 Task: Research Airbnb properties in Coral Springs, United States from 8th November, 2023 to 19th November, 2023 for 1 adult. Place can be shared room with 1  bedroom having 1 bed and 1 bathroom. Property type can be hotel.
Action: Mouse moved to (408, 210)
Screenshot: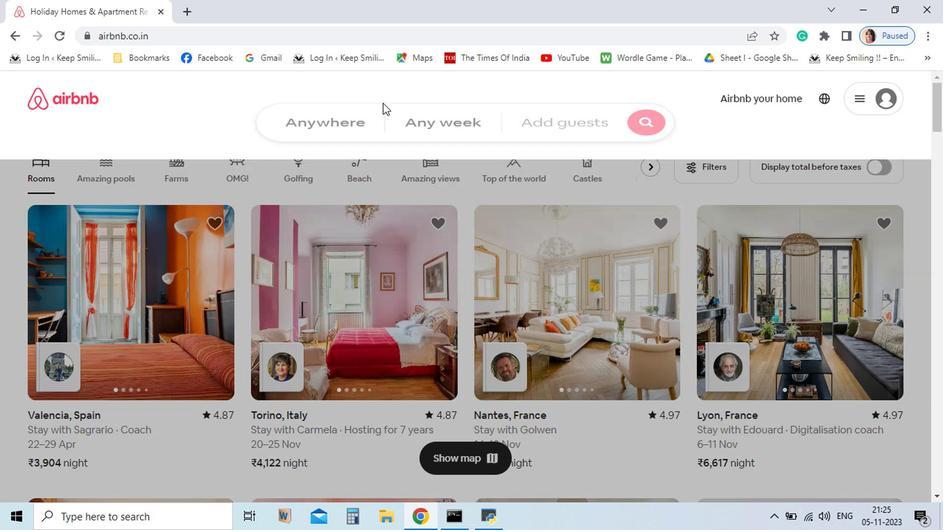 
Action: Mouse pressed left at (408, 210)
Screenshot: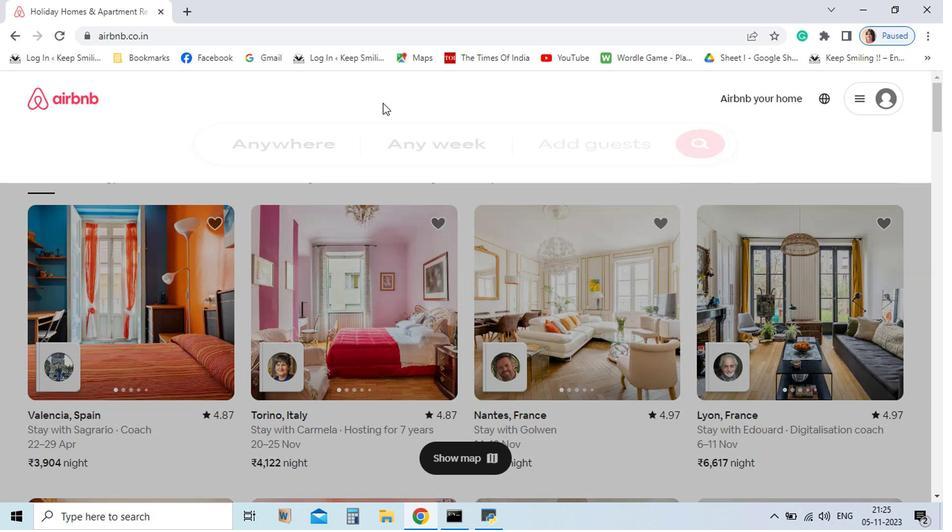 
Action: Mouse moved to (339, 250)
Screenshot: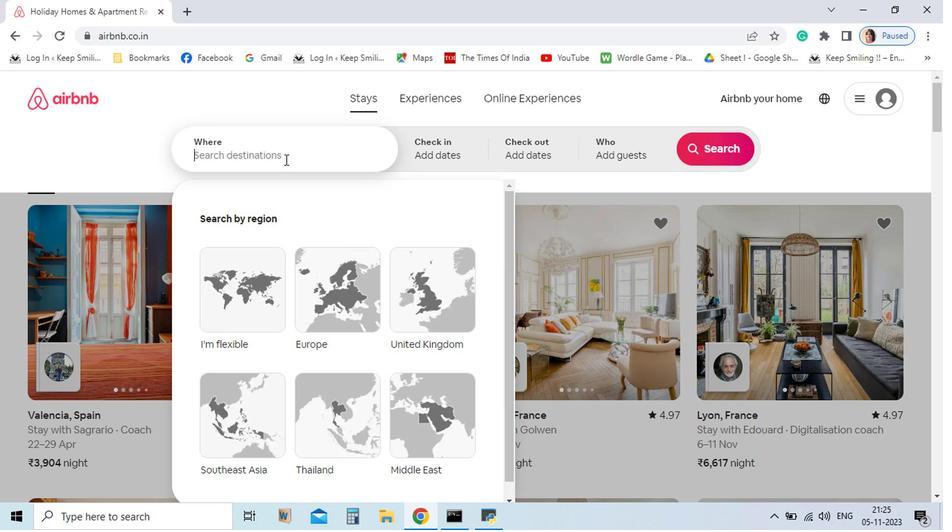 
Action: Mouse pressed left at (339, 250)
Screenshot: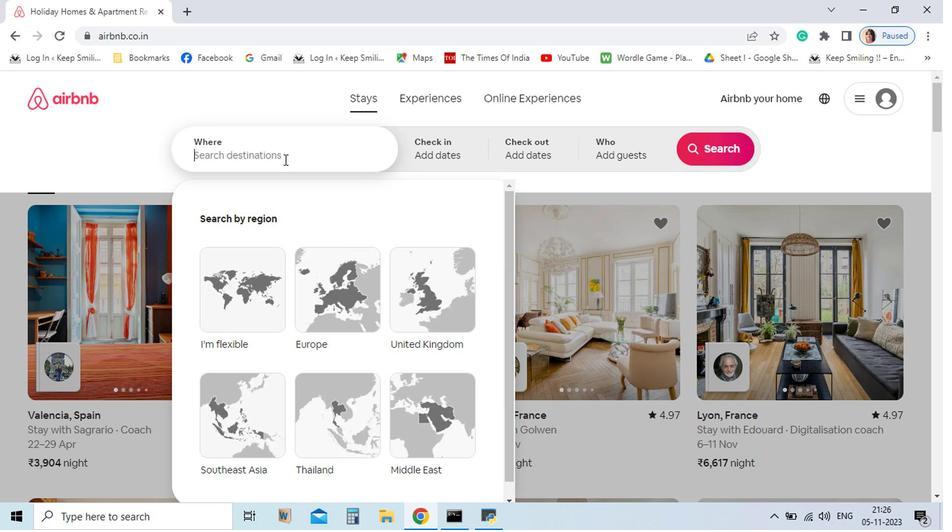 
Action: Mouse moved to (338, 250)
Screenshot: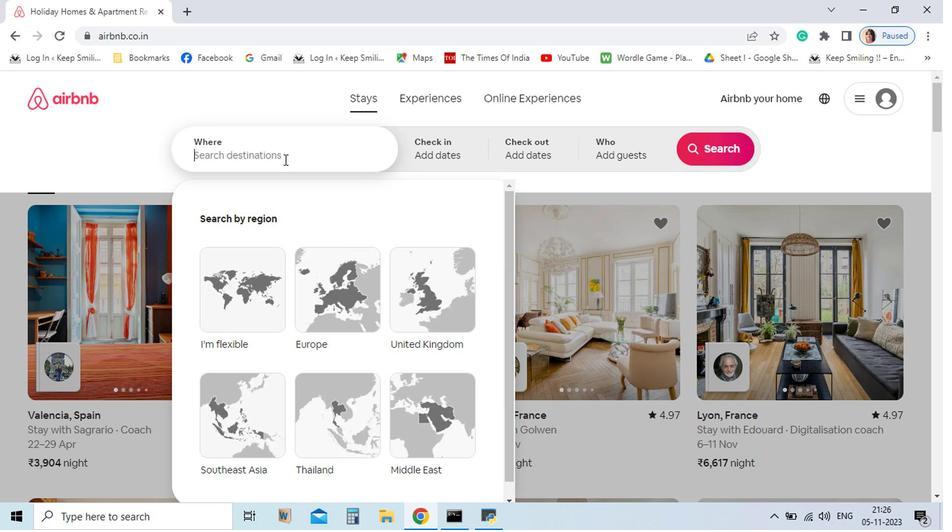 
Action: Key pressed <Key.shift>Coral<Key.space><Key.shift>Springs
Screenshot: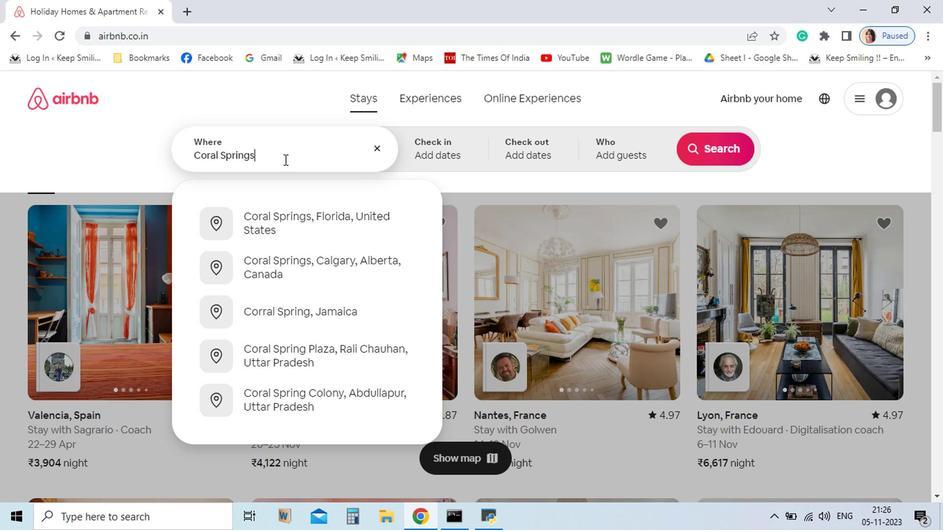 
Action: Mouse moved to (392, 288)
Screenshot: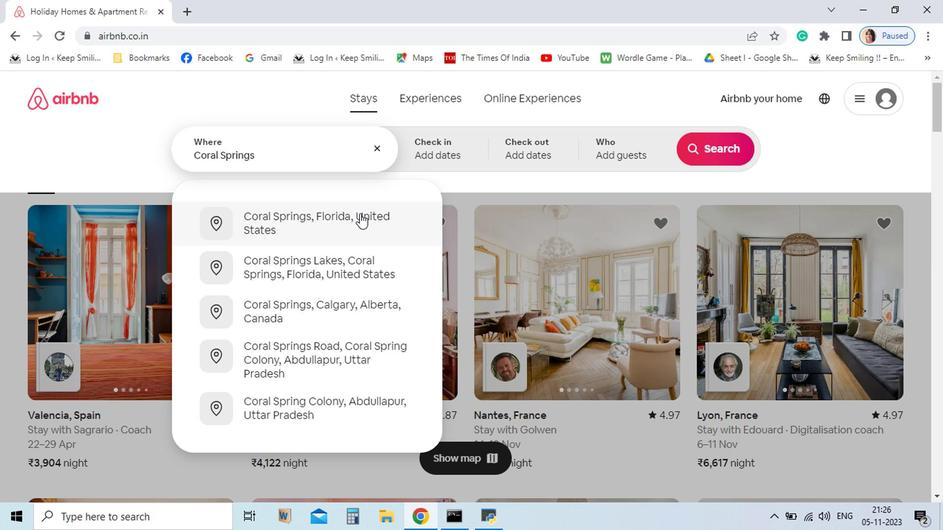 
Action: Mouse pressed left at (392, 288)
Screenshot: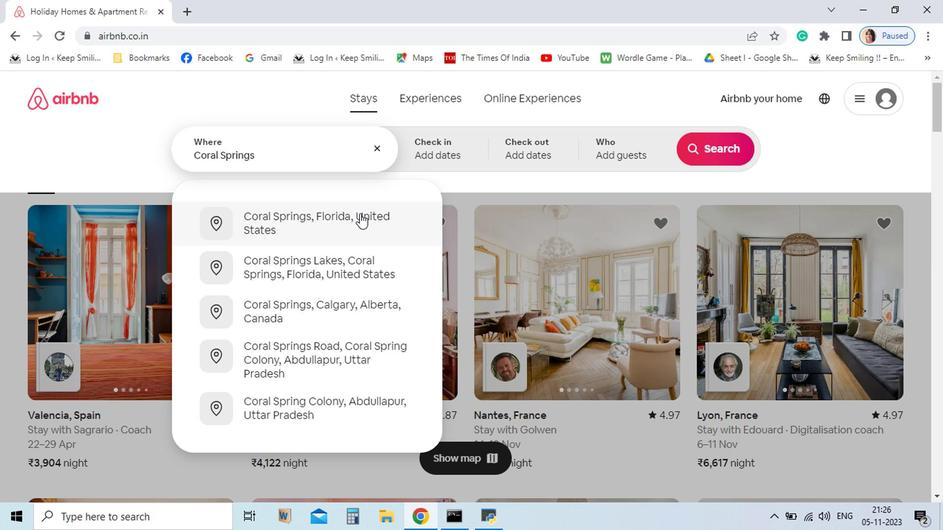 
Action: Mouse moved to (349, 248)
Screenshot: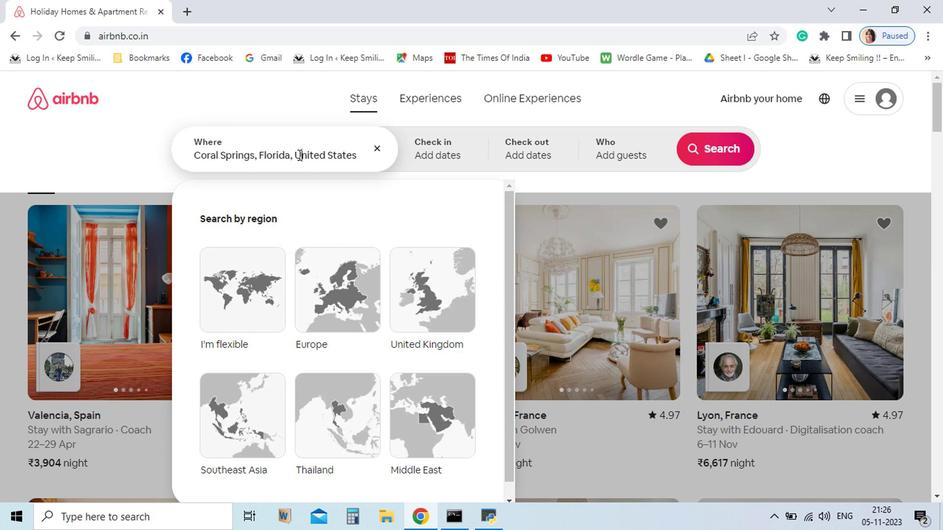 
Action: Mouse pressed left at (349, 248)
Screenshot: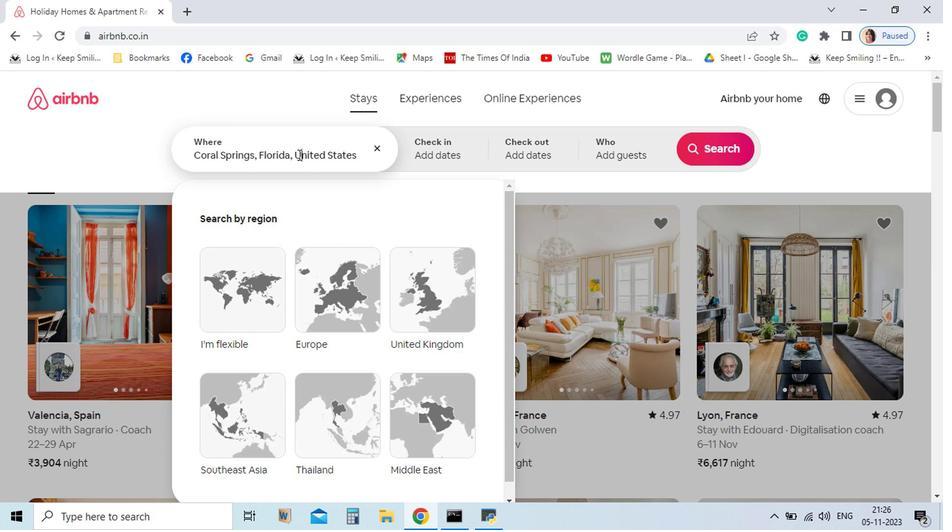 
Action: Mouse moved to (345, 245)
Screenshot: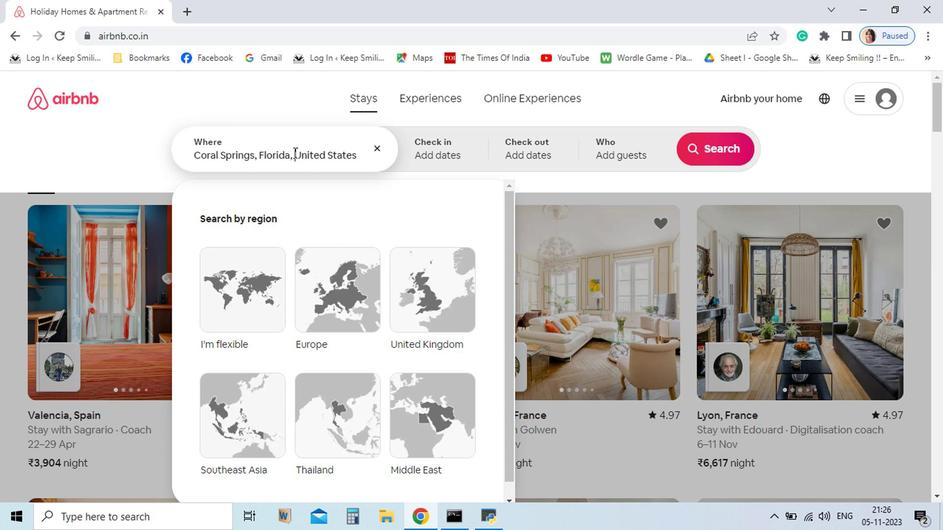 
Action: Mouse pressed left at (345, 245)
Screenshot: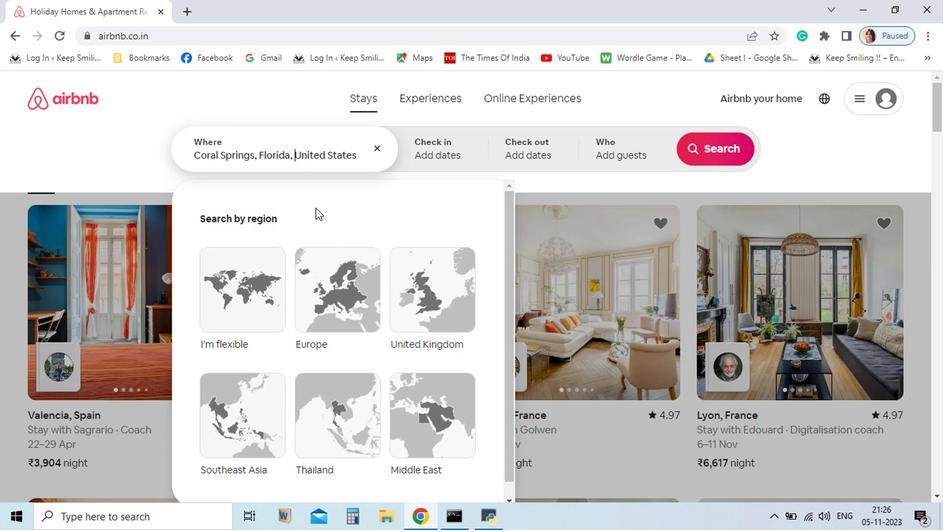 
Action: Mouse moved to (369, 299)
Screenshot: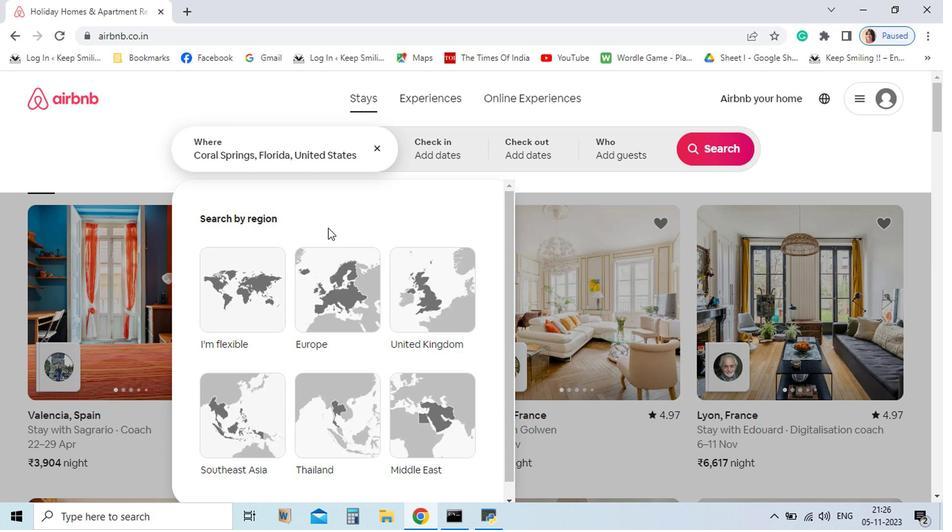 
Action: Key pressed <Key.backspace><Key.backspace><Key.backspace><Key.backspace><Key.backspace><Key.backspace><Key.backspace><Key.backspace><Key.backspace>
Screenshot: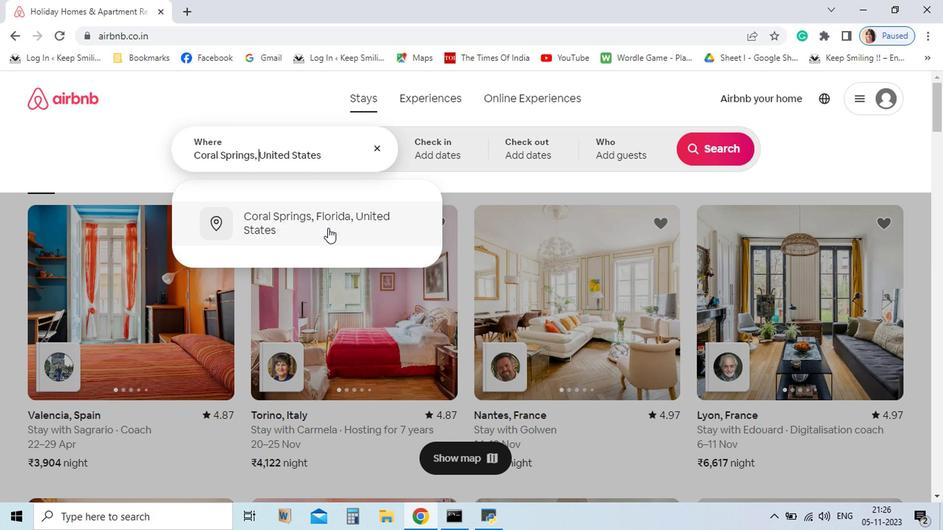 
Action: Mouse moved to (376, 246)
Screenshot: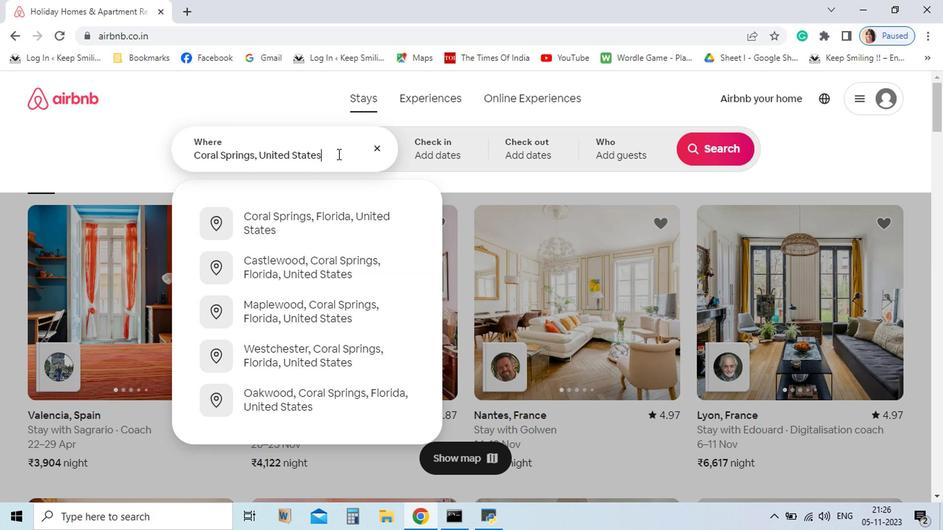 
Action: Mouse pressed left at (376, 246)
Screenshot: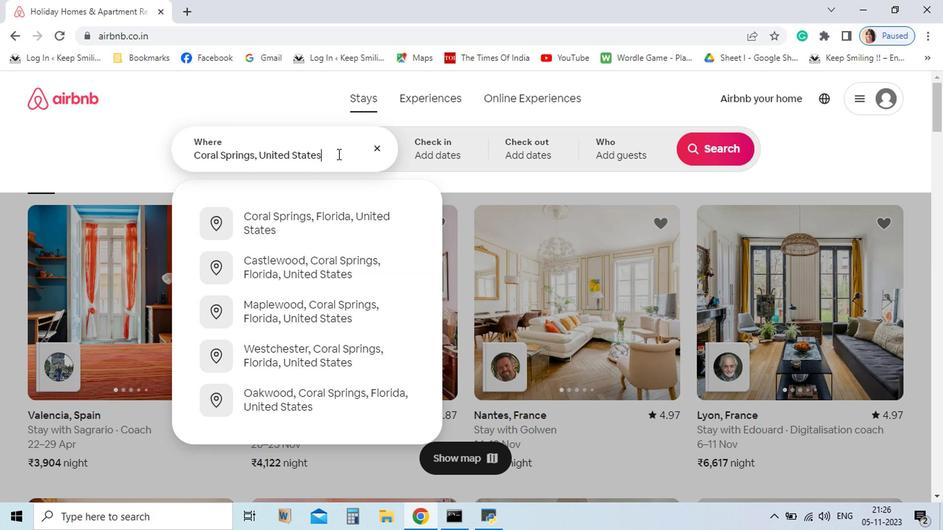 
Action: Mouse moved to (376, 246)
Screenshot: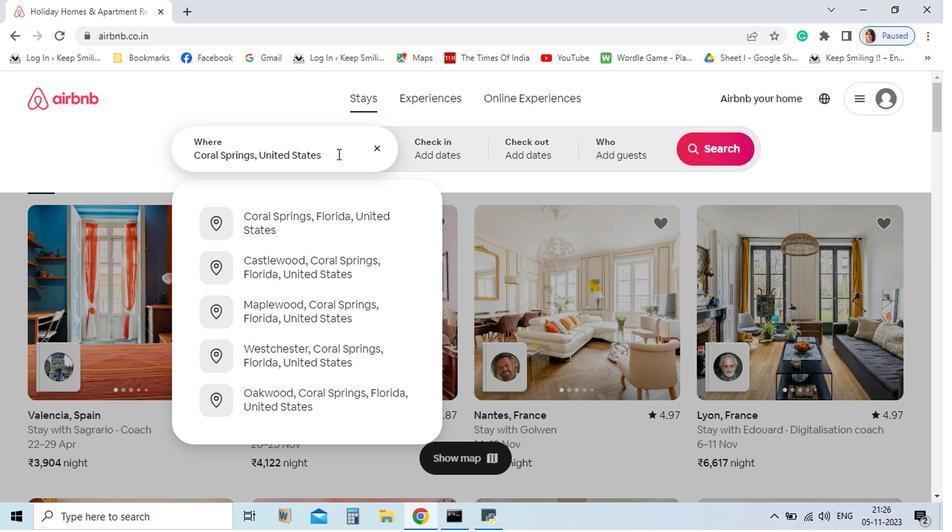 
Action: Key pressed <Key.enter>
Screenshot: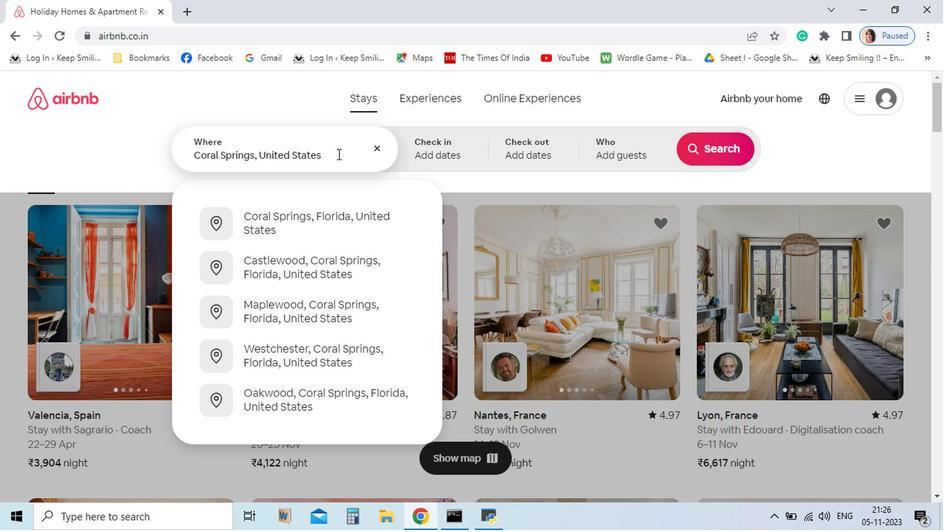 
Action: Mouse moved to (364, 381)
Screenshot: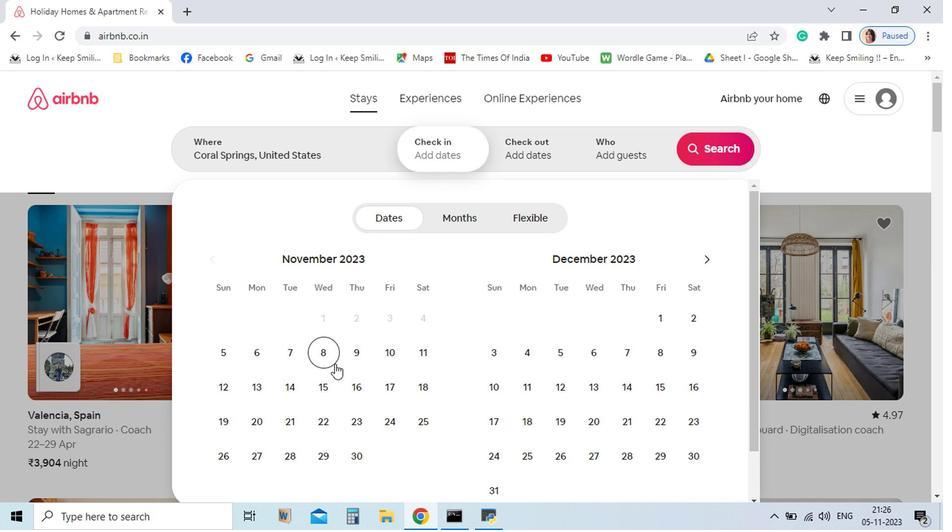 
Action: Mouse pressed left at (364, 381)
Screenshot: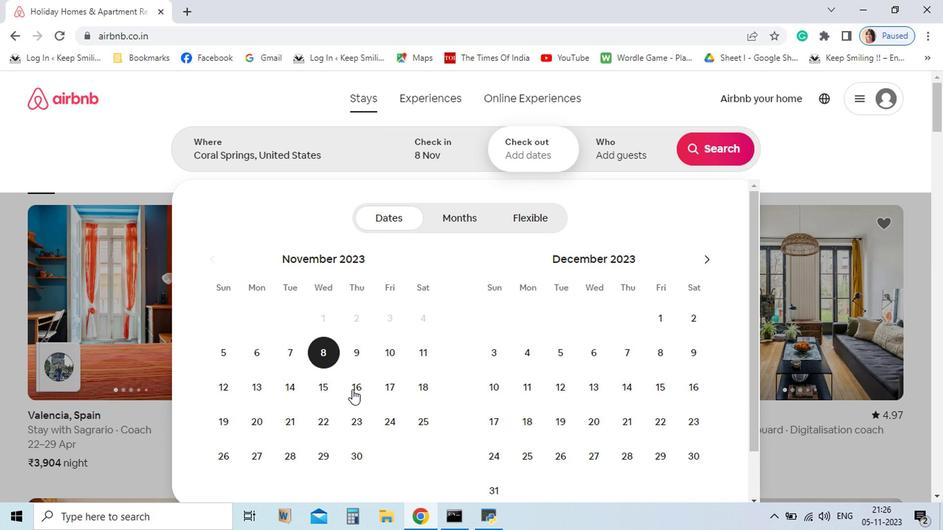 
Action: Mouse moved to (298, 439)
Screenshot: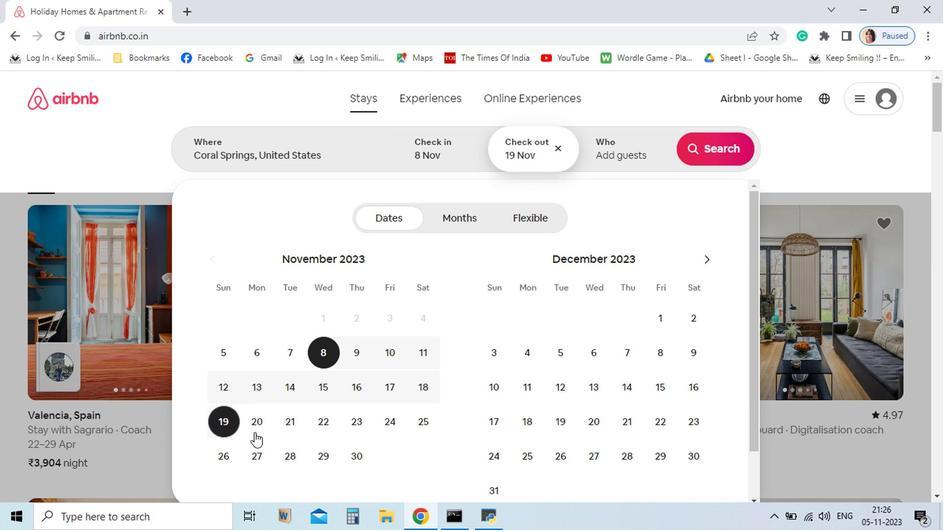 
Action: Mouse pressed left at (298, 439)
Screenshot: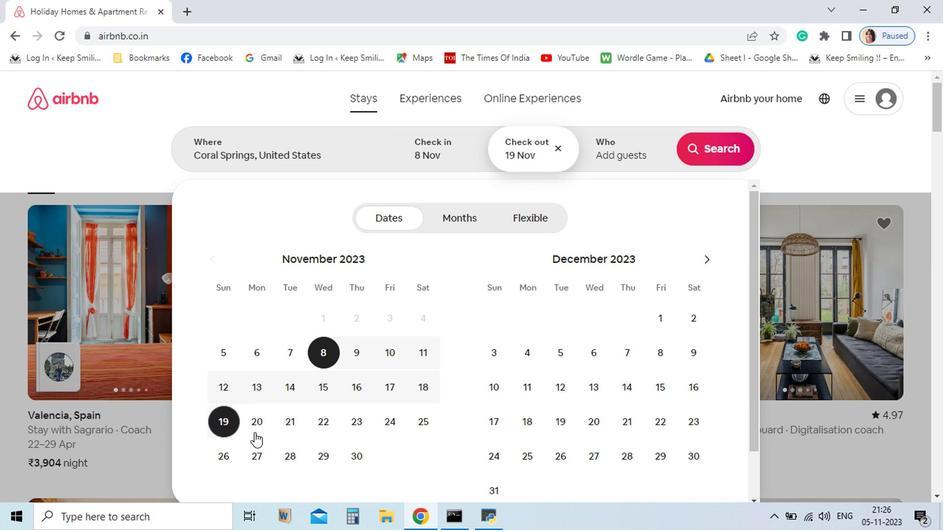 
Action: Mouse moved to (567, 247)
Screenshot: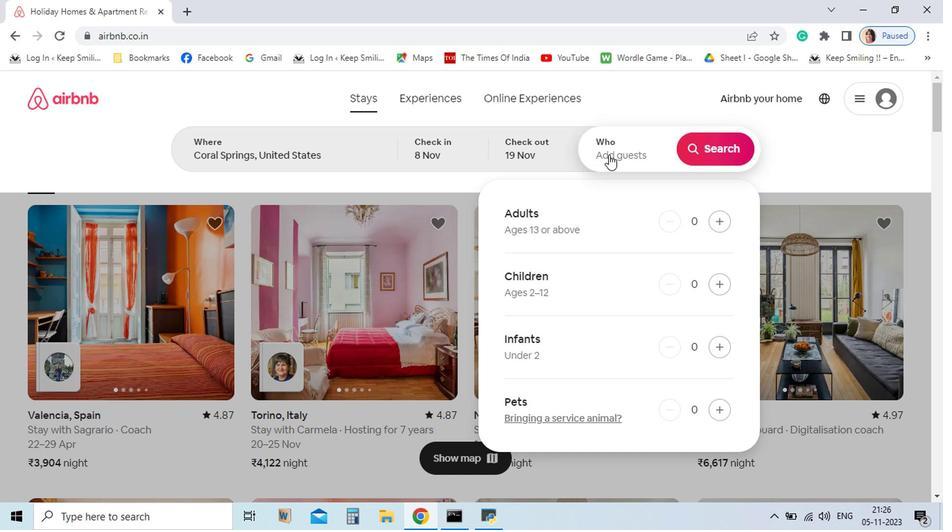 
Action: Mouse pressed left at (567, 247)
Screenshot: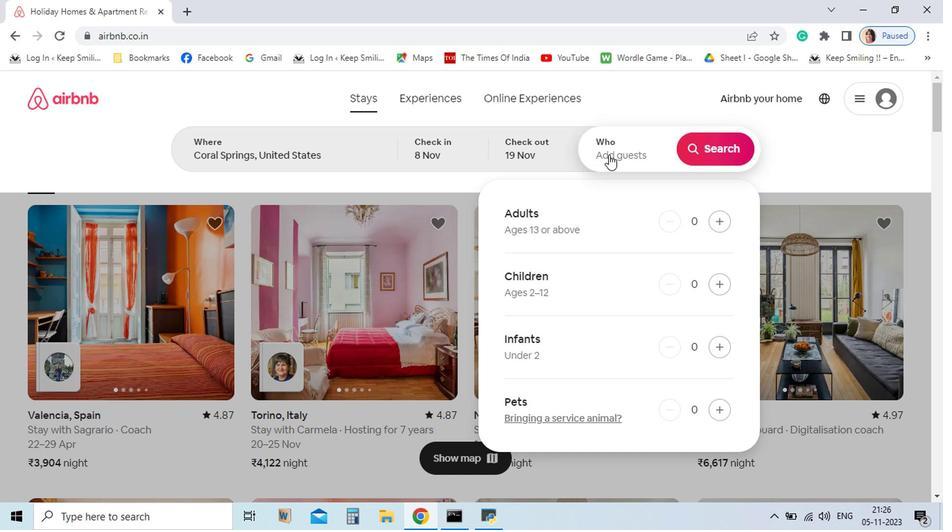 
Action: Mouse moved to (649, 289)
Screenshot: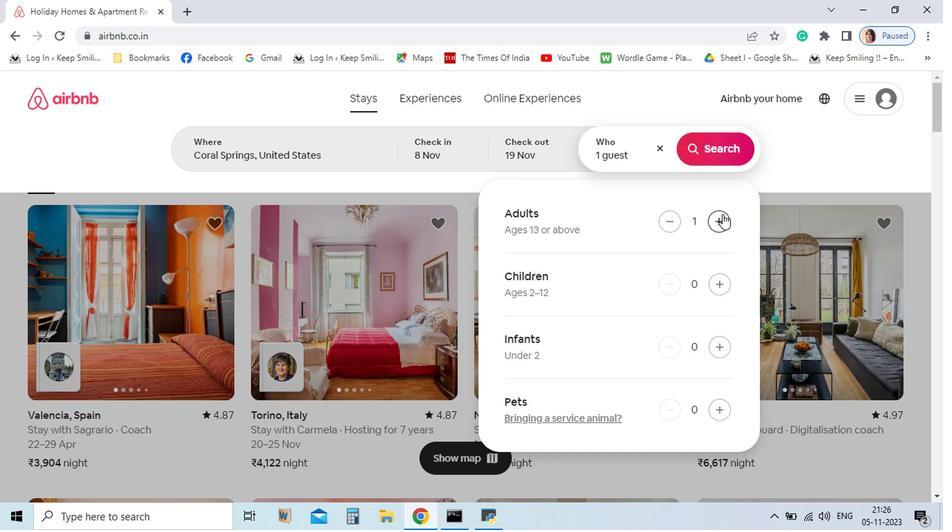 
Action: Mouse pressed left at (649, 289)
Screenshot: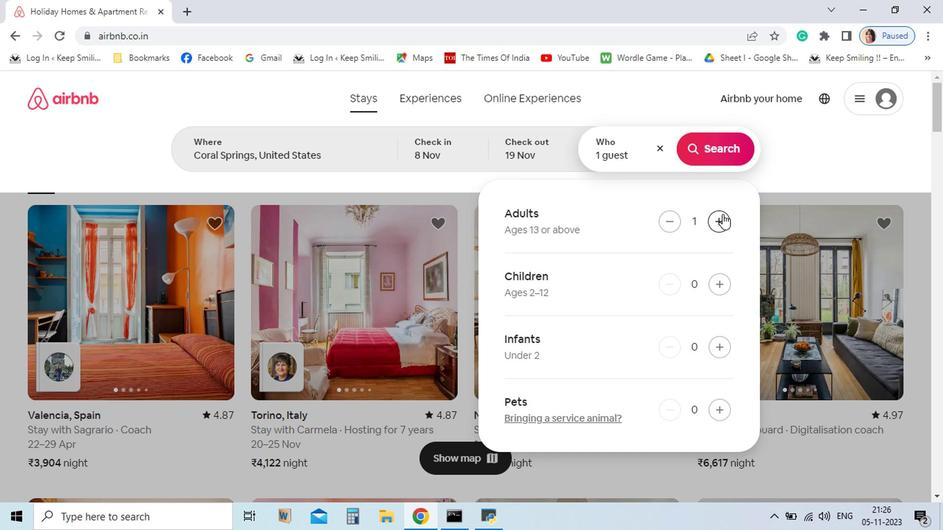 
Action: Mouse moved to (628, 246)
Screenshot: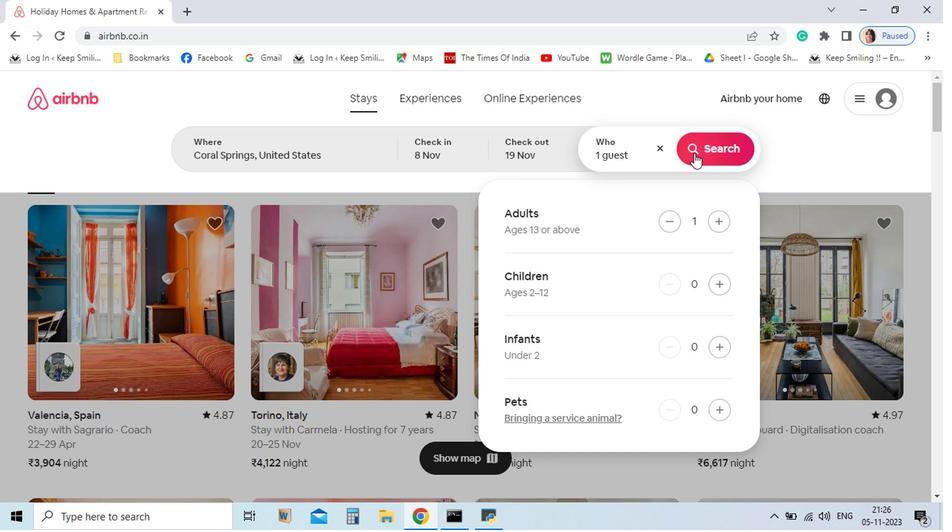 
Action: Mouse pressed left at (628, 246)
Screenshot: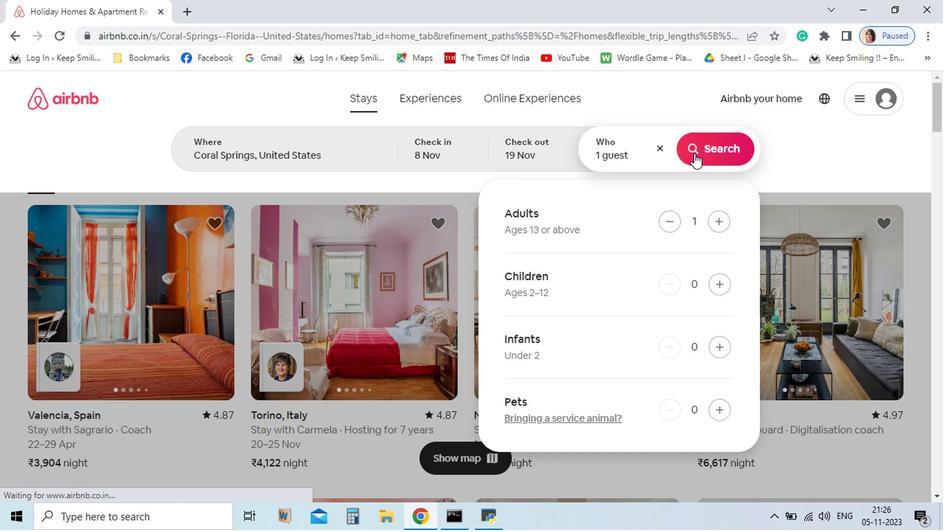 
Action: Mouse moved to (651, 245)
Screenshot: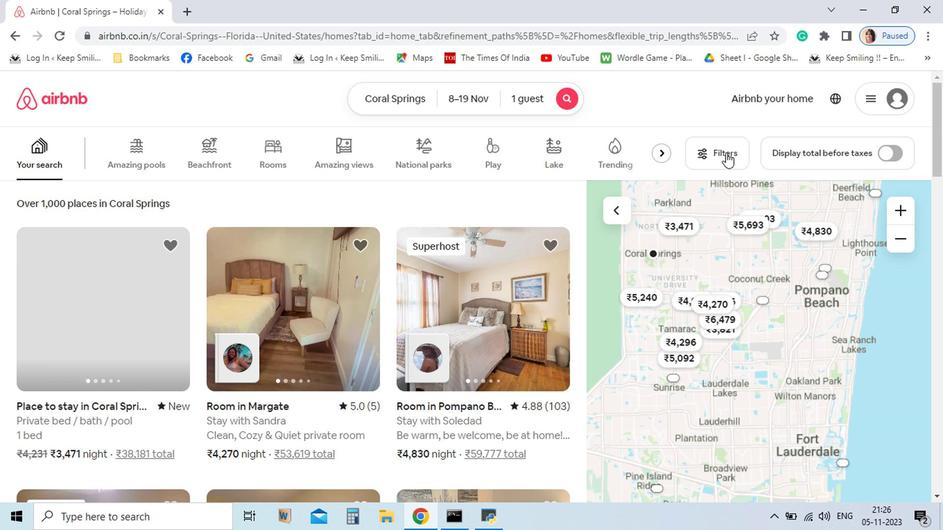 
Action: Mouse pressed left at (651, 245)
Screenshot: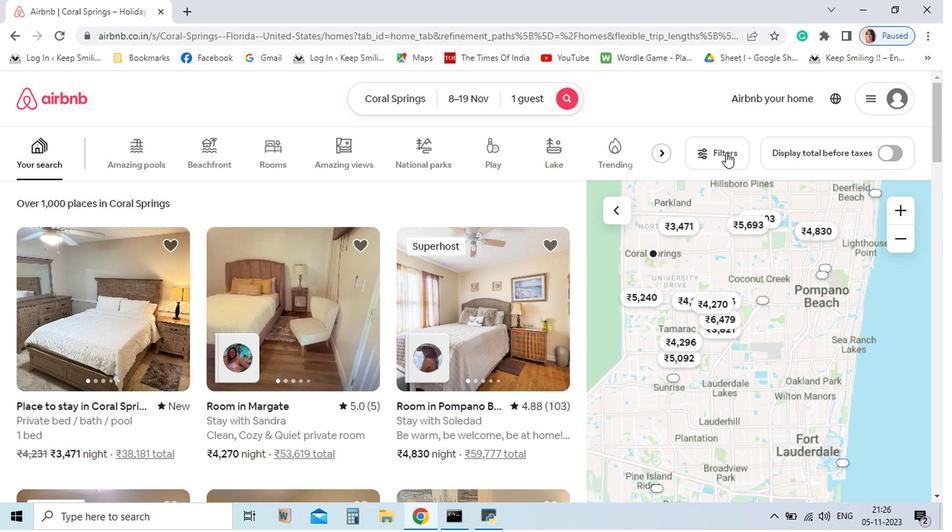 
Action: Mouse moved to (657, 271)
Screenshot: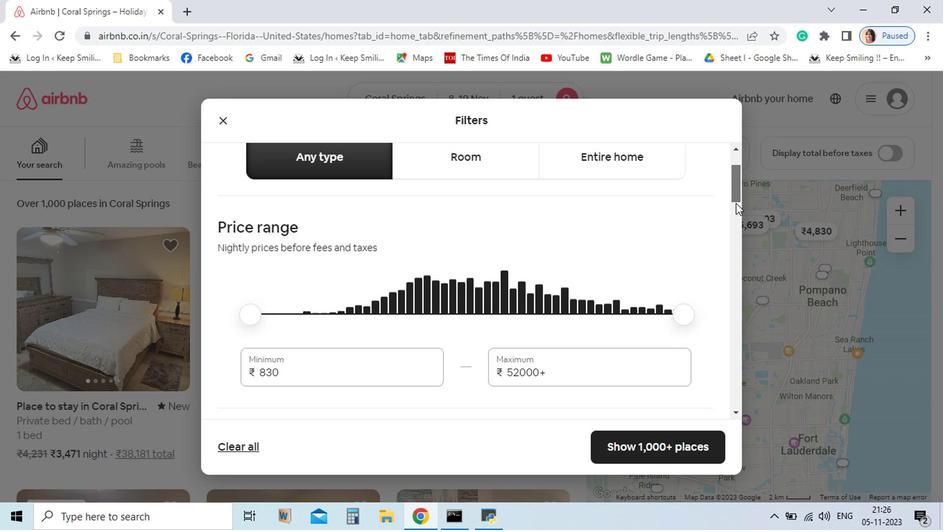 
Action: Mouse pressed left at (657, 271)
Screenshot: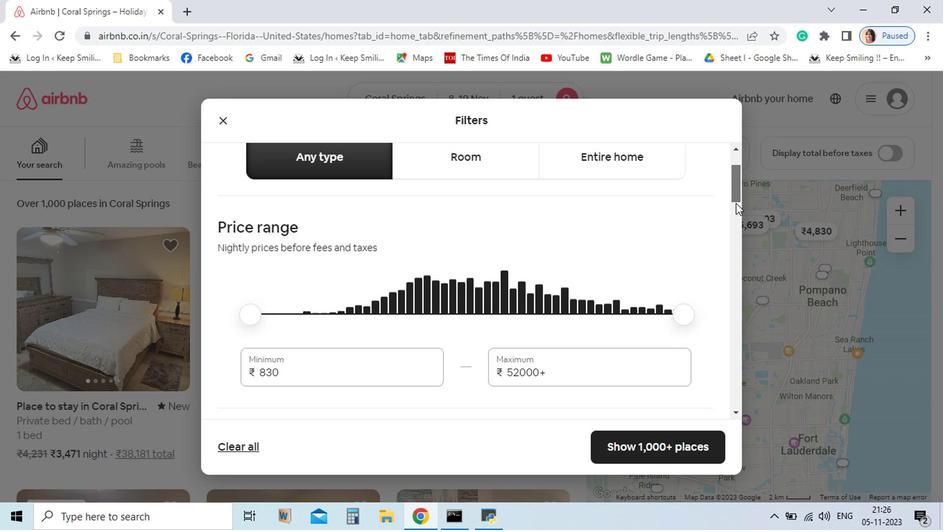 
Action: Mouse moved to (351, 330)
Screenshot: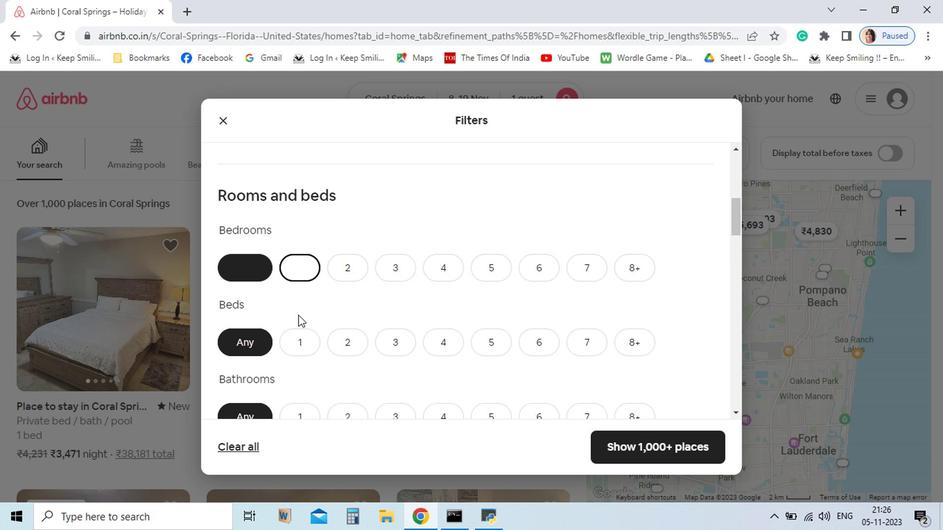 
Action: Mouse pressed left at (351, 330)
Screenshot: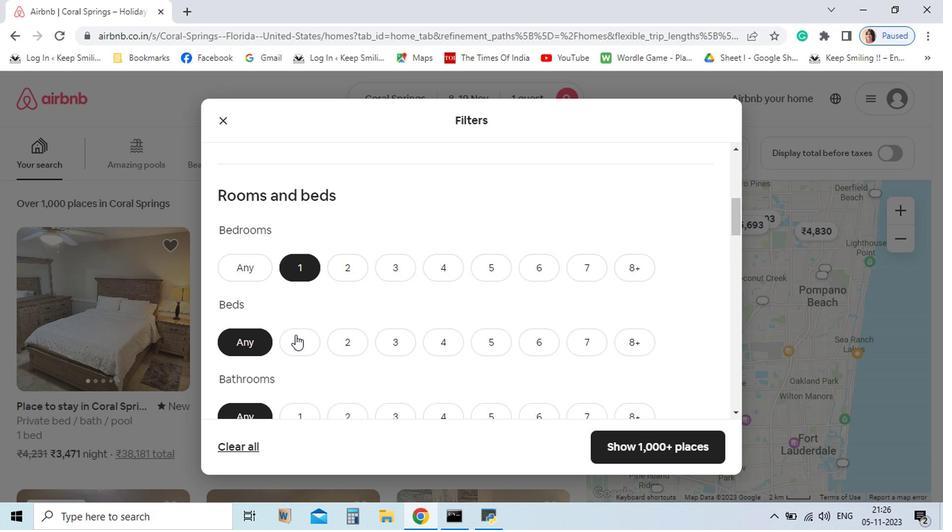 
Action: Mouse moved to (345, 384)
Screenshot: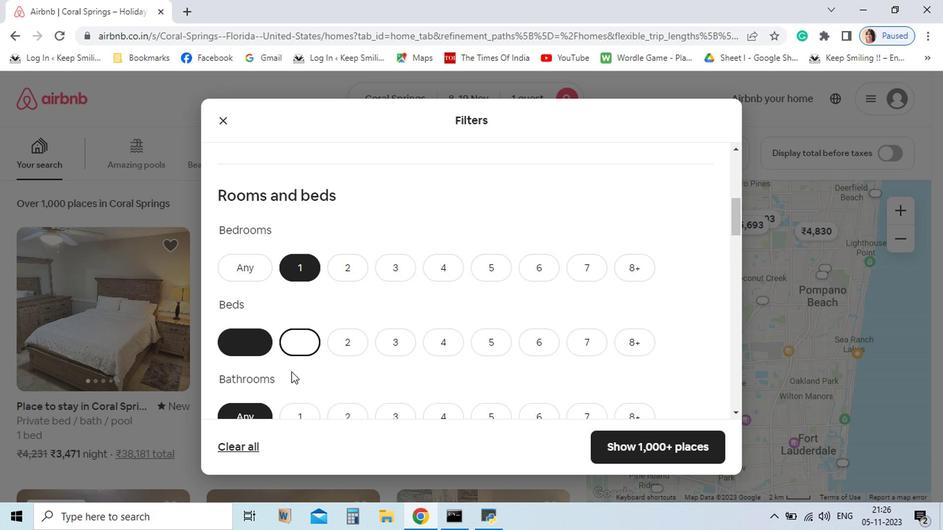 
Action: Mouse pressed left at (345, 384)
Screenshot: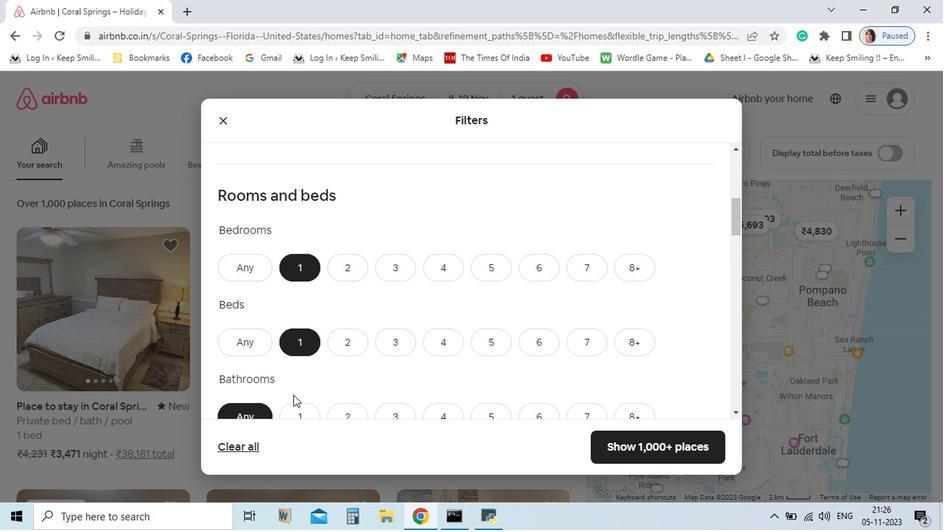 
Action: Mouse moved to (344, 427)
Screenshot: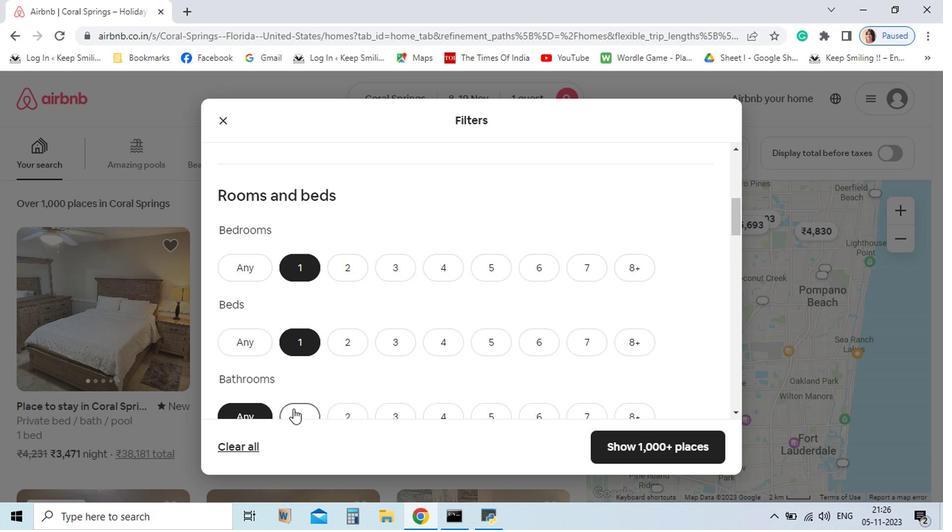 
Action: Mouse pressed left at (344, 427)
Screenshot: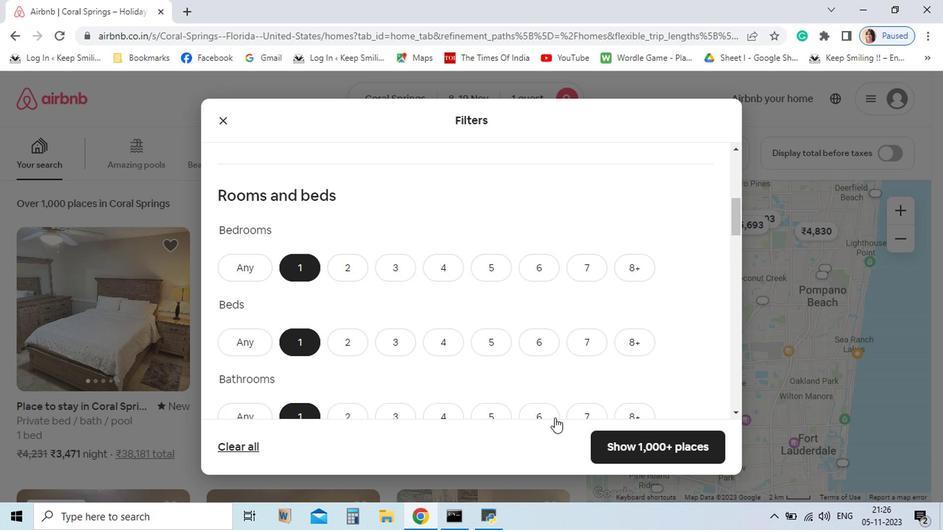 
Action: Mouse moved to (661, 296)
Screenshot: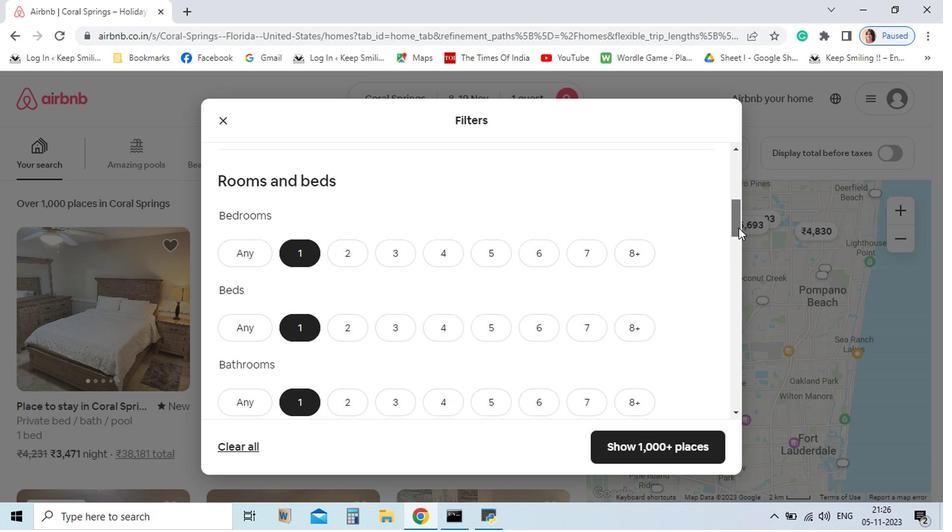 
Action: Mouse pressed left at (661, 296)
Screenshot: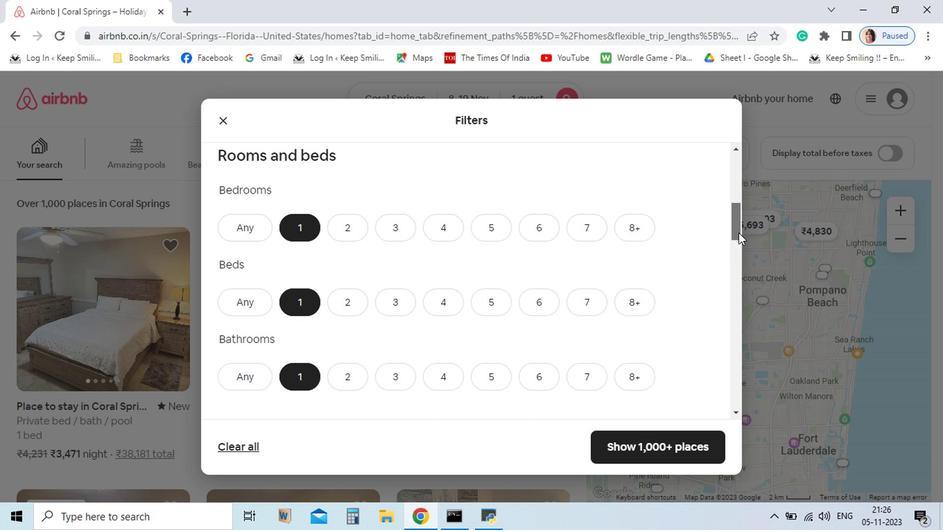 
Action: Mouse moved to (566, 336)
Screenshot: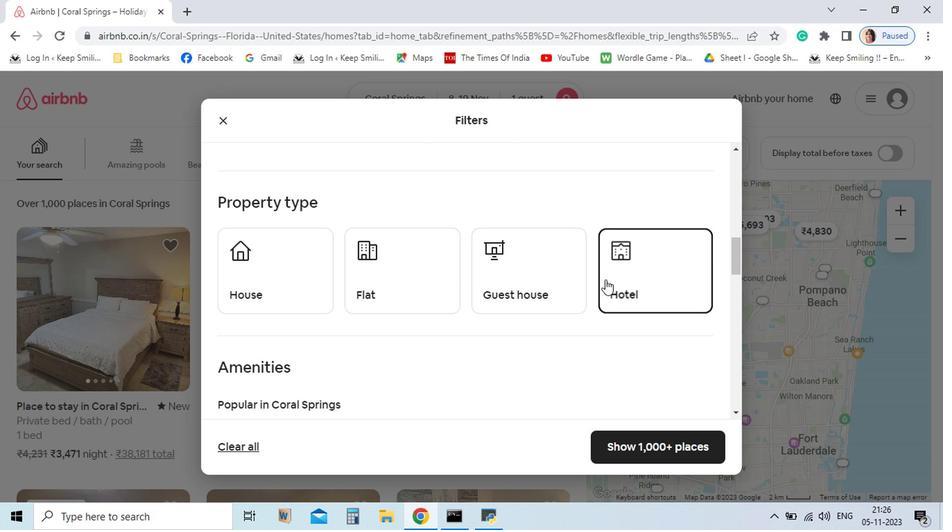 
Action: Mouse pressed left at (566, 336)
Screenshot: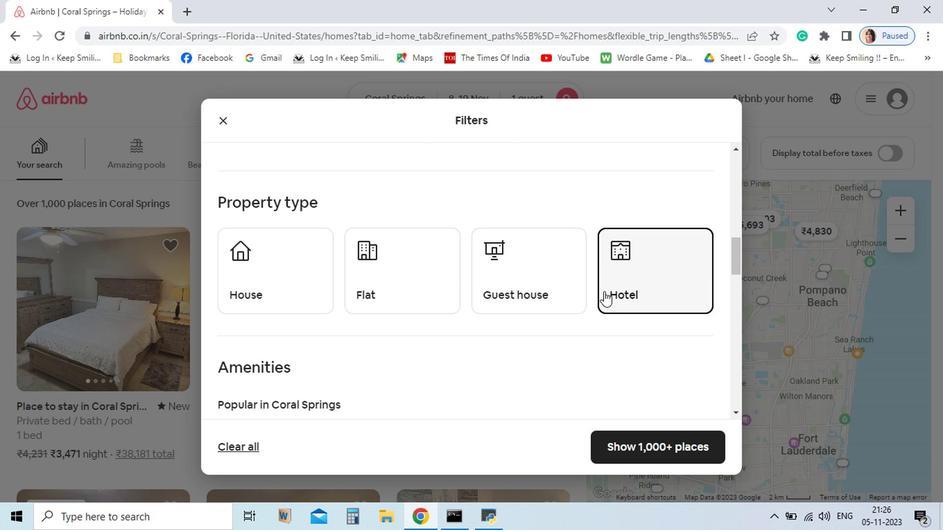 
Action: Mouse moved to (580, 455)
Screenshot: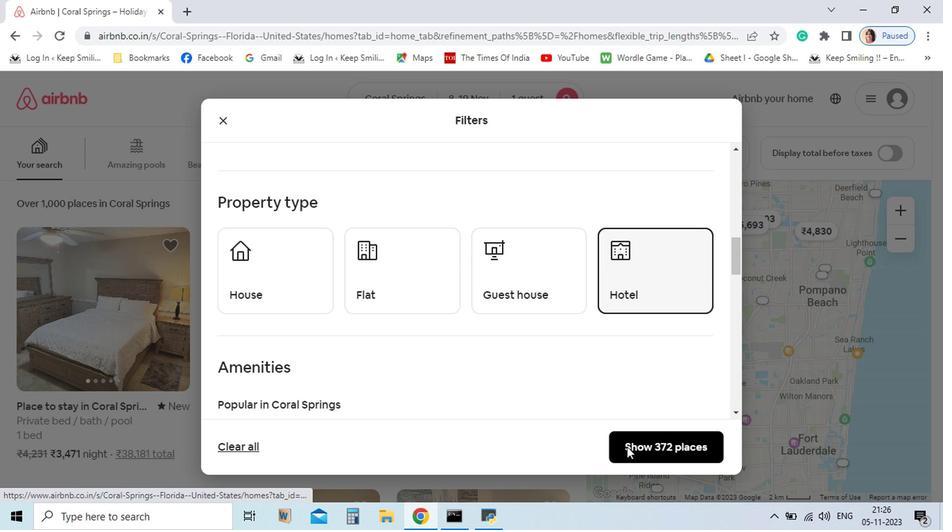 
Action: Mouse pressed left at (580, 455)
Screenshot: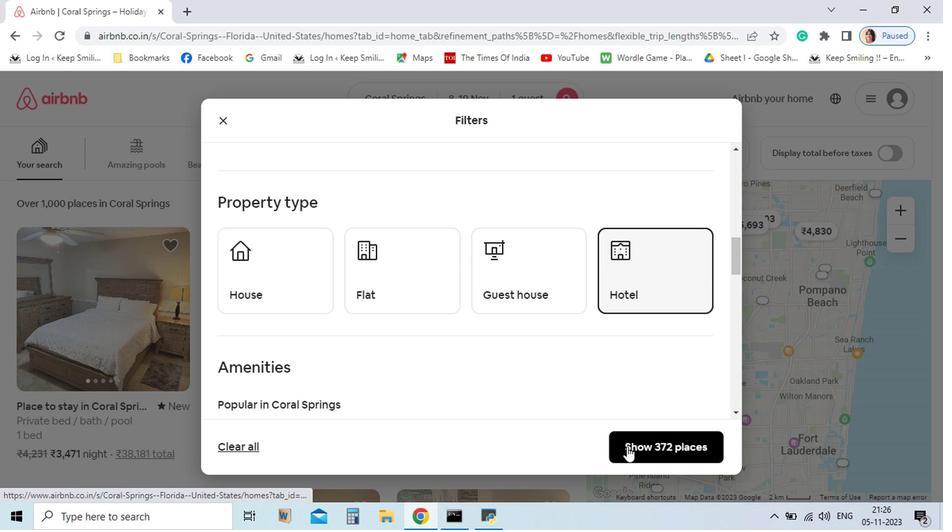 
Action: Mouse moved to (387, 473)
Screenshot: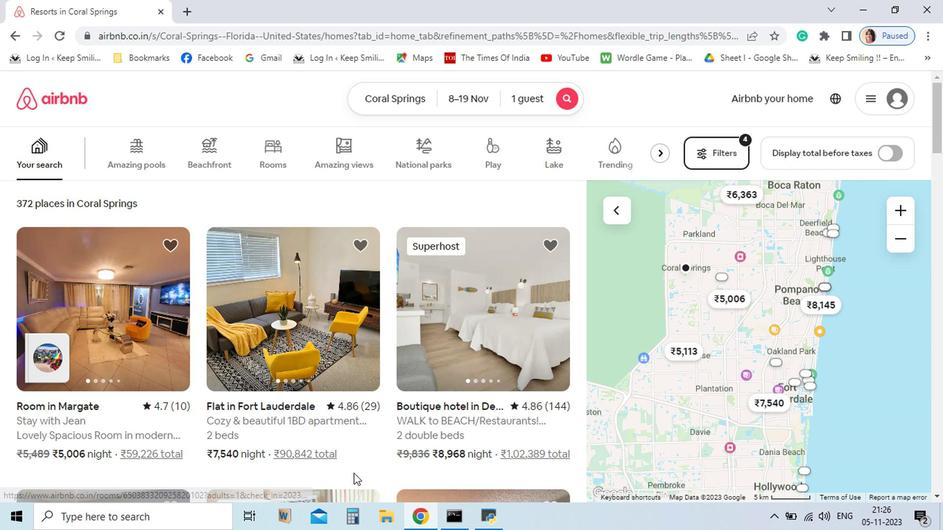 
Action: Mouse scrolled (387, 473) with delta (0, 0)
Screenshot: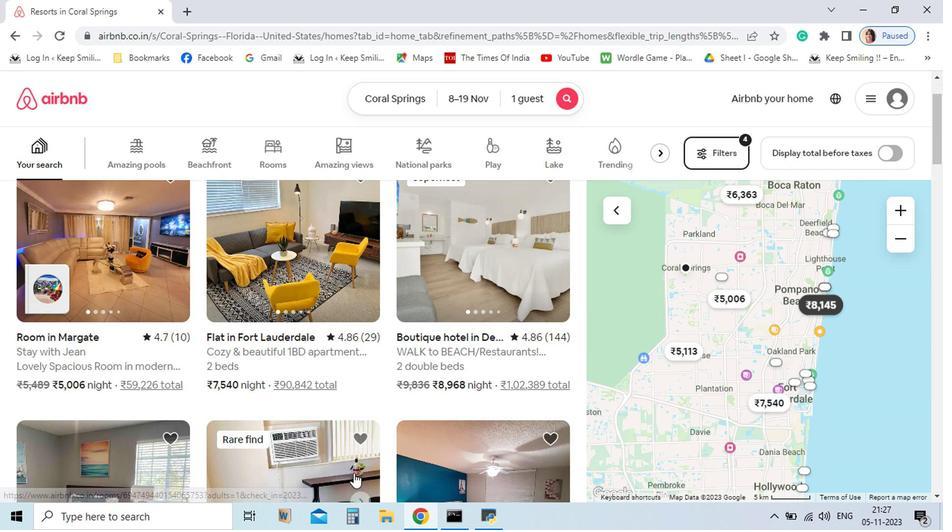 
Action: Mouse moved to (465, 374)
Screenshot: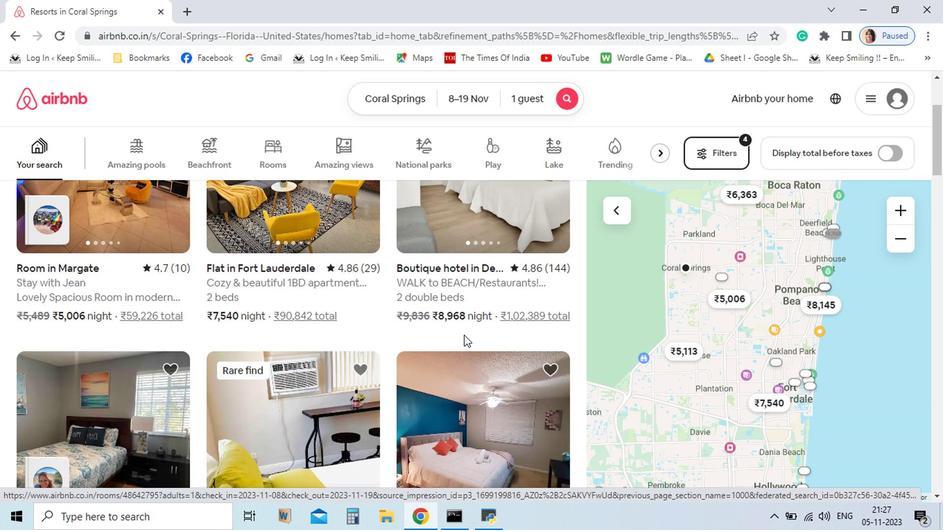 
Action: Mouse scrolled (465, 374) with delta (0, 0)
Screenshot: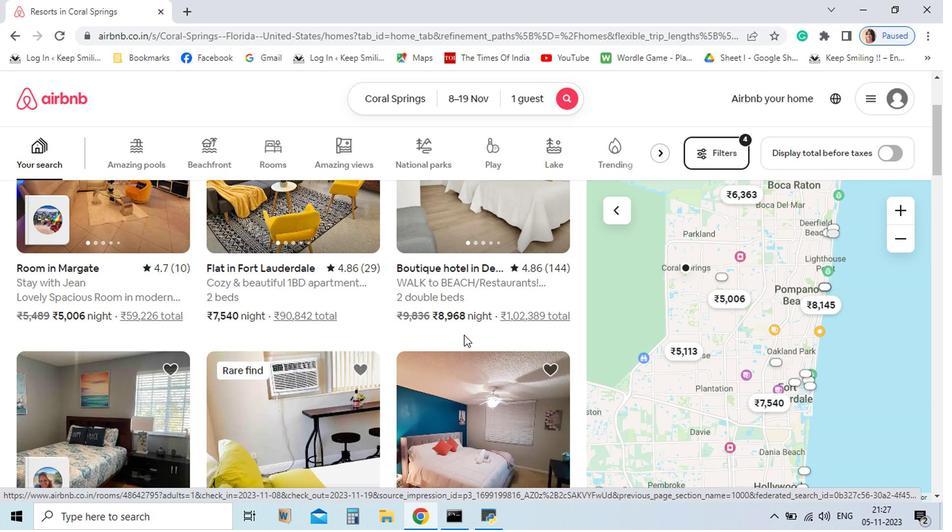 
Action: Mouse moved to (465, 375)
Screenshot: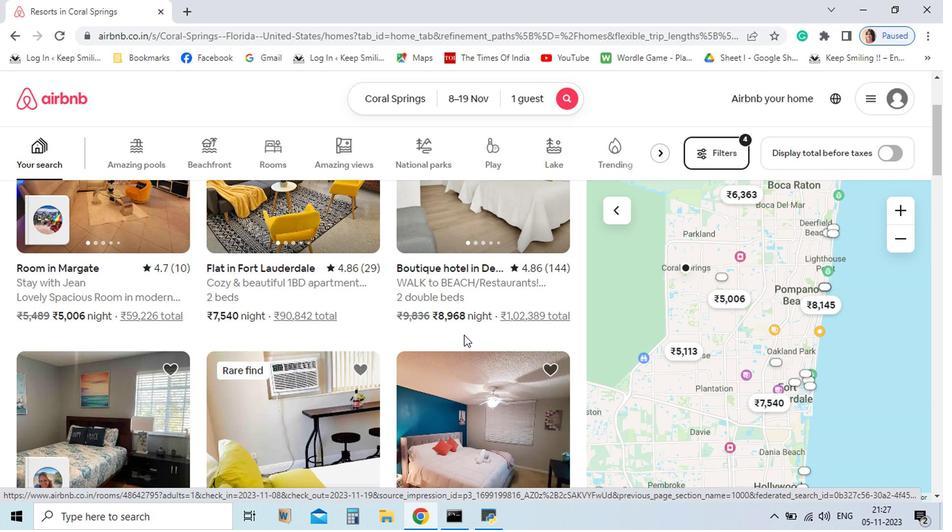 
Action: Mouse scrolled (465, 374) with delta (0, 0)
Screenshot: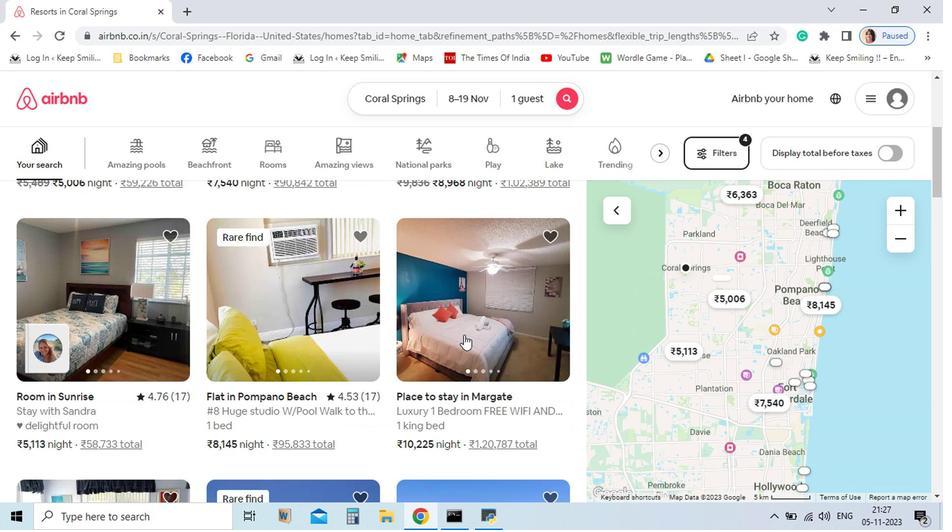 
Action: Mouse scrolled (465, 374) with delta (0, 0)
Screenshot: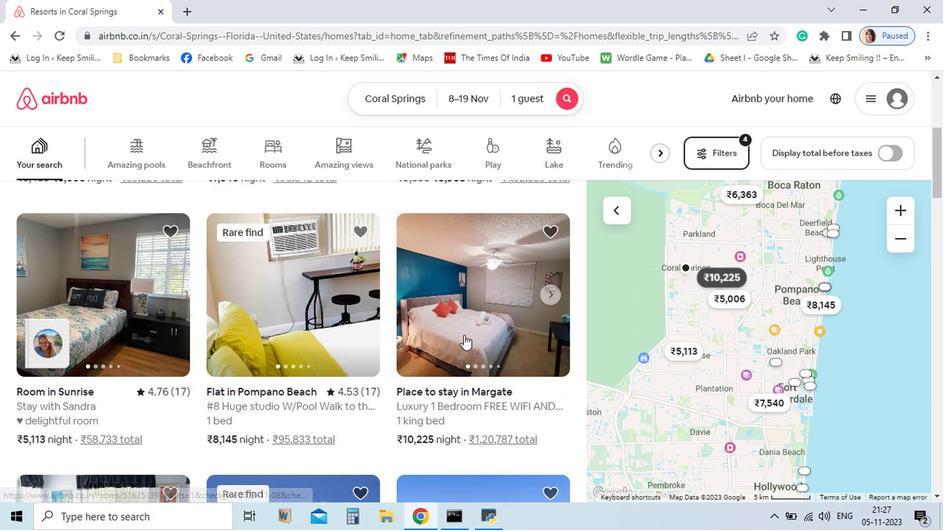 
Action: Mouse scrolled (465, 374) with delta (0, 0)
Screenshot: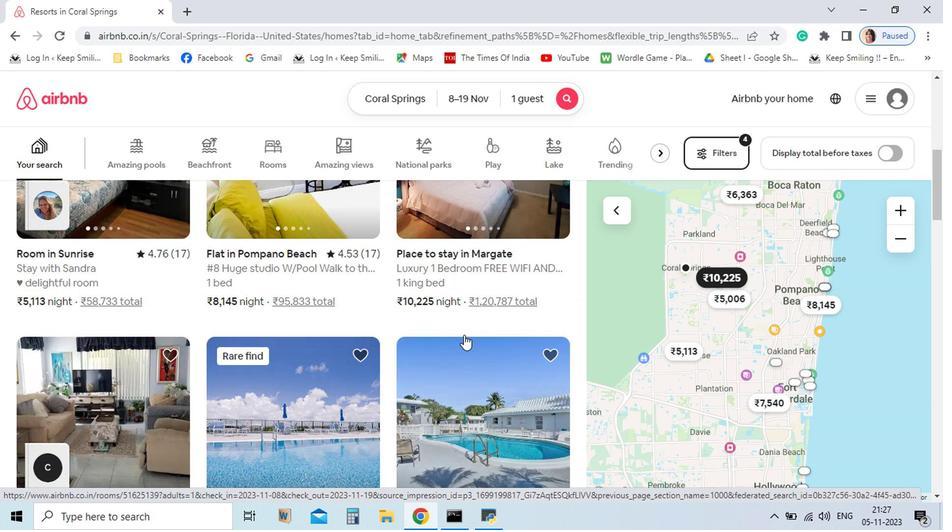 
Action: Mouse scrolled (465, 374) with delta (0, 0)
Screenshot: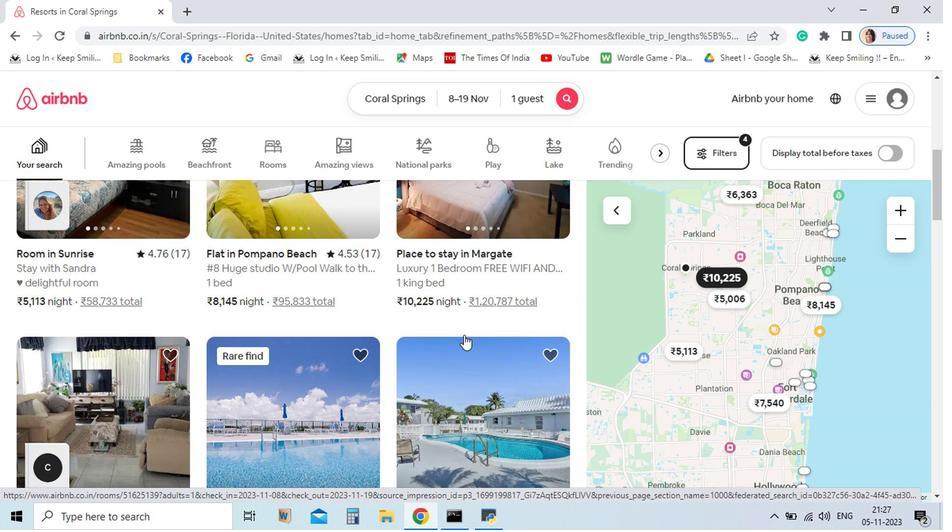 
Action: Mouse scrolled (465, 374) with delta (0, 0)
Screenshot: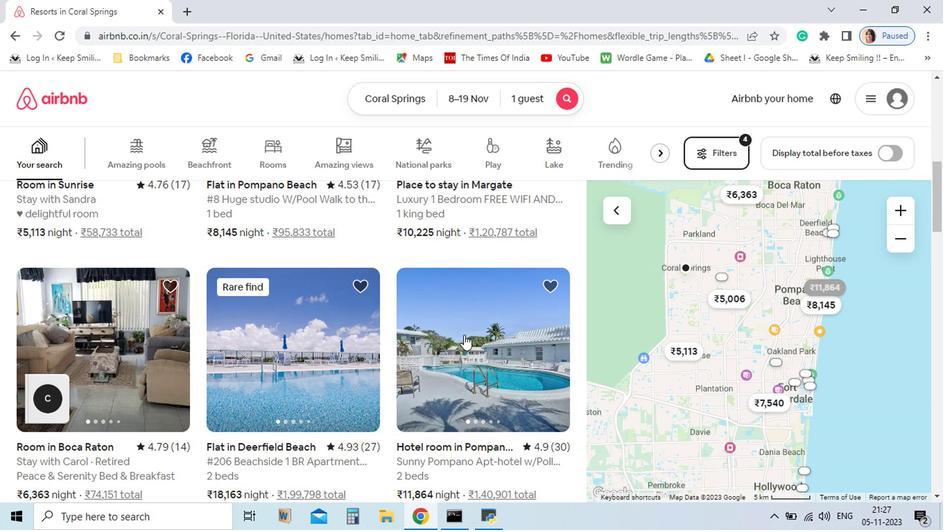 
Action: Mouse scrolled (465, 374) with delta (0, 0)
Screenshot: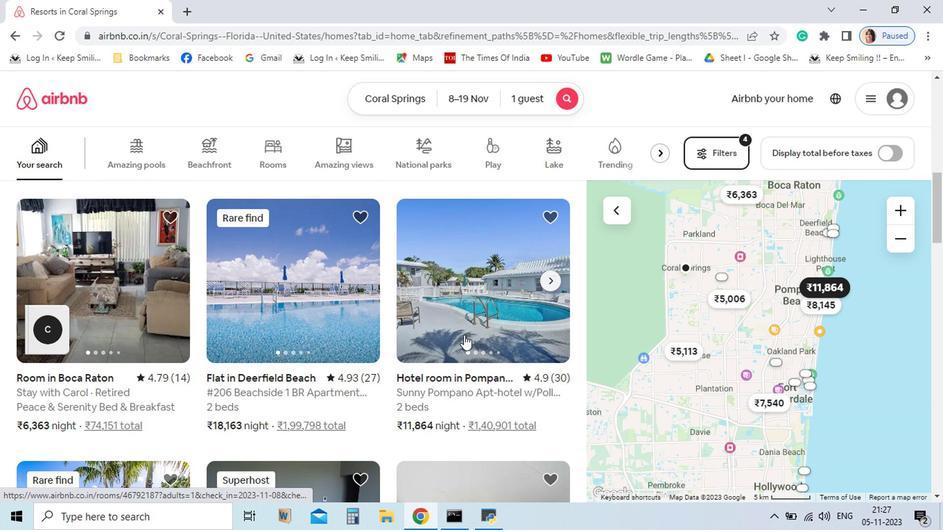 
Action: Mouse scrolled (465, 375) with delta (0, 0)
Screenshot: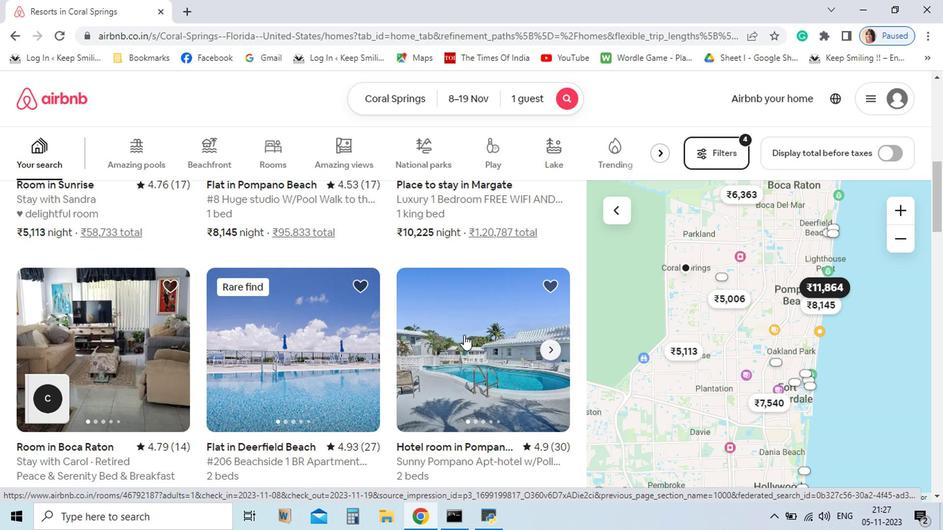 
Action: Mouse scrolled (465, 374) with delta (0, 0)
Screenshot: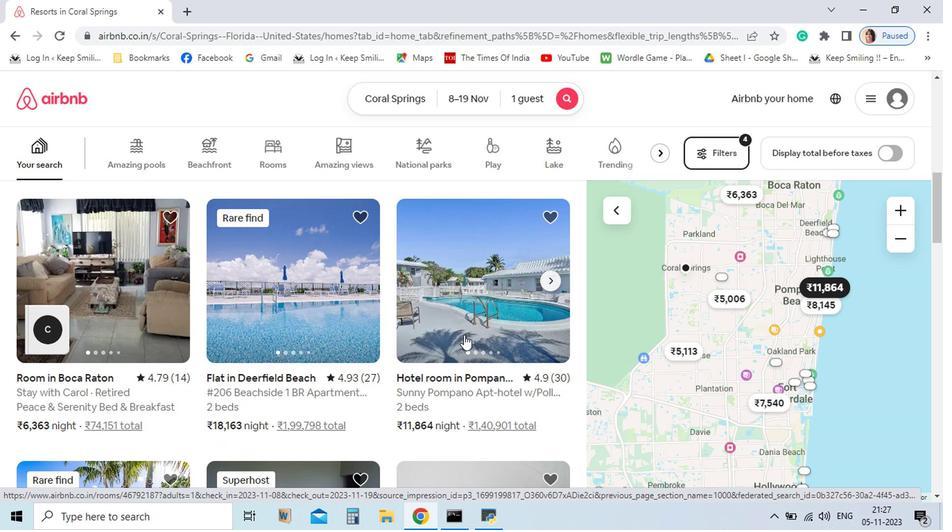 
Action: Mouse scrolled (465, 375) with delta (0, 0)
Screenshot: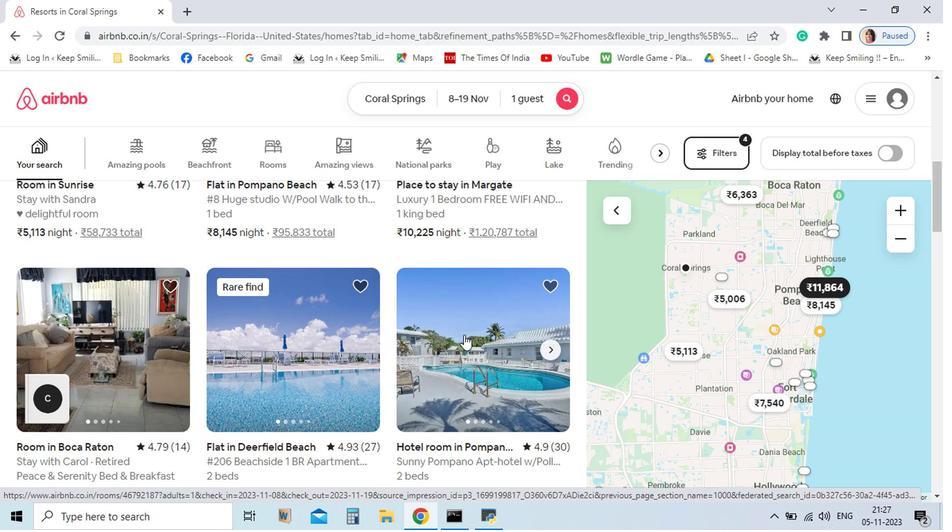 
Action: Mouse scrolled (465, 375) with delta (0, 0)
Screenshot: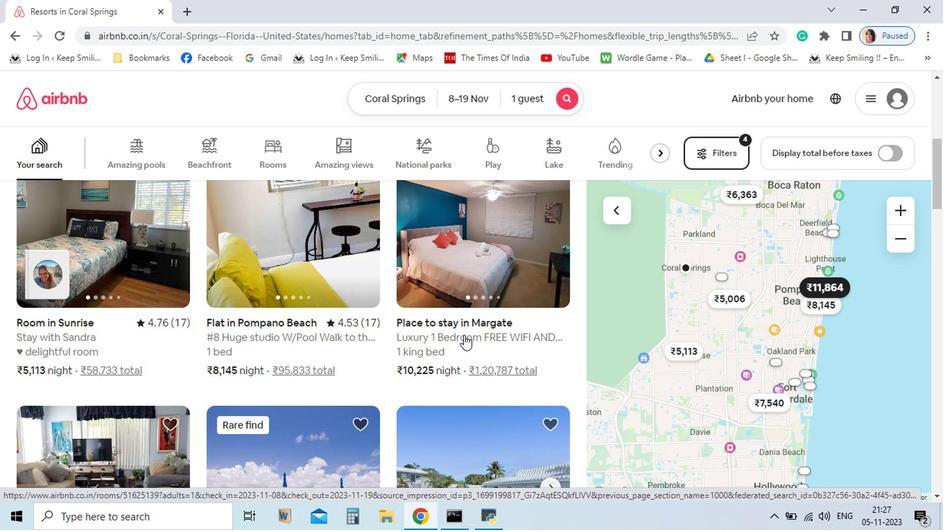 
Action: Mouse scrolled (465, 375) with delta (0, 0)
Screenshot: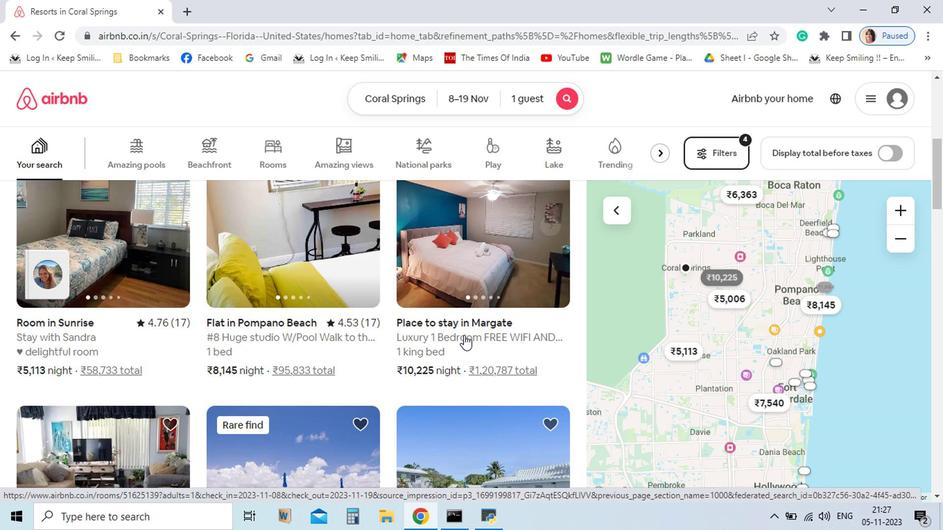 
Action: Mouse moved to (180, 367)
Screenshot: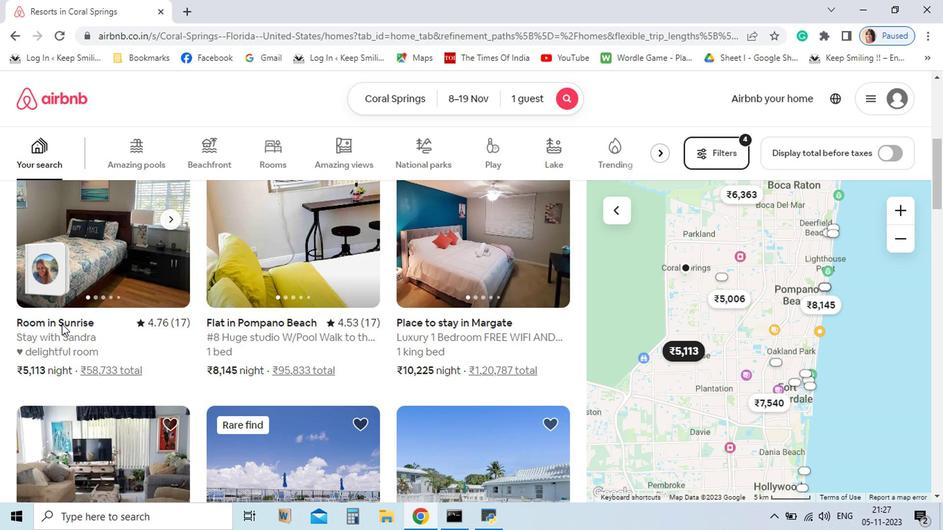 
Action: Mouse pressed left at (180, 367)
Screenshot: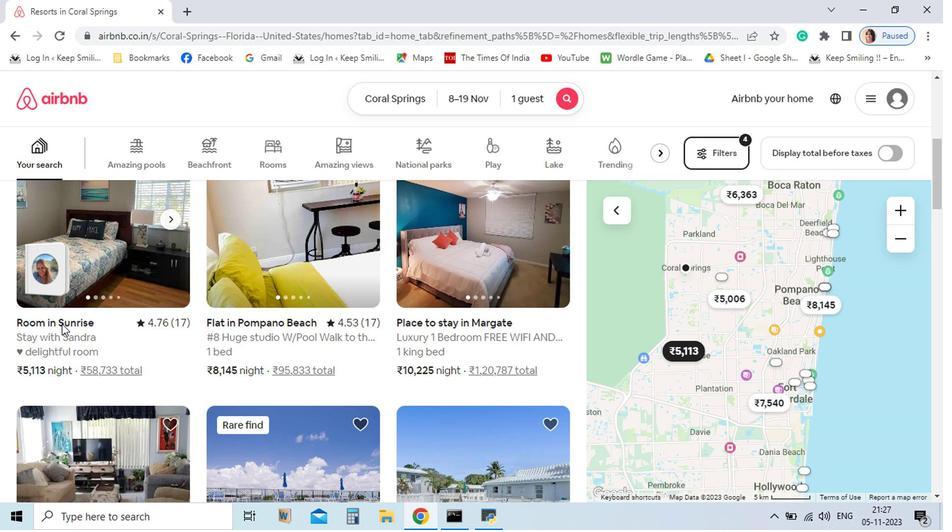 
Action: Mouse moved to (705, 409)
Screenshot: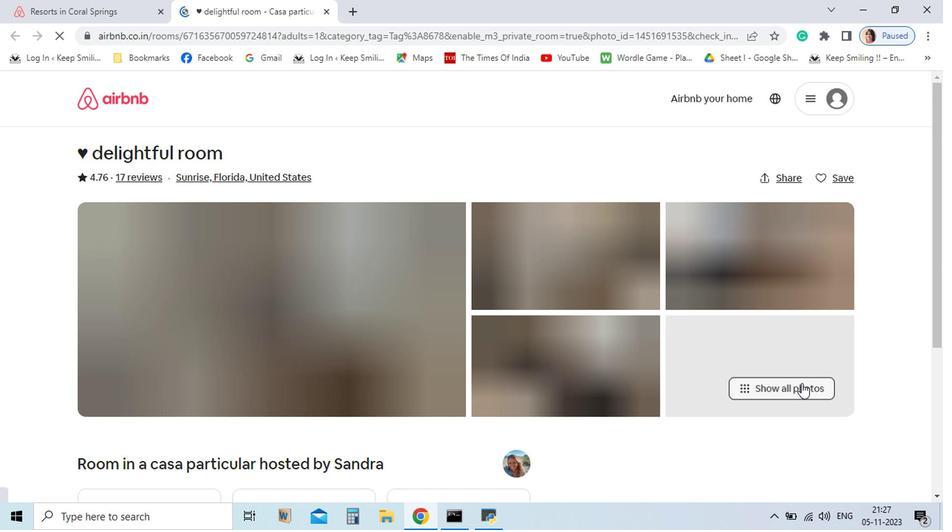 
Action: Mouse pressed left at (705, 409)
Screenshot: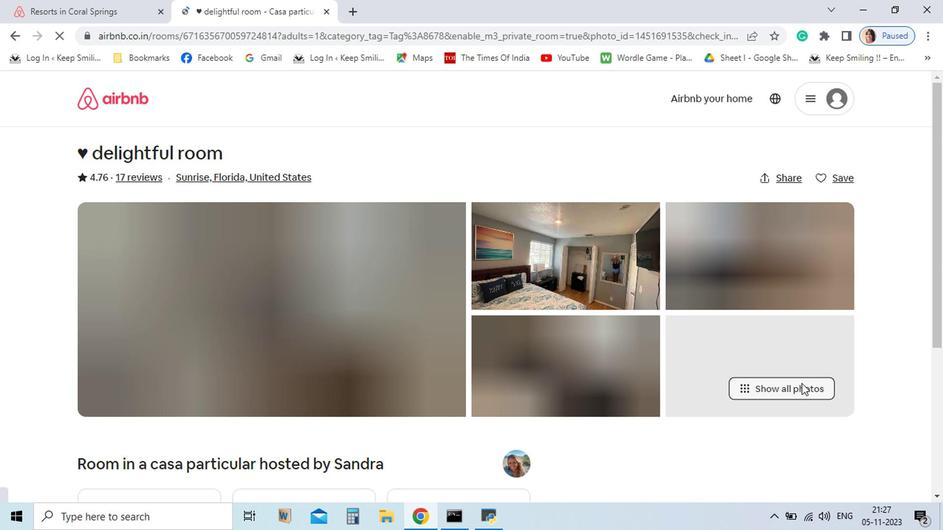
Action: Mouse moved to (800, 487)
Screenshot: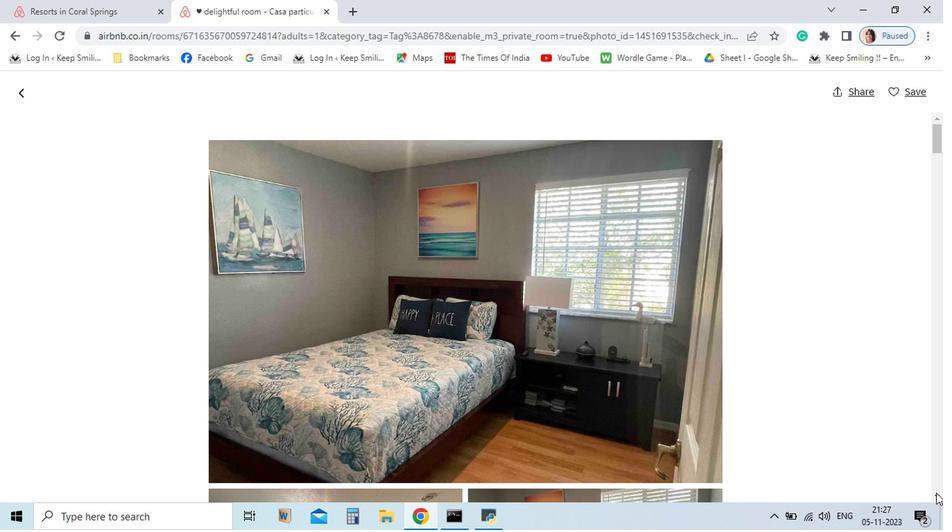
Action: Mouse pressed left at (800, 487)
Screenshot: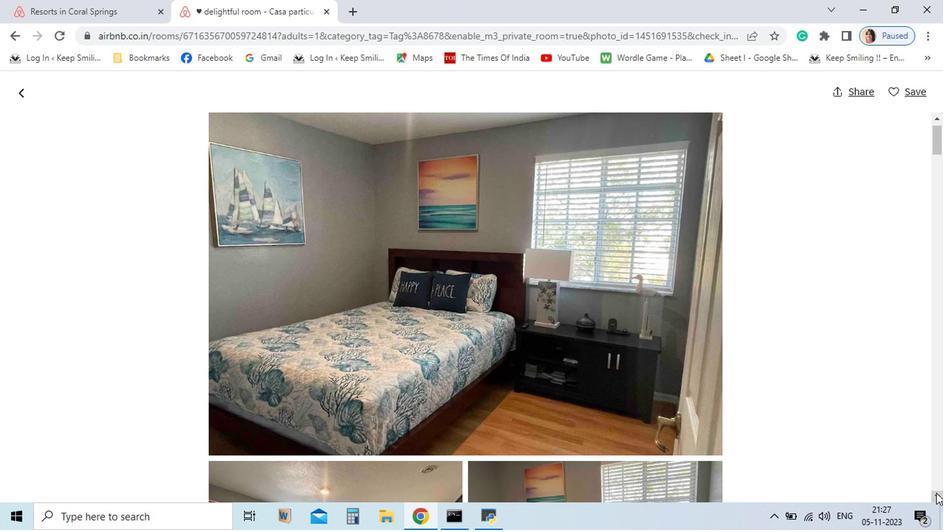 
Action: Mouse pressed left at (800, 487)
Screenshot: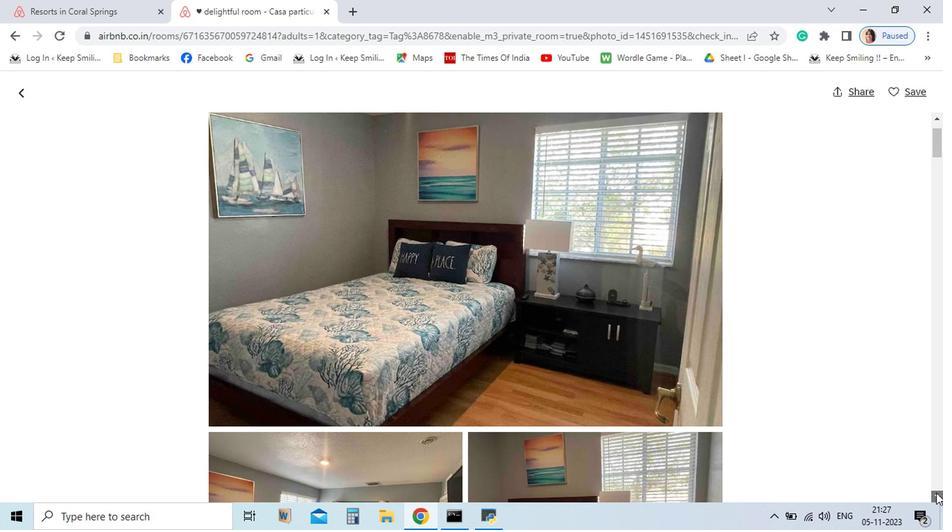 
Action: Mouse pressed left at (800, 487)
Screenshot: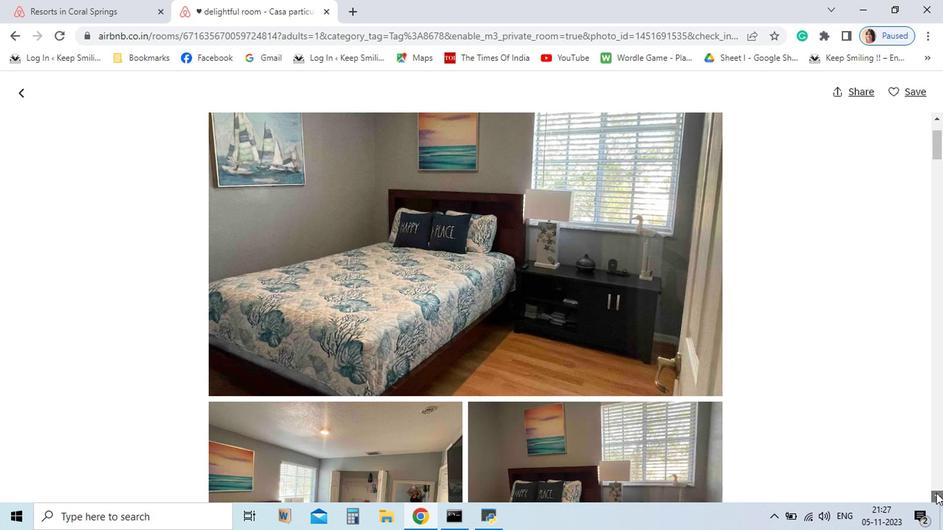 
Action: Mouse pressed left at (800, 487)
Screenshot: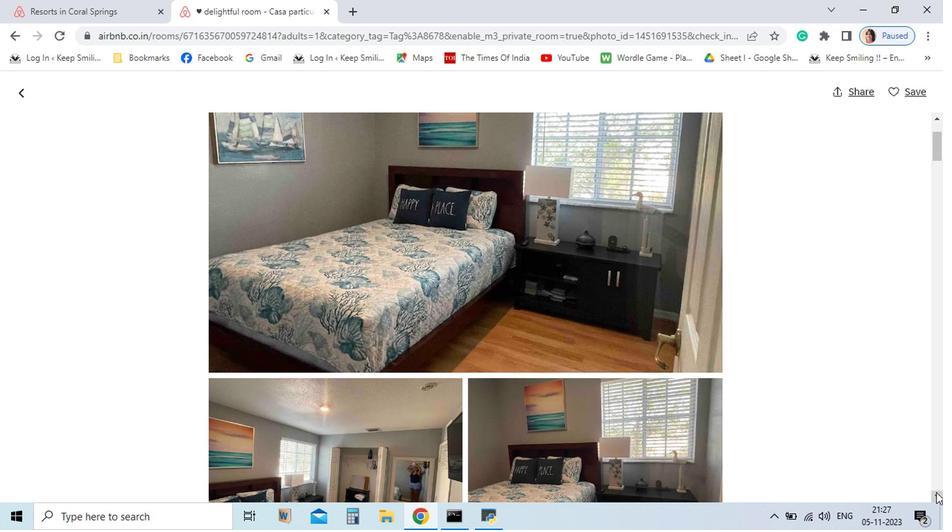 
Action: Mouse moved to (800, 487)
Screenshot: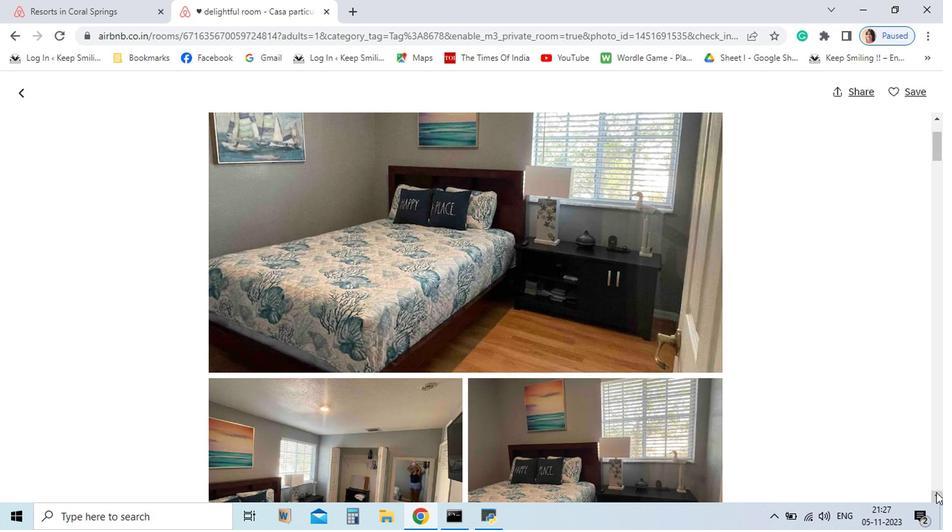 
Action: Mouse pressed left at (800, 487)
Screenshot: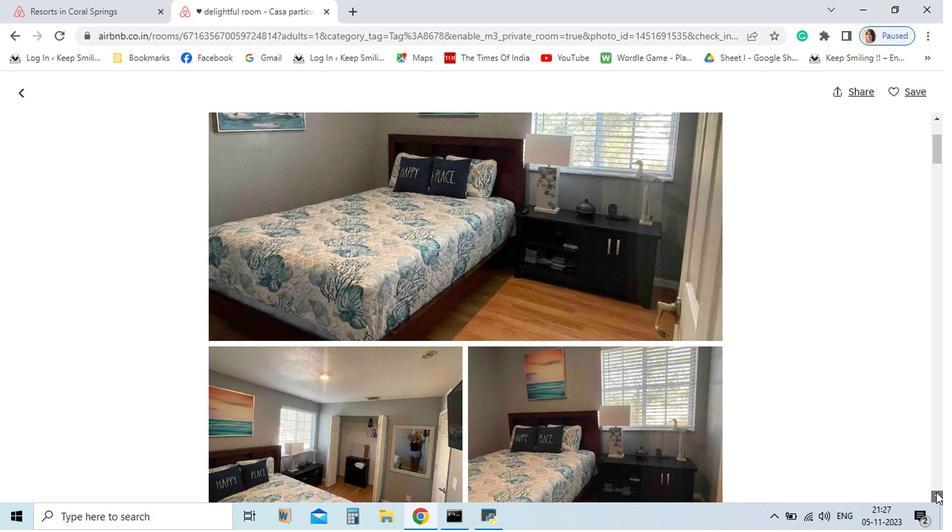 
Action: Mouse pressed left at (800, 487)
Screenshot: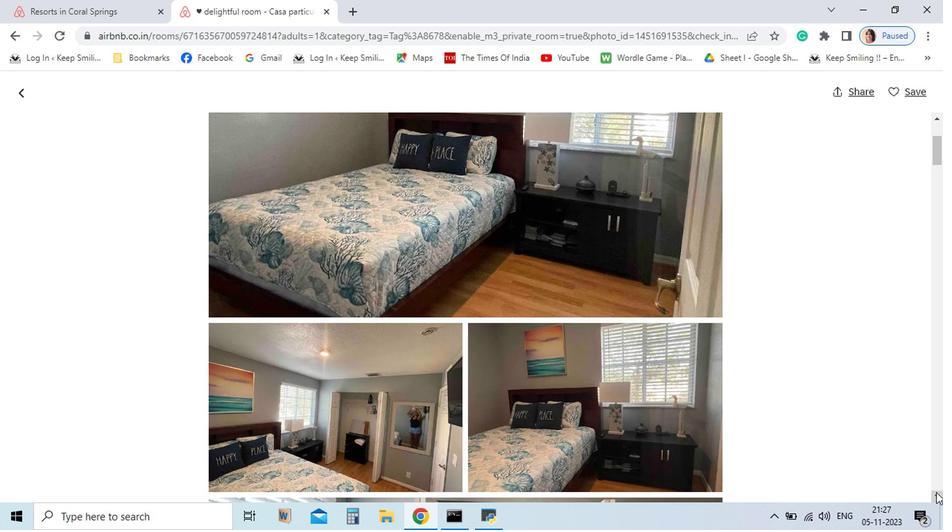 
Action: Mouse pressed left at (800, 487)
Screenshot: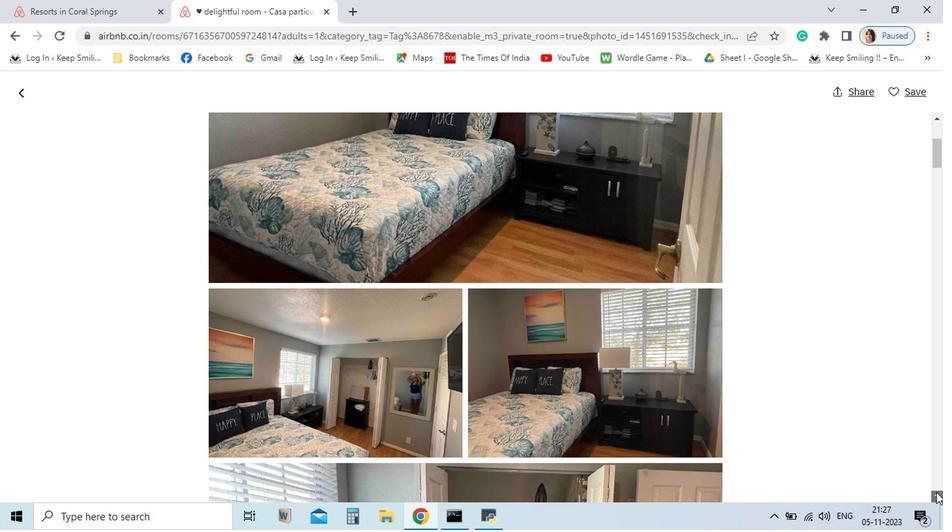 
Action: Mouse pressed left at (800, 487)
Screenshot: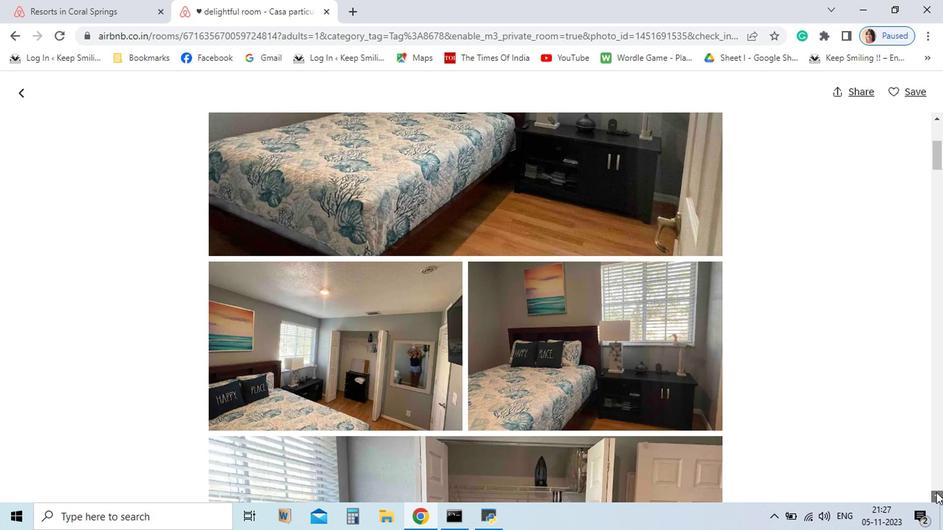 
Action: Mouse pressed left at (800, 487)
Screenshot: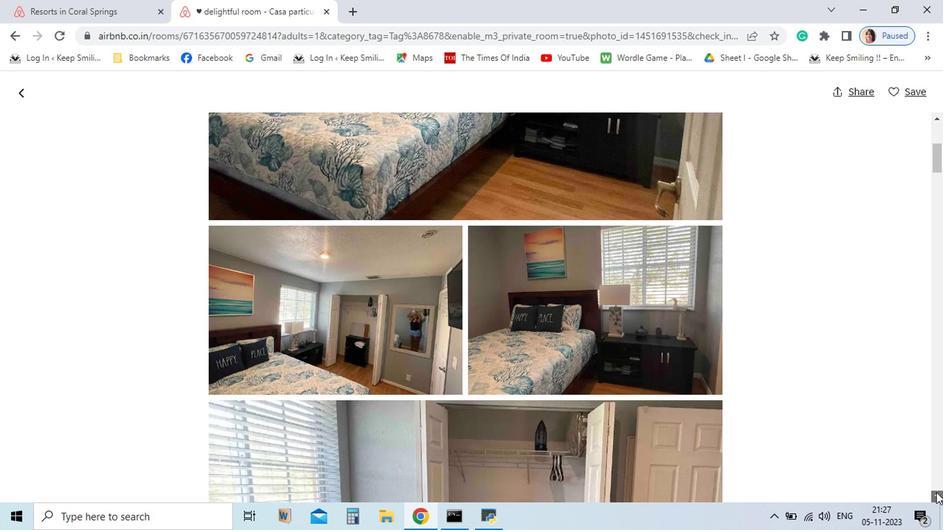 
Action: Mouse pressed left at (800, 487)
Screenshot: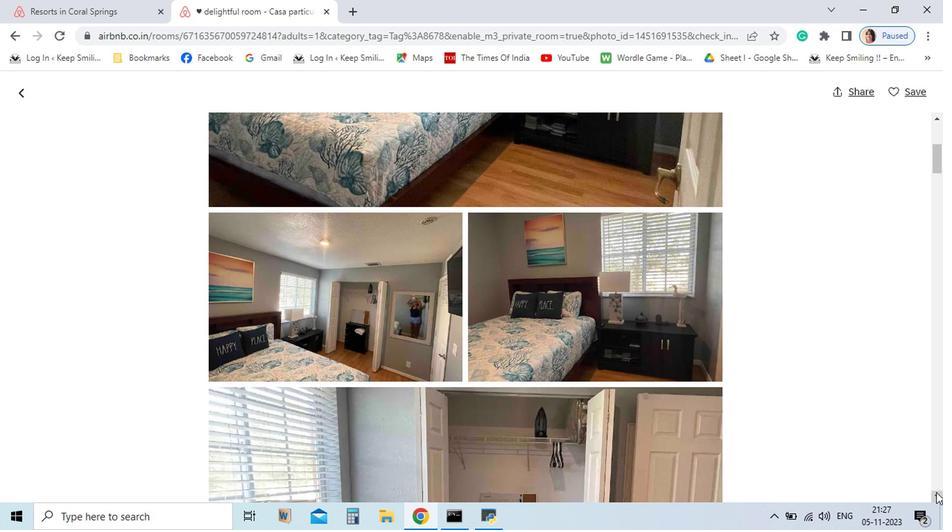 
Action: Mouse pressed left at (800, 487)
Screenshot: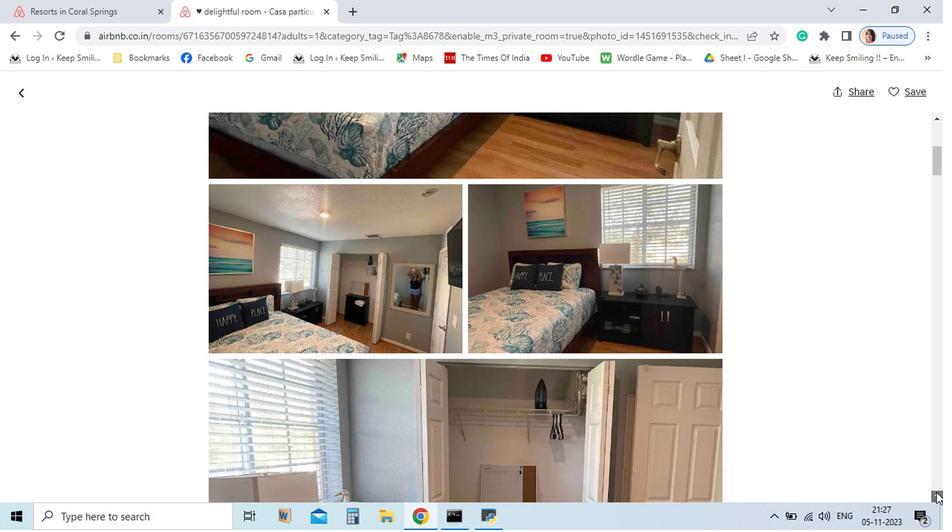 
Action: Mouse pressed left at (800, 487)
Screenshot: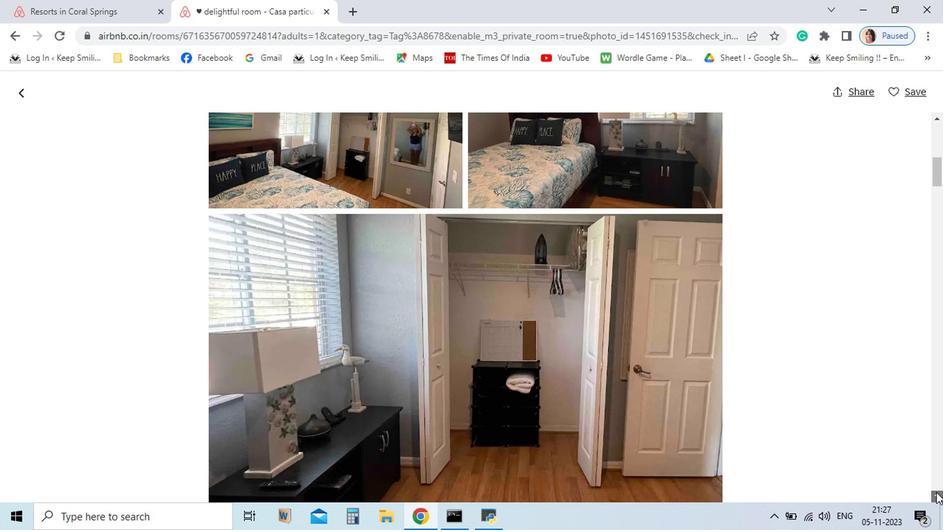 
Action: Mouse moved to (800, 486)
Screenshot: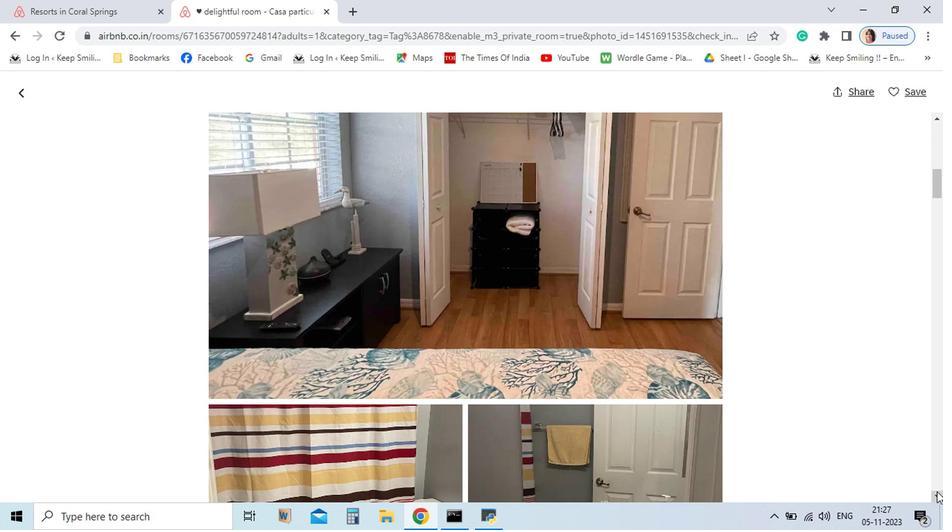 
Action: Mouse pressed left at (800, 486)
Screenshot: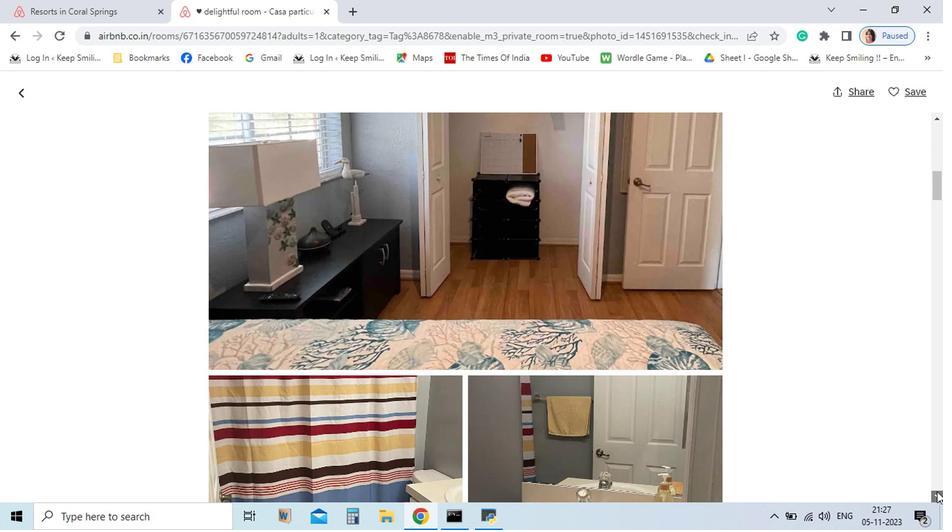 
Action: Mouse pressed left at (800, 486)
Screenshot: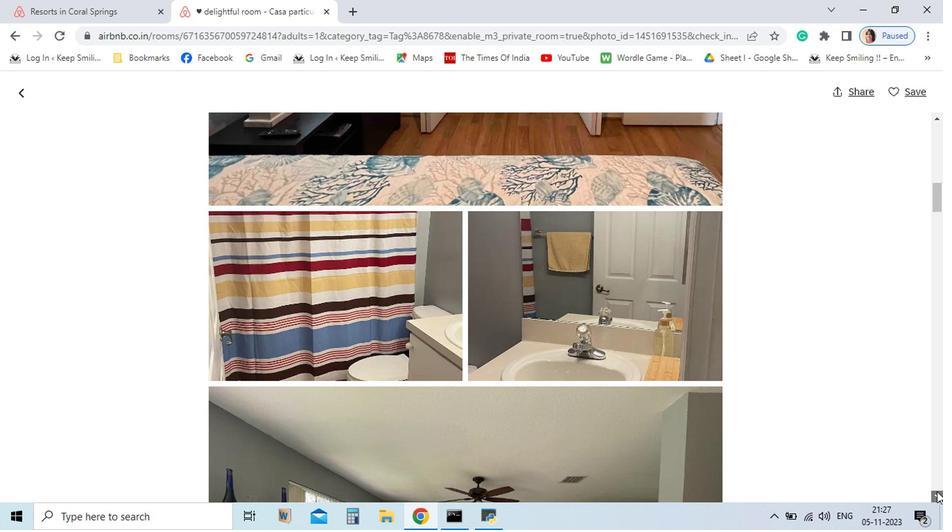 
Action: Mouse pressed left at (800, 486)
Screenshot: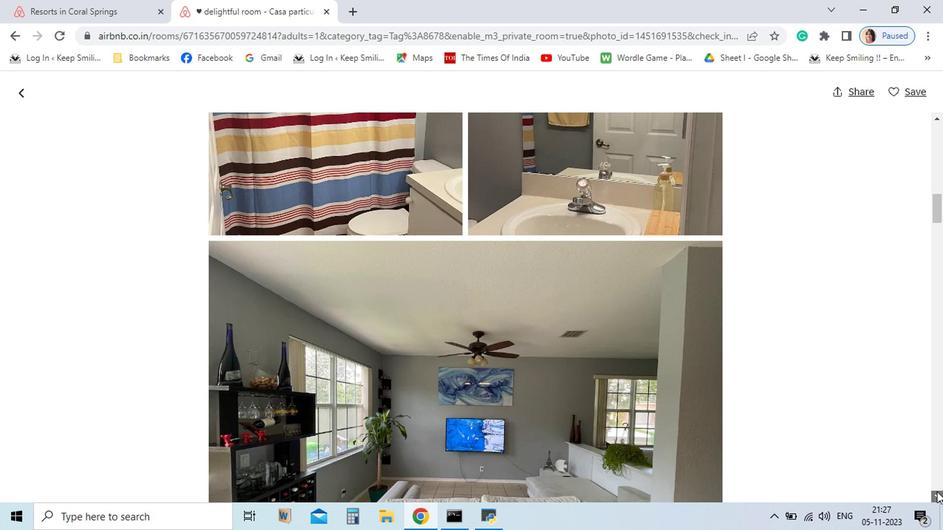 
Action: Mouse pressed left at (800, 486)
Screenshot: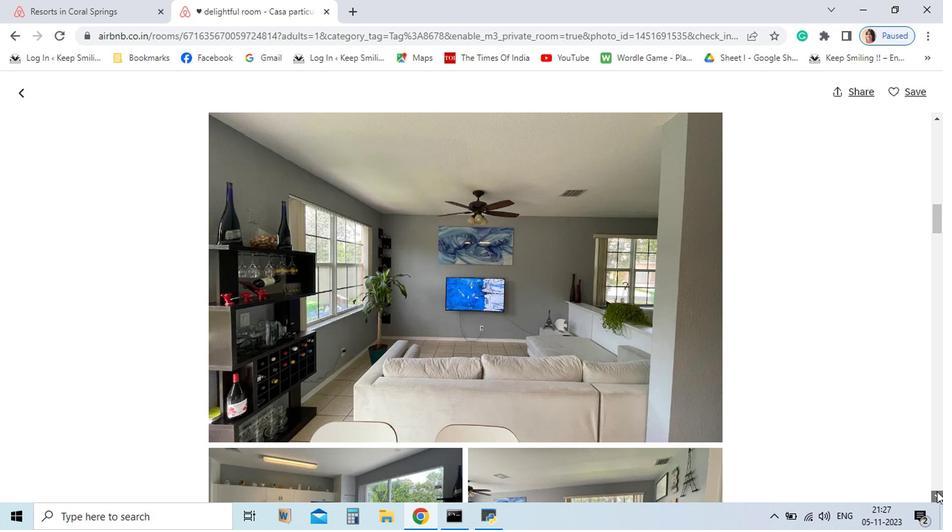 
Action: Mouse pressed left at (800, 486)
Screenshot: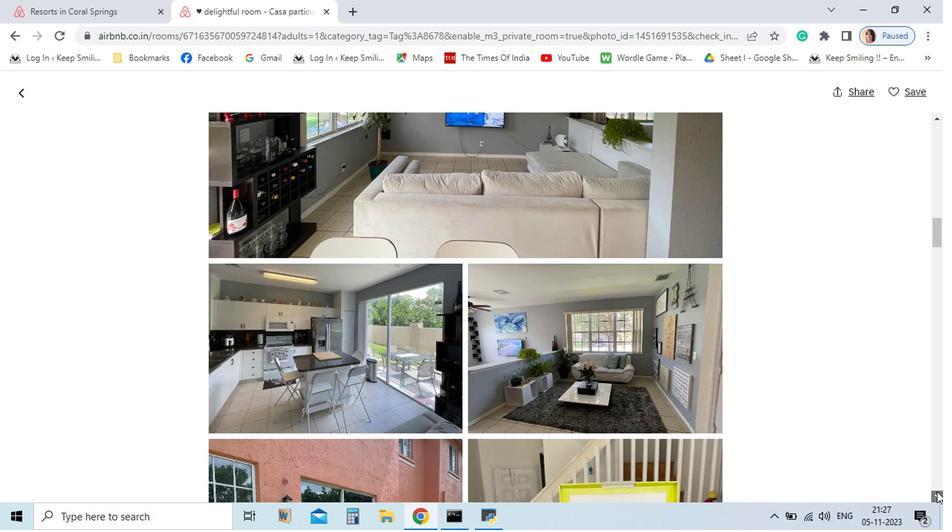 
Action: Mouse pressed left at (800, 486)
Screenshot: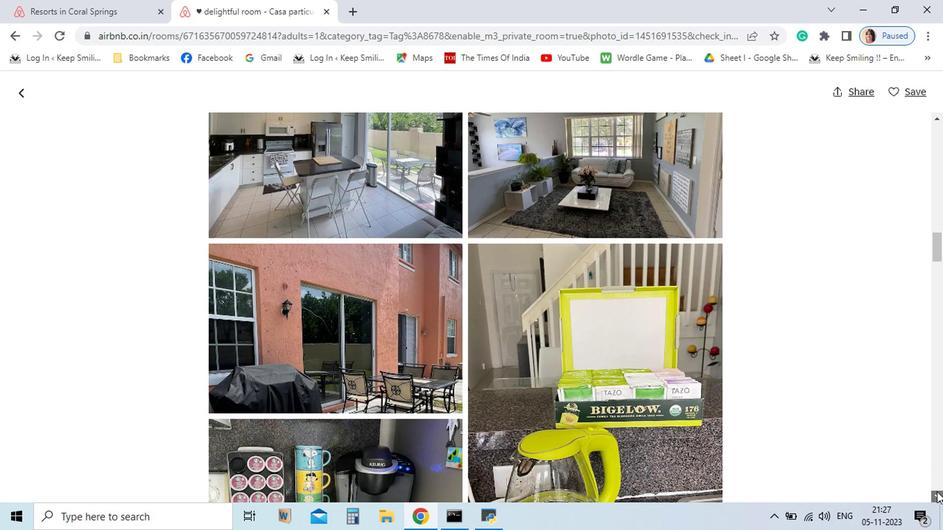 
Action: Mouse pressed left at (800, 486)
Screenshot: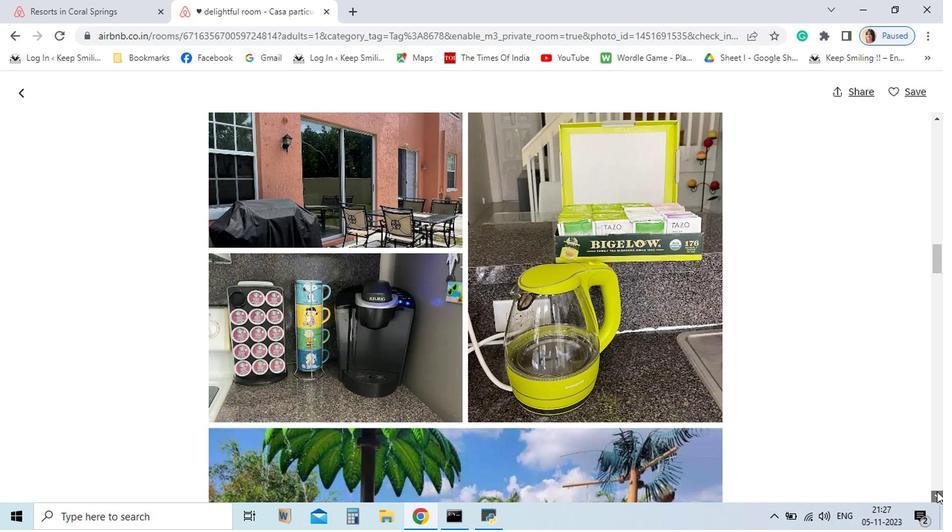 
Action: Mouse pressed left at (800, 486)
Screenshot: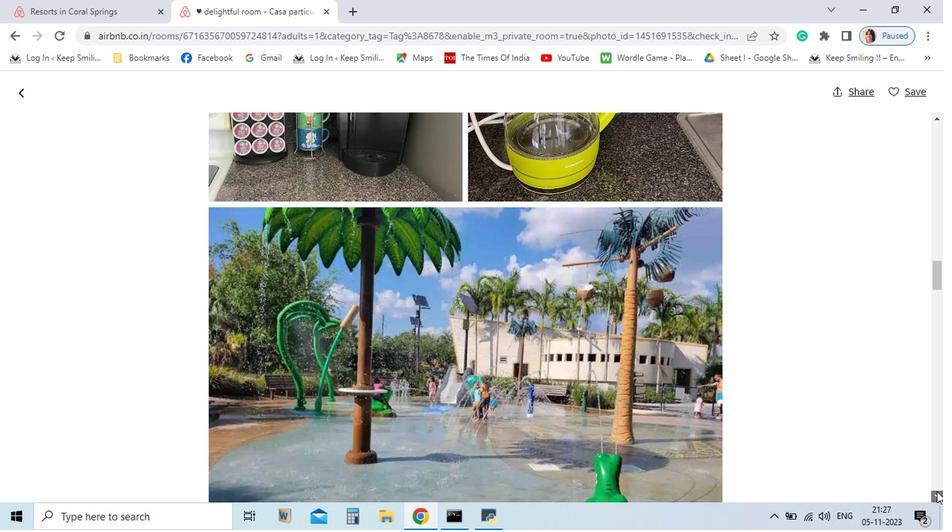 
Action: Mouse pressed left at (800, 486)
Screenshot: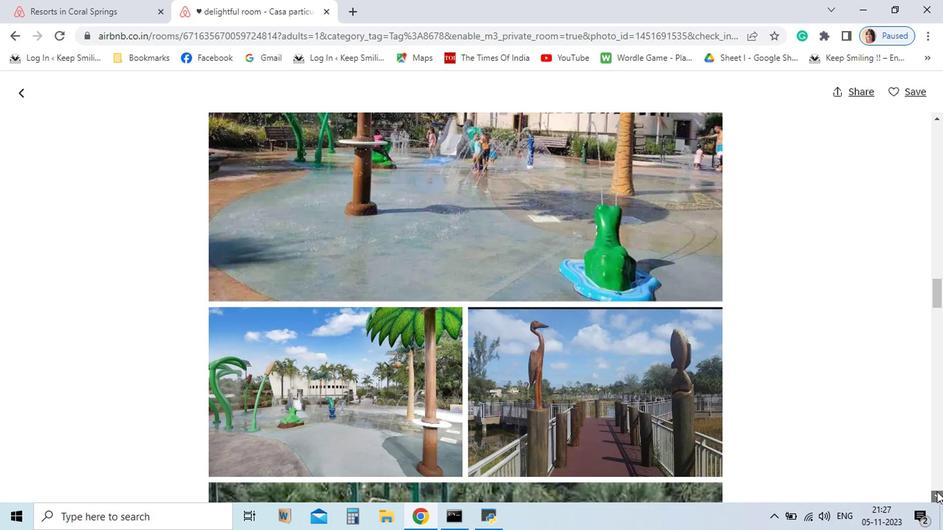 
Action: Mouse pressed left at (800, 486)
Screenshot: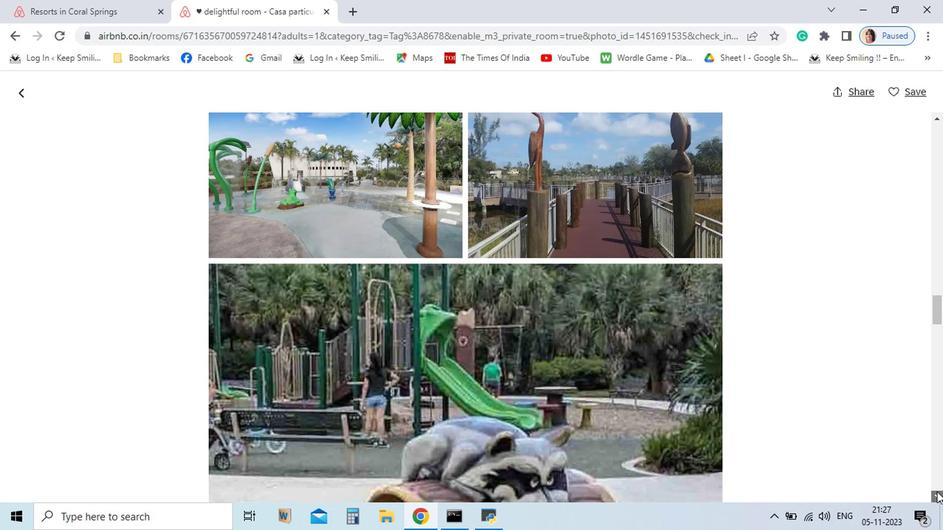 
Action: Mouse pressed left at (800, 486)
Screenshot: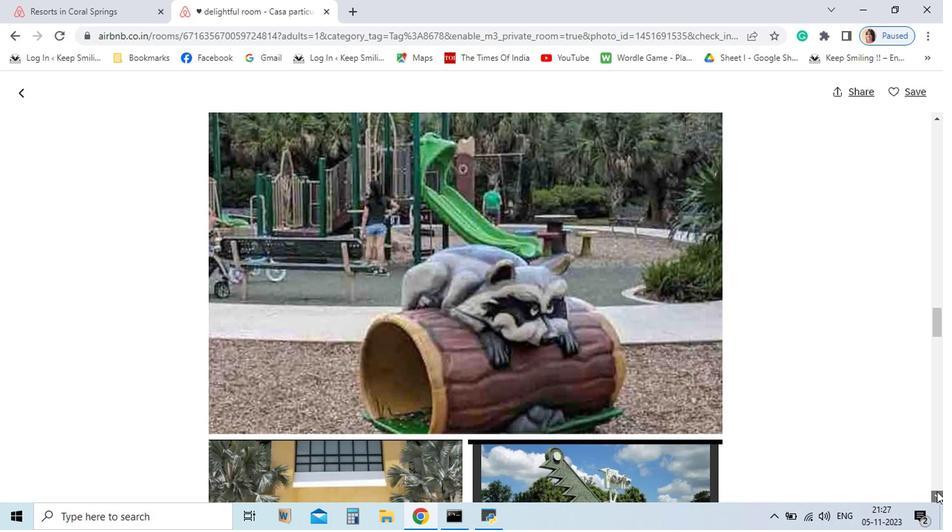 
Action: Mouse pressed left at (800, 486)
Screenshot: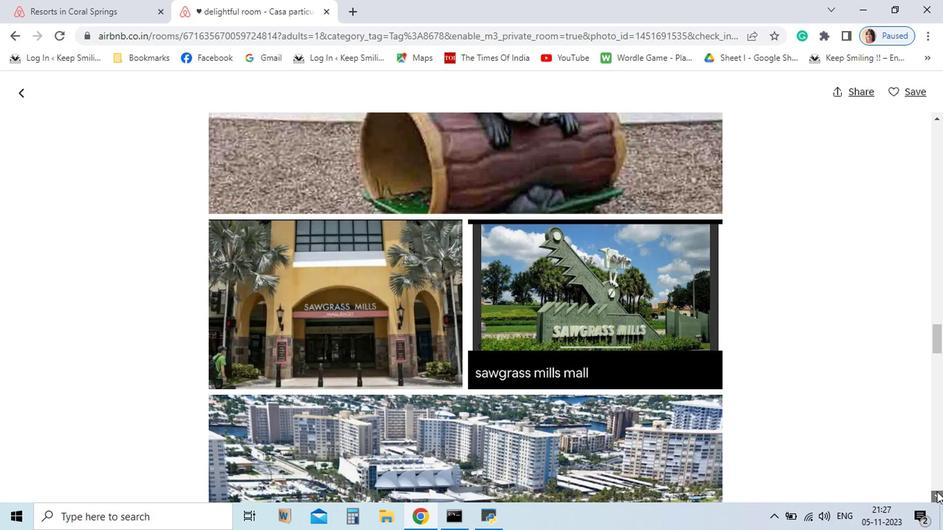 
Action: Mouse pressed left at (800, 486)
Screenshot: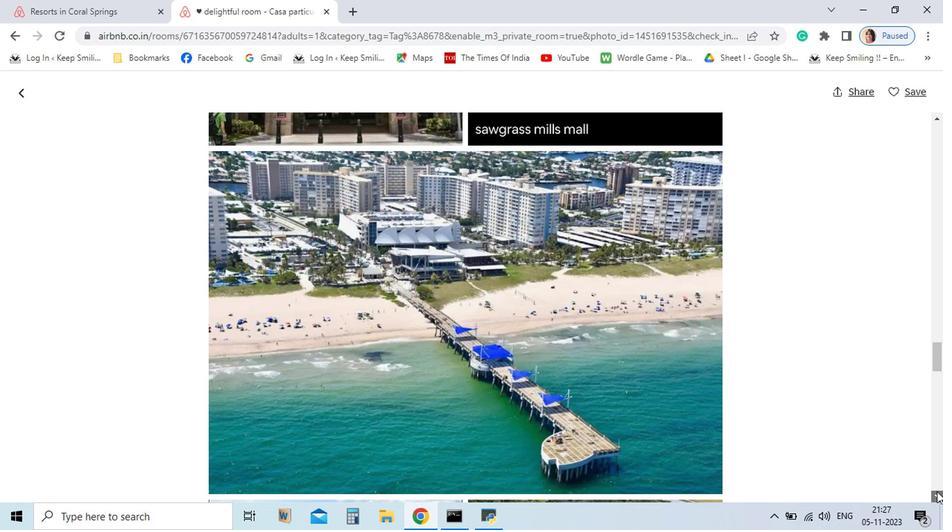 
Action: Mouse pressed left at (800, 486)
Screenshot: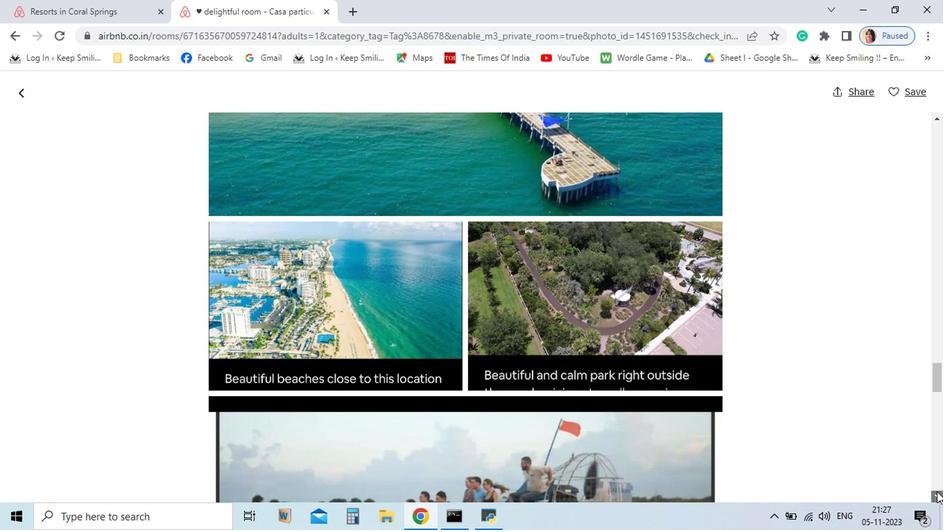 
Action: Mouse pressed left at (800, 486)
Screenshot: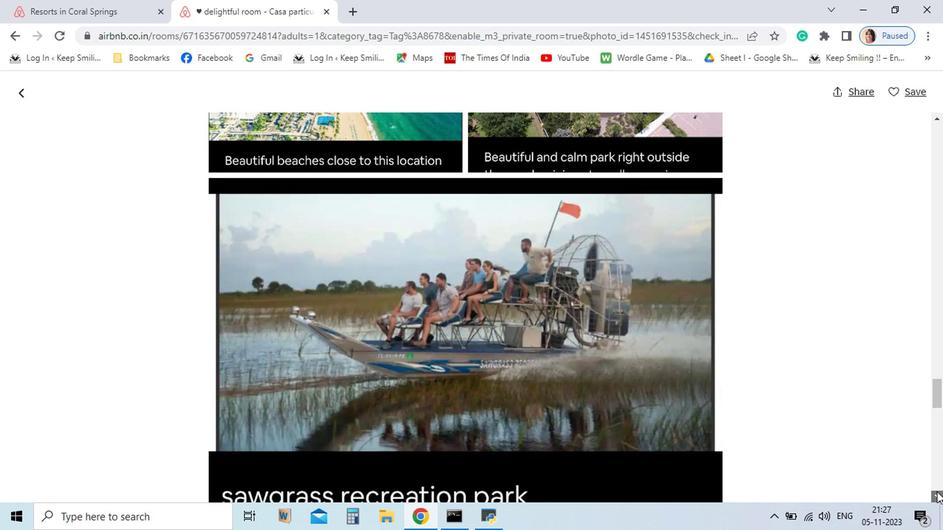 
Action: Mouse pressed left at (800, 486)
Screenshot: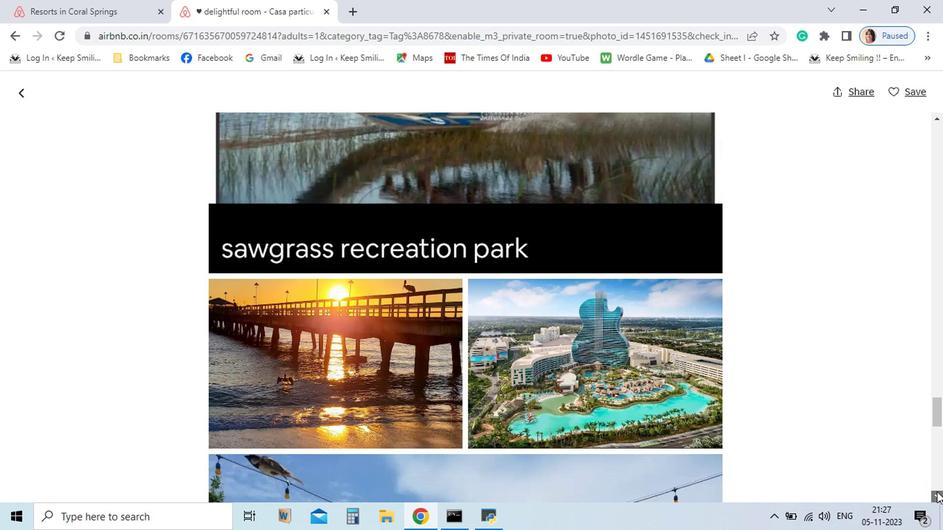 
Action: Mouse pressed left at (800, 486)
Screenshot: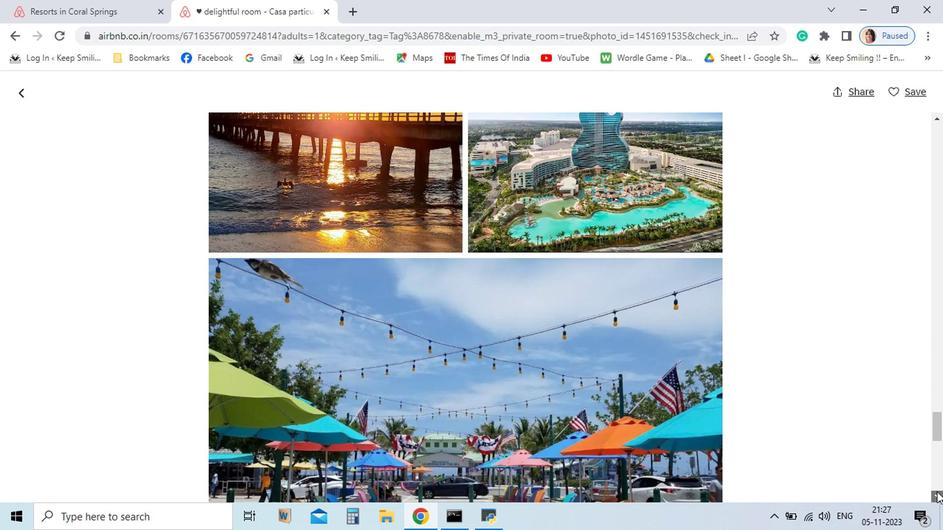 
Action: Mouse pressed left at (800, 486)
Screenshot: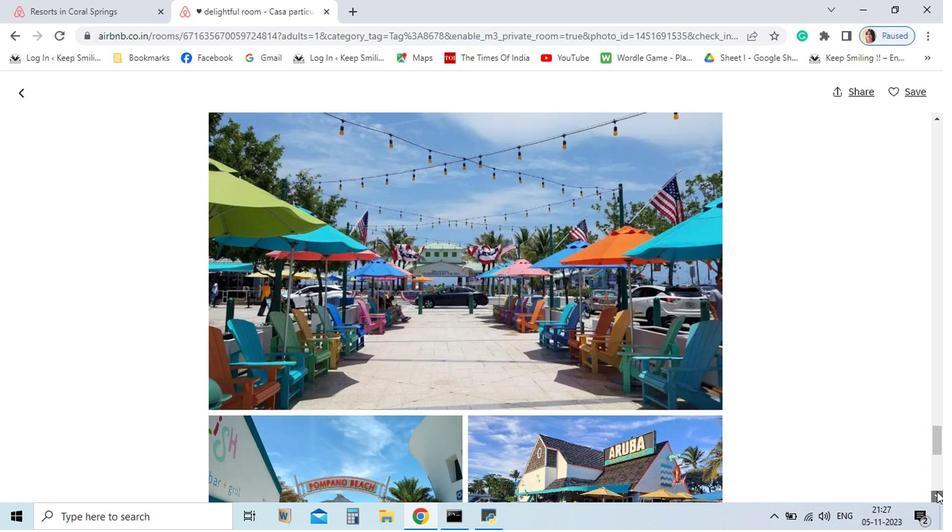 
Action: Mouse pressed left at (800, 486)
Screenshot: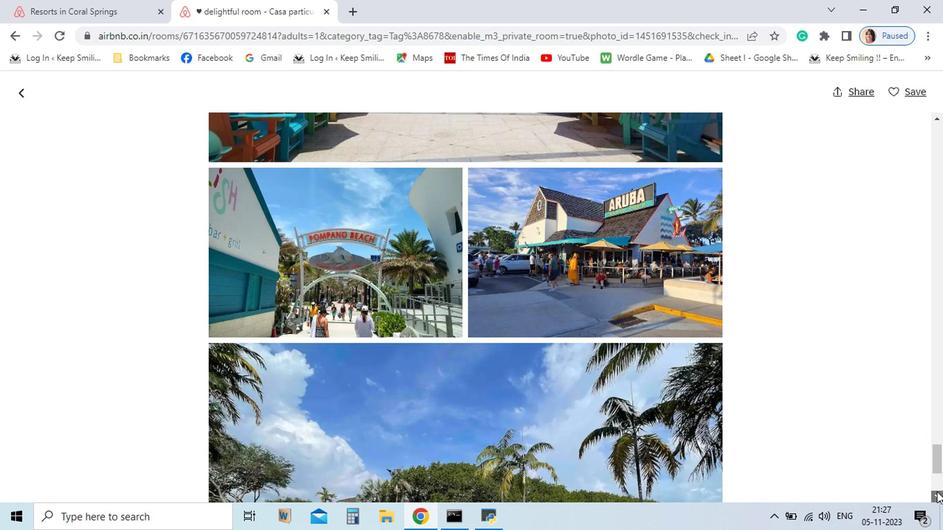 
Action: Mouse pressed left at (800, 486)
Screenshot: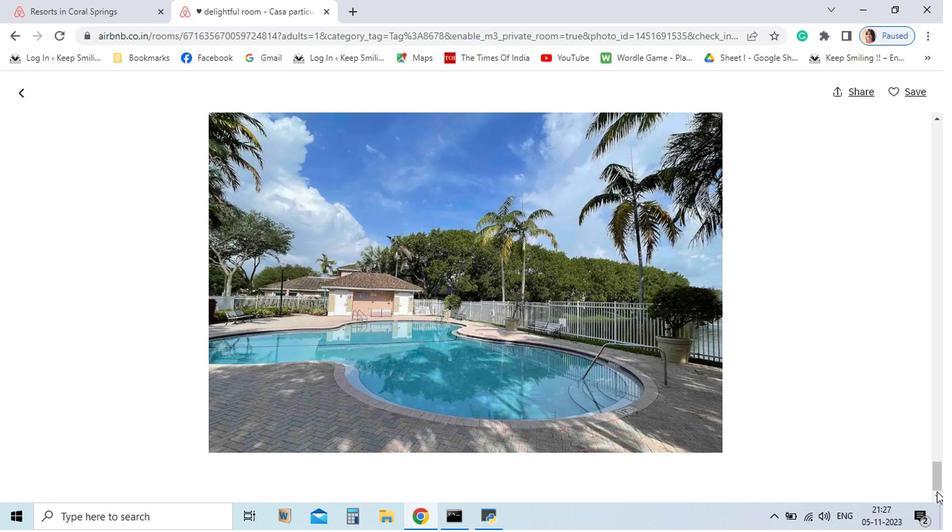
Action: Mouse moved to (155, 203)
Screenshot: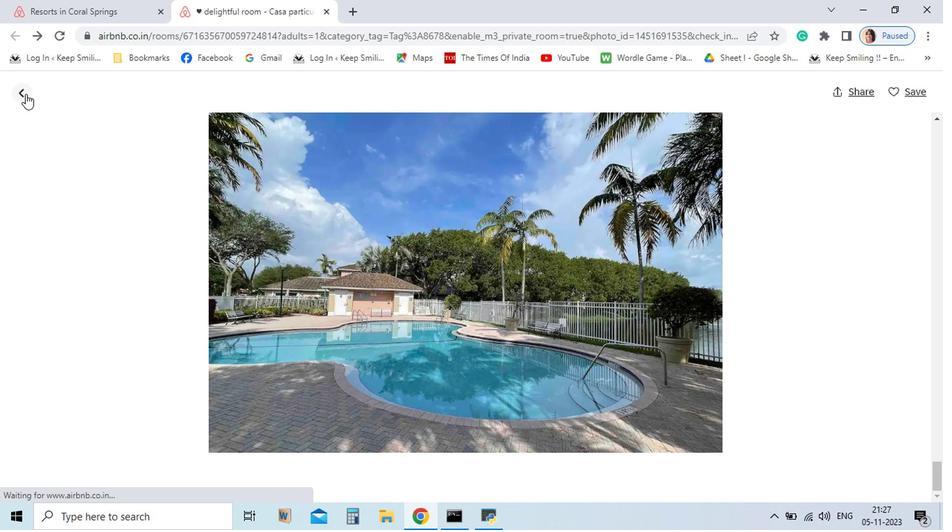 
Action: Mouse pressed left at (155, 203)
Screenshot: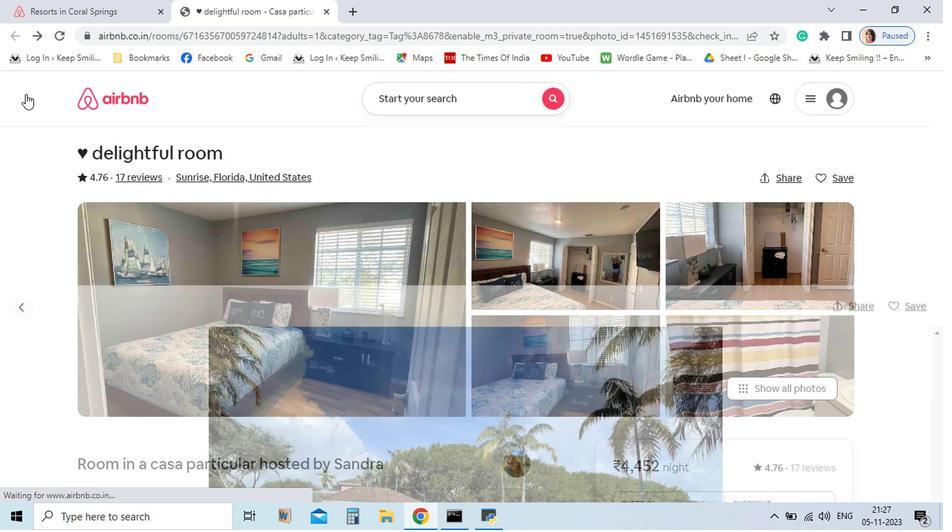 
Action: Mouse moved to (799, 492)
Screenshot: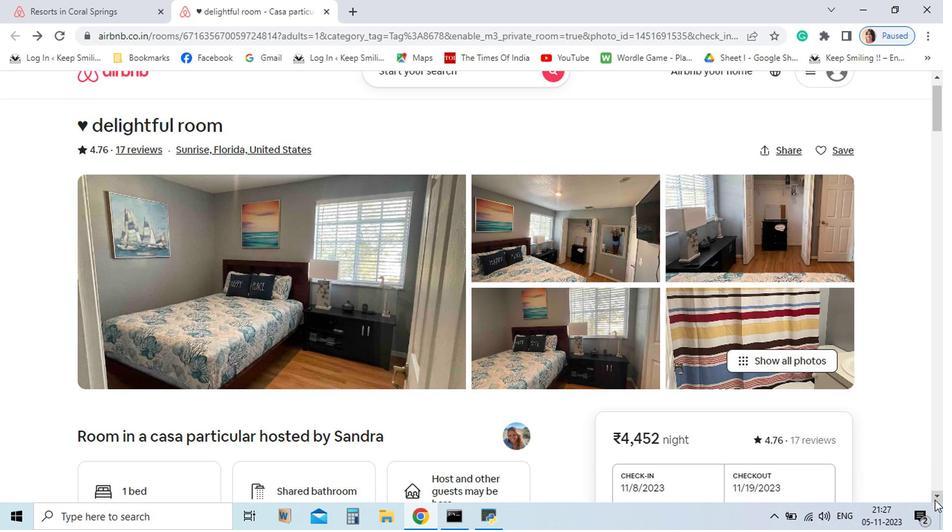 
Action: Mouse pressed left at (799, 492)
Screenshot: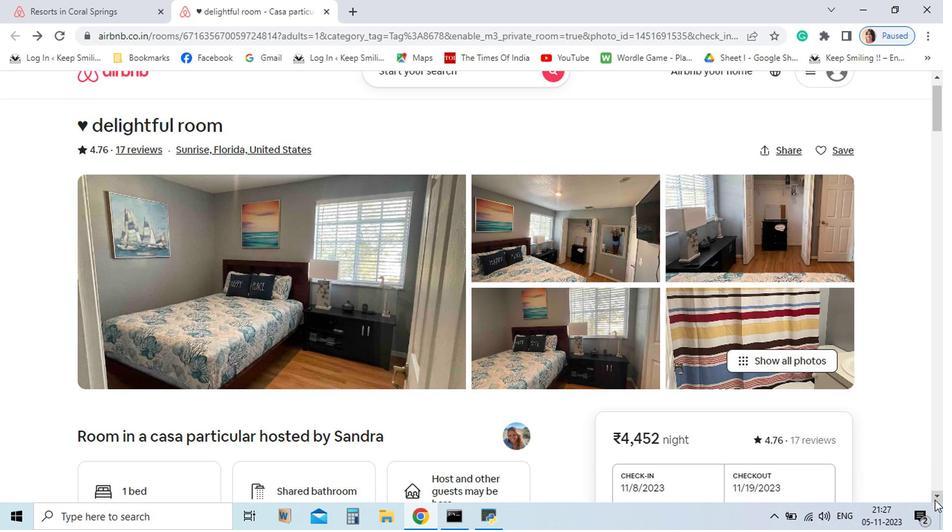 
Action: Mouse pressed left at (799, 492)
Screenshot: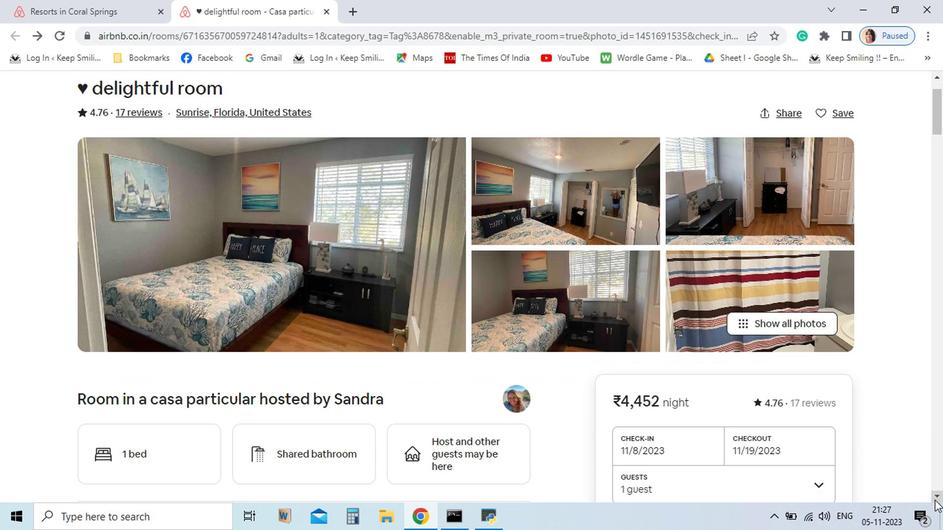 
Action: Mouse pressed left at (799, 492)
Screenshot: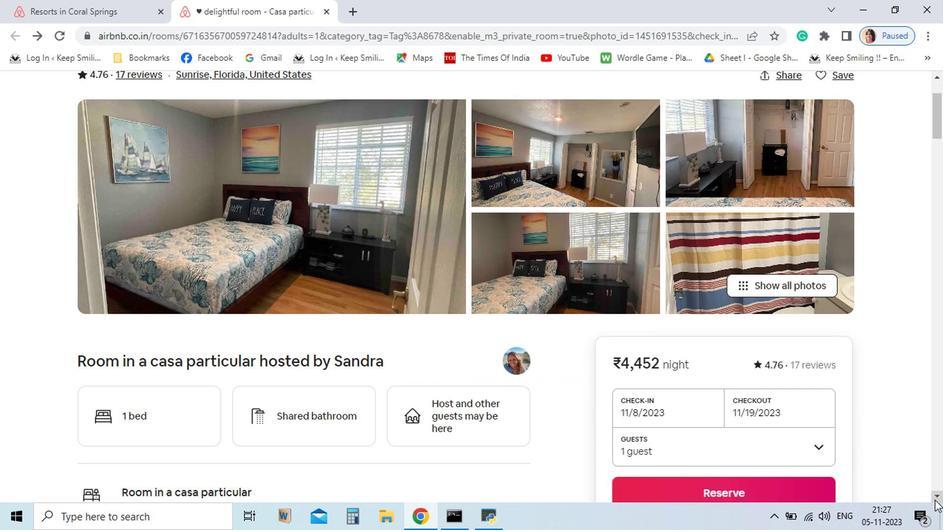 
Action: Mouse pressed left at (799, 492)
Screenshot: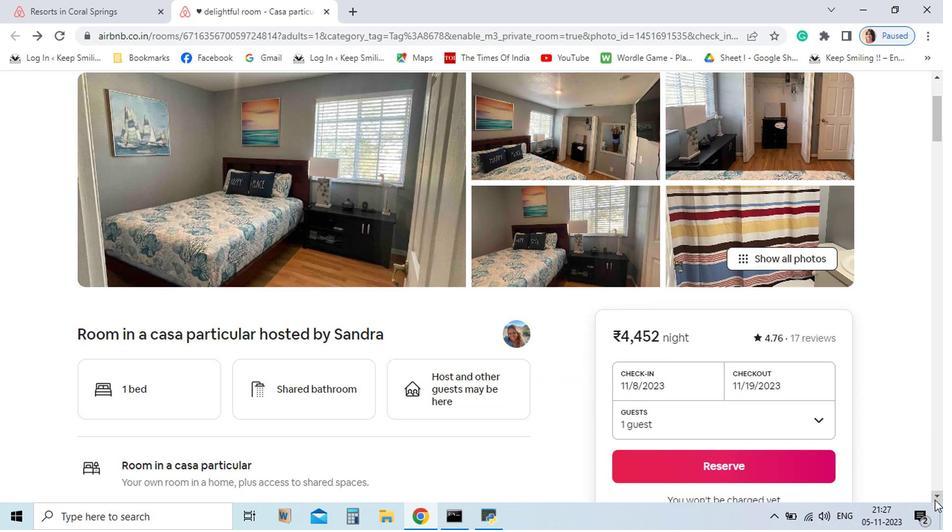 
Action: Mouse pressed left at (799, 492)
Screenshot: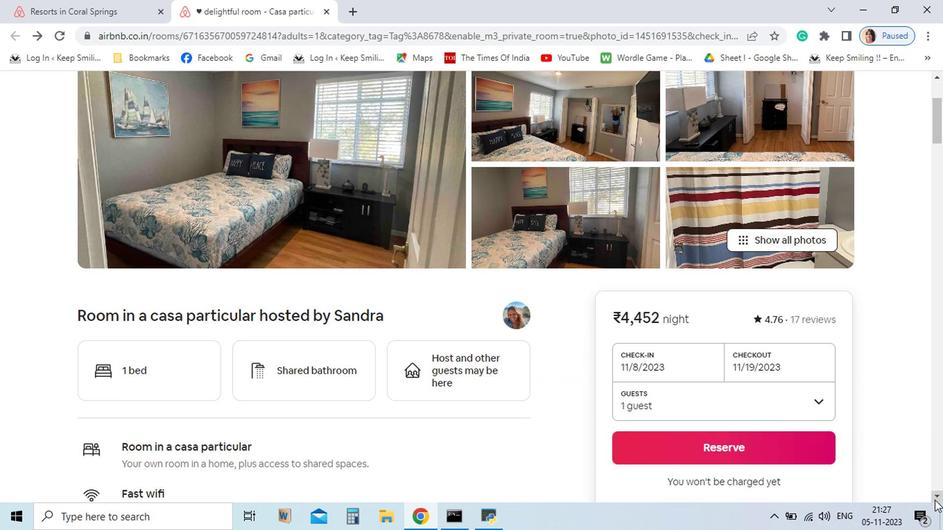 
Action: Mouse pressed left at (799, 492)
Screenshot: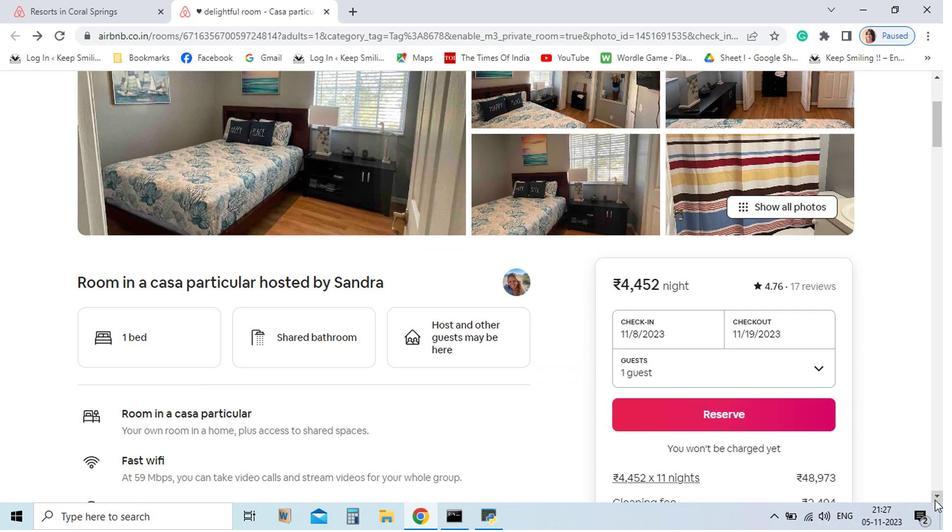 
Action: Mouse pressed left at (799, 492)
Screenshot: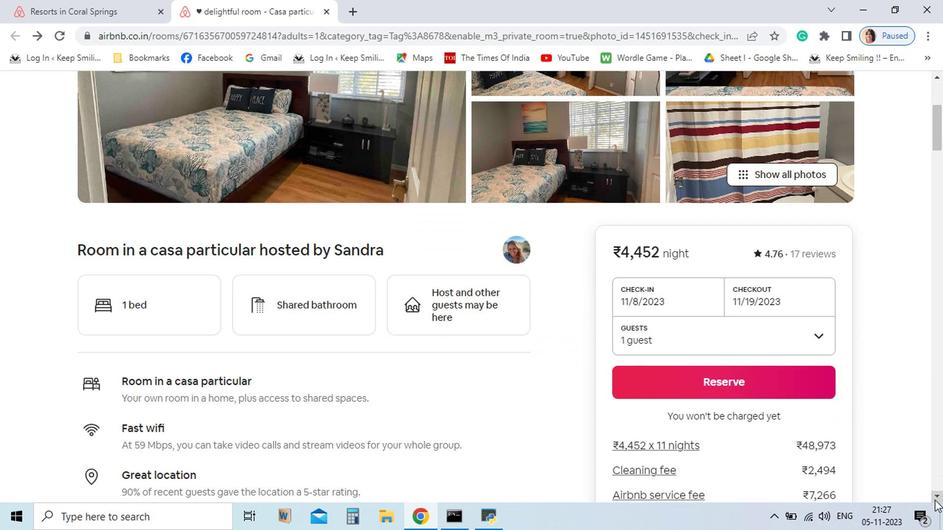 
Action: Mouse pressed left at (799, 492)
Screenshot: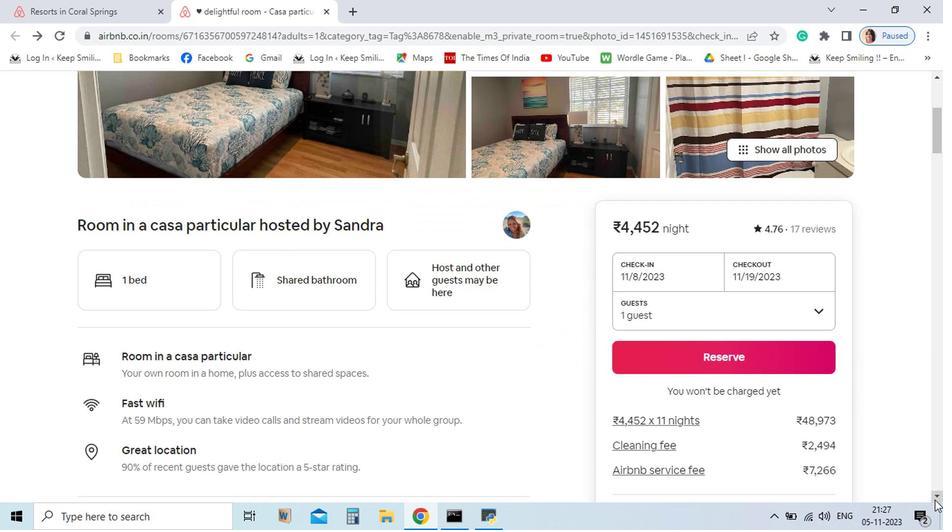 
Action: Mouse pressed left at (799, 492)
Screenshot: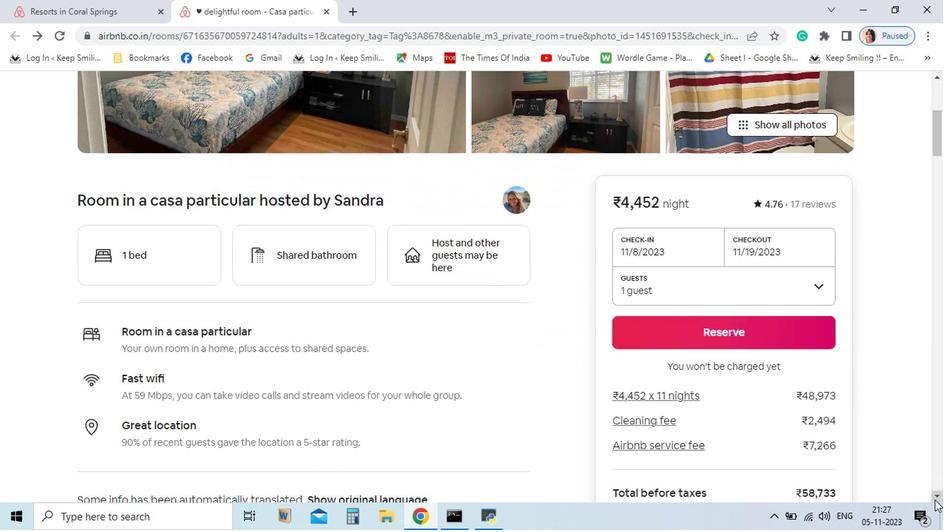 
Action: Mouse pressed left at (799, 492)
Screenshot: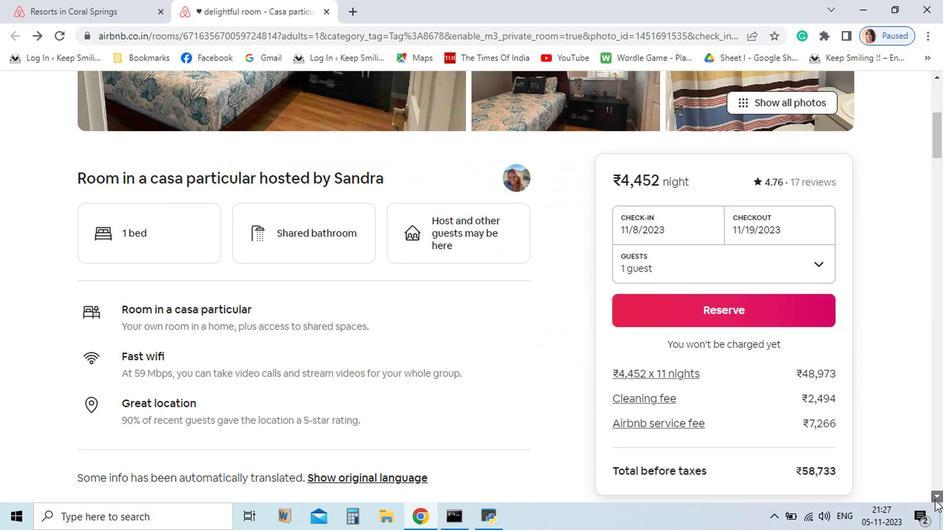 
Action: Mouse pressed left at (799, 492)
Screenshot: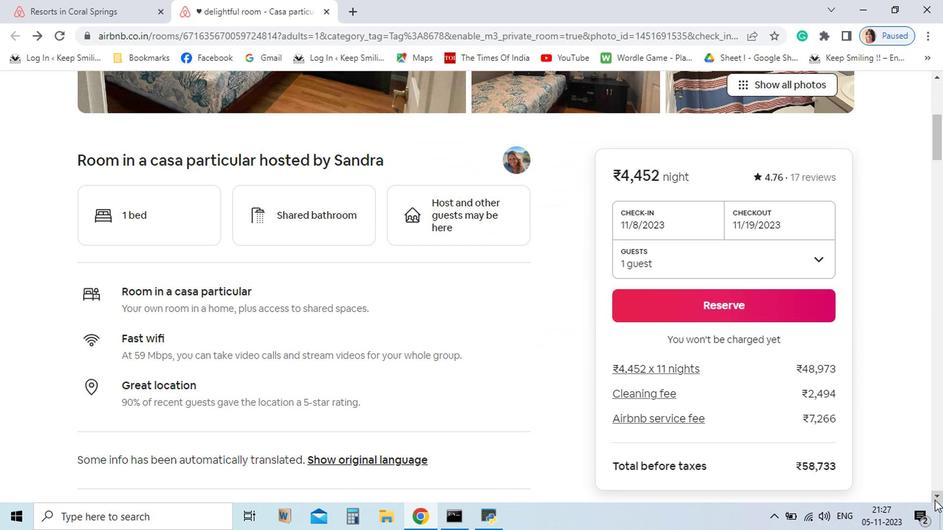 
Action: Mouse pressed left at (799, 492)
Screenshot: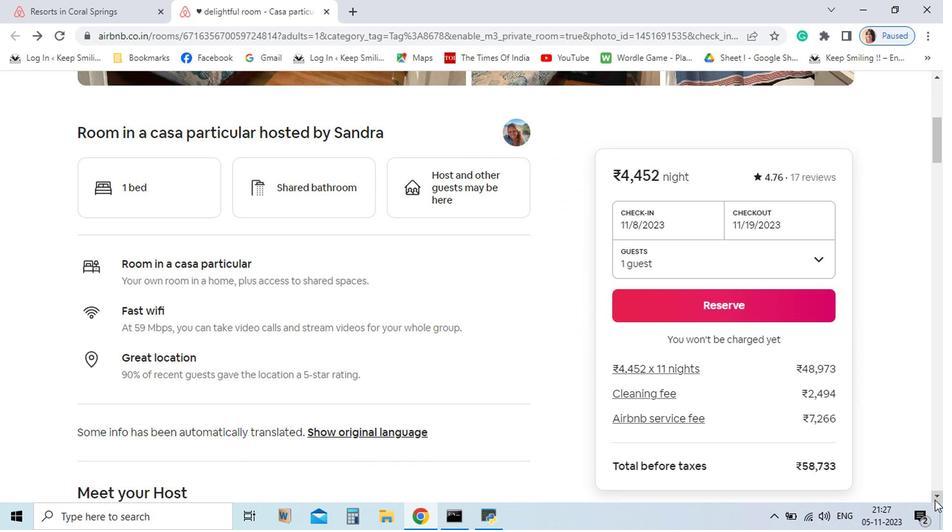 
Action: Mouse pressed left at (799, 492)
Screenshot: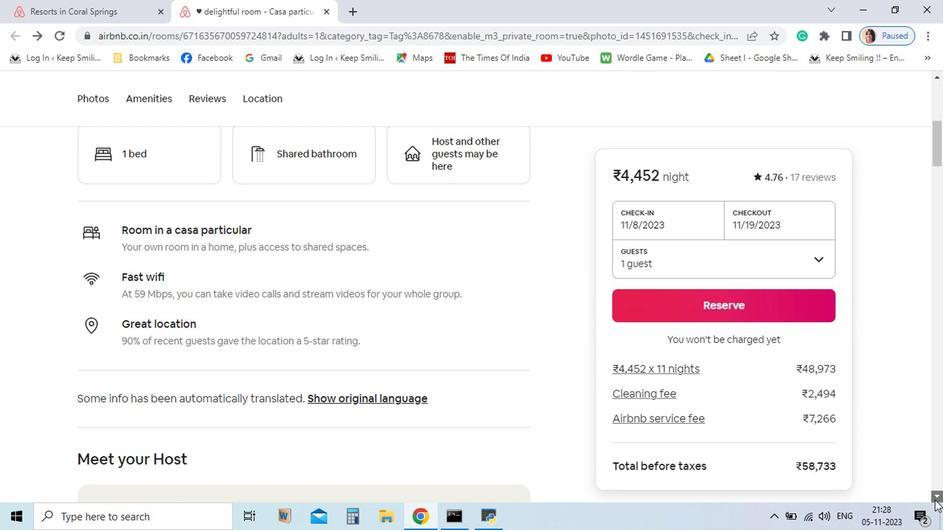 
Action: Mouse pressed left at (799, 492)
Screenshot: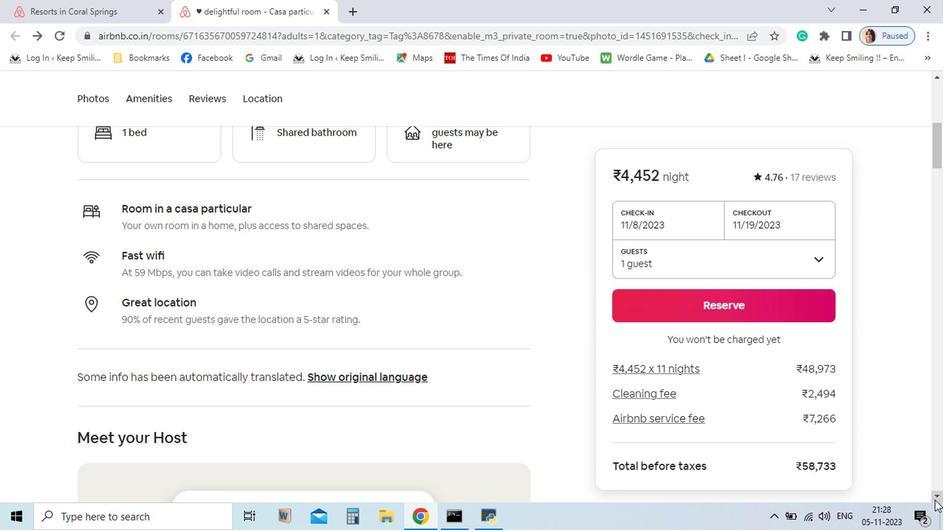 
Action: Mouse moved to (799, 492)
Screenshot: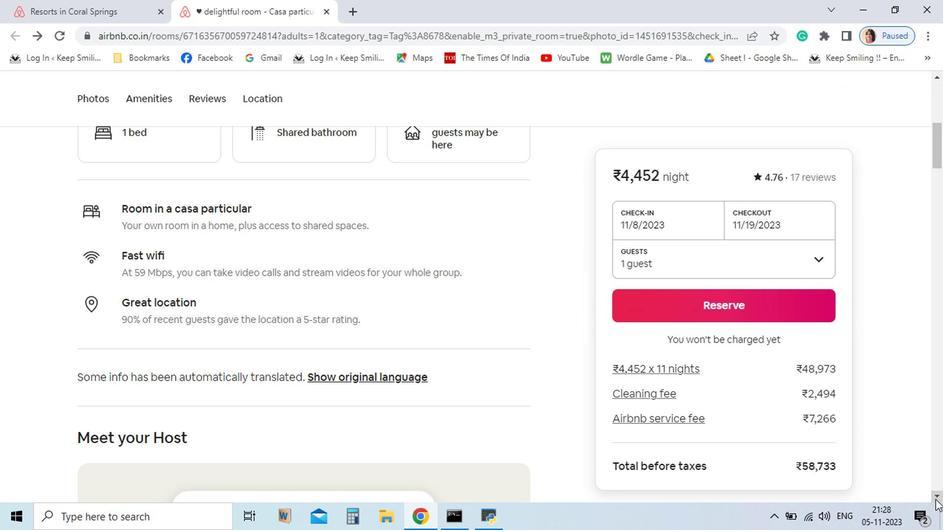 
Action: Mouse pressed left at (799, 492)
Screenshot: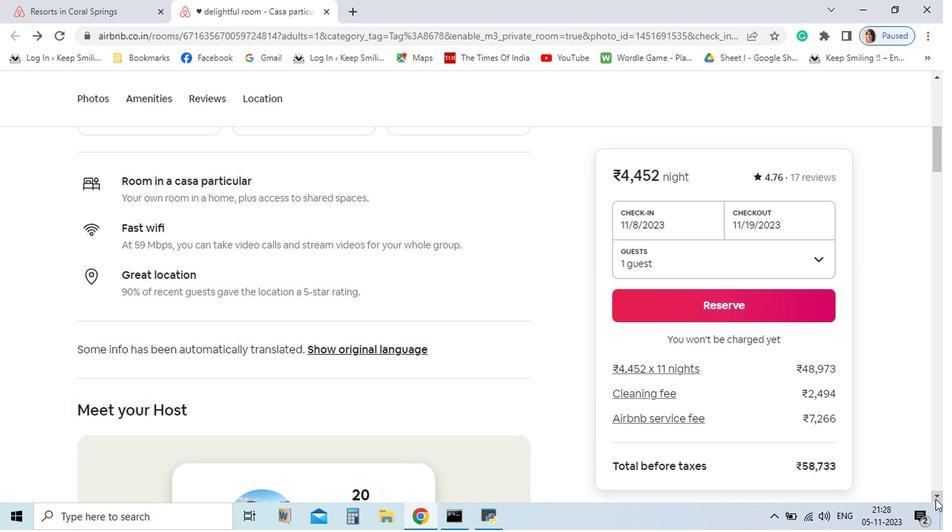 
Action: Mouse pressed left at (799, 492)
Screenshot: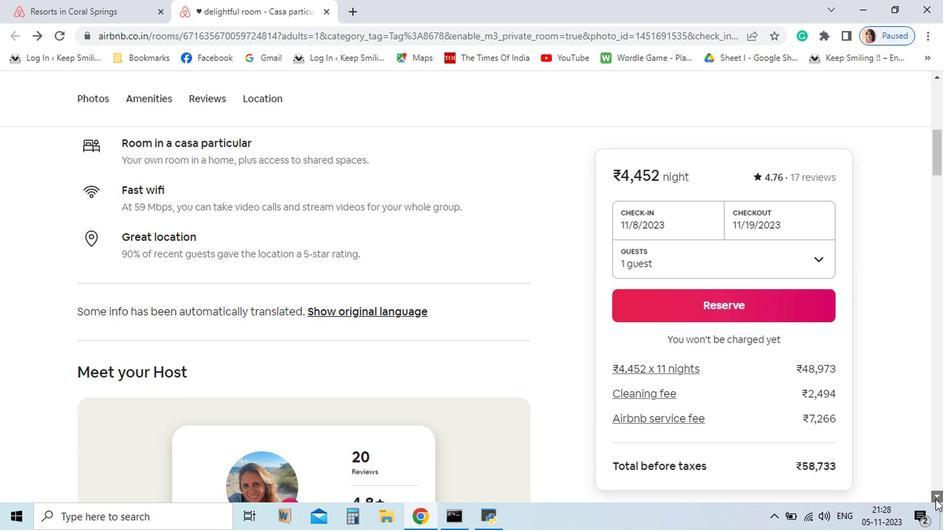 
Action: Mouse pressed left at (799, 492)
Screenshot: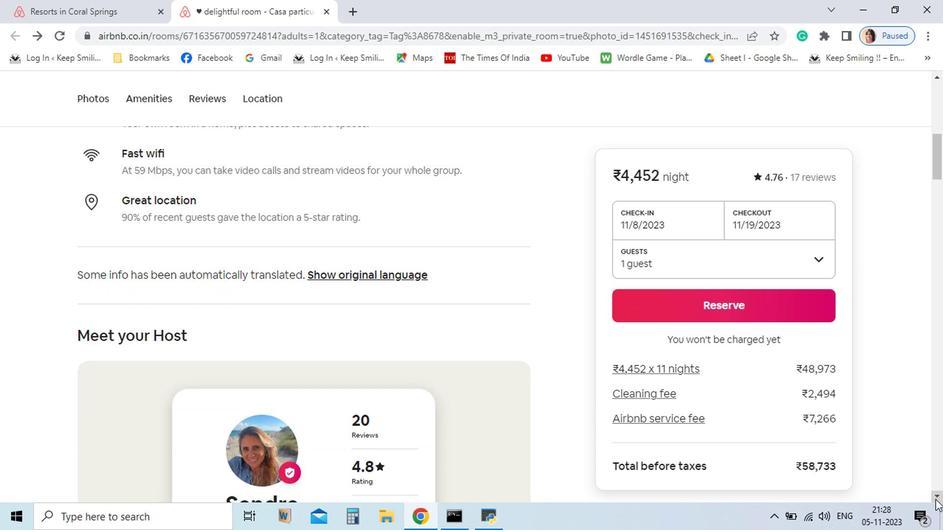 
Action: Mouse pressed left at (799, 492)
Screenshot: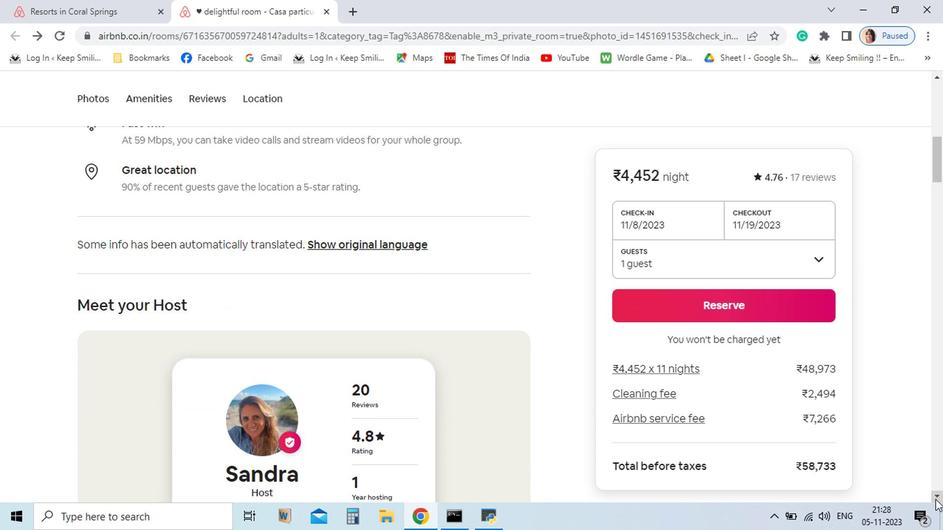 
Action: Mouse pressed left at (799, 492)
Screenshot: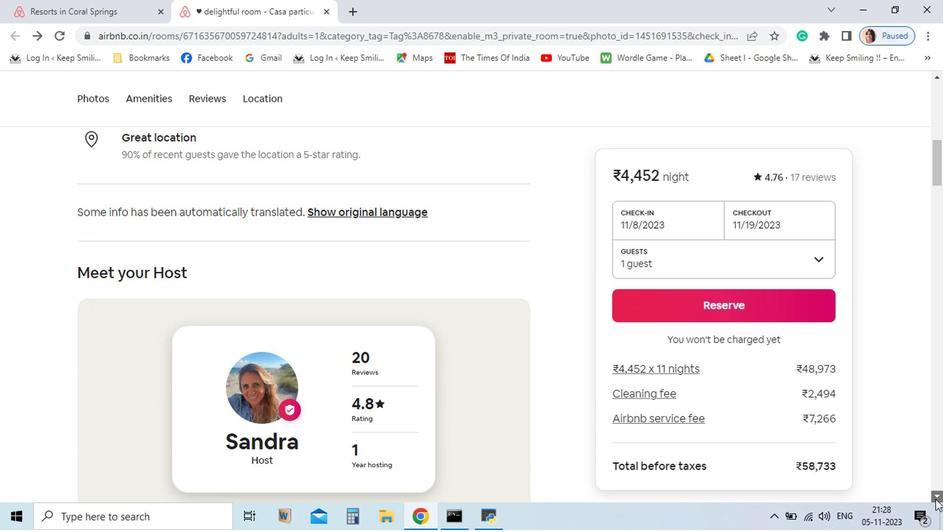 
Action: Mouse pressed left at (799, 492)
Screenshot: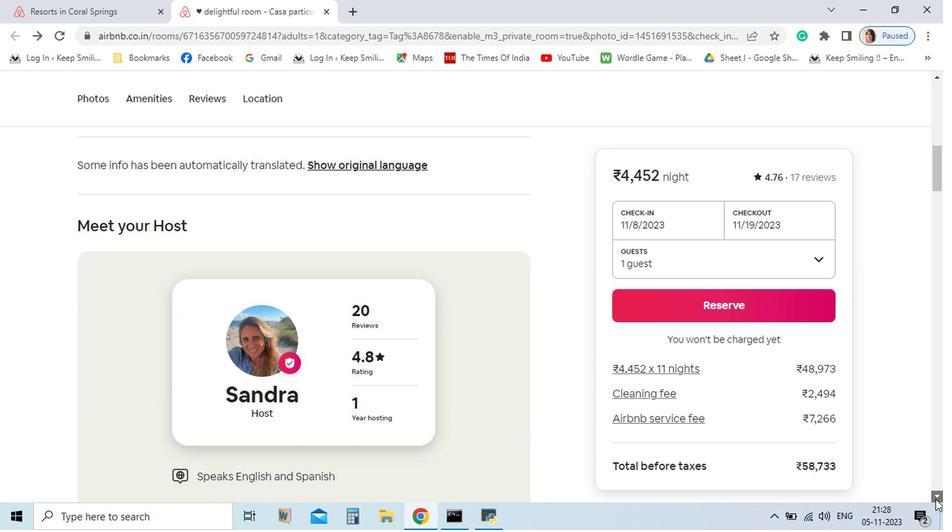 
Action: Mouse pressed left at (799, 492)
Screenshot: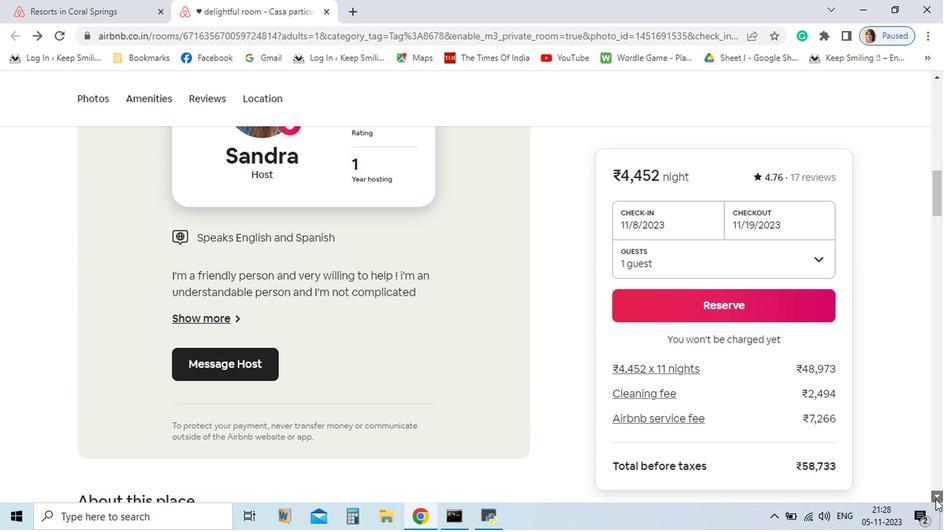 
Action: Mouse pressed left at (799, 492)
Screenshot: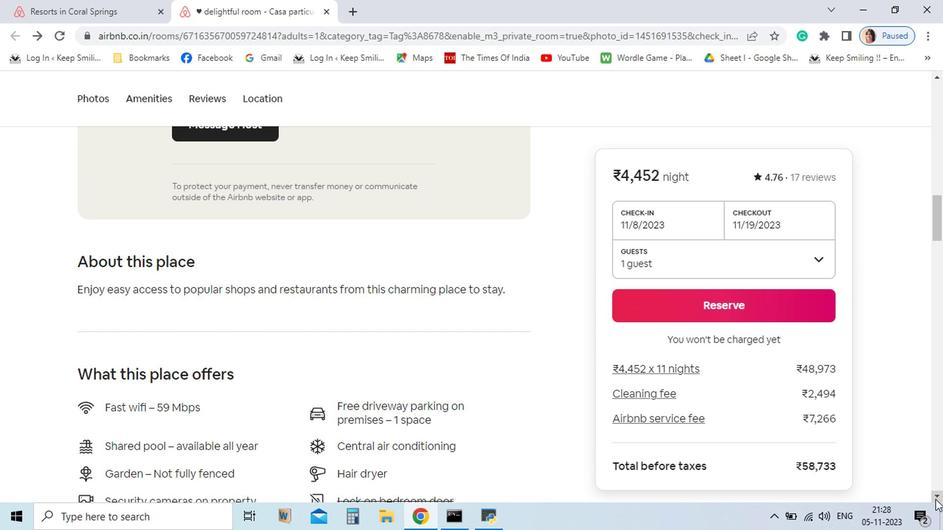 
Action: Mouse pressed left at (799, 492)
Screenshot: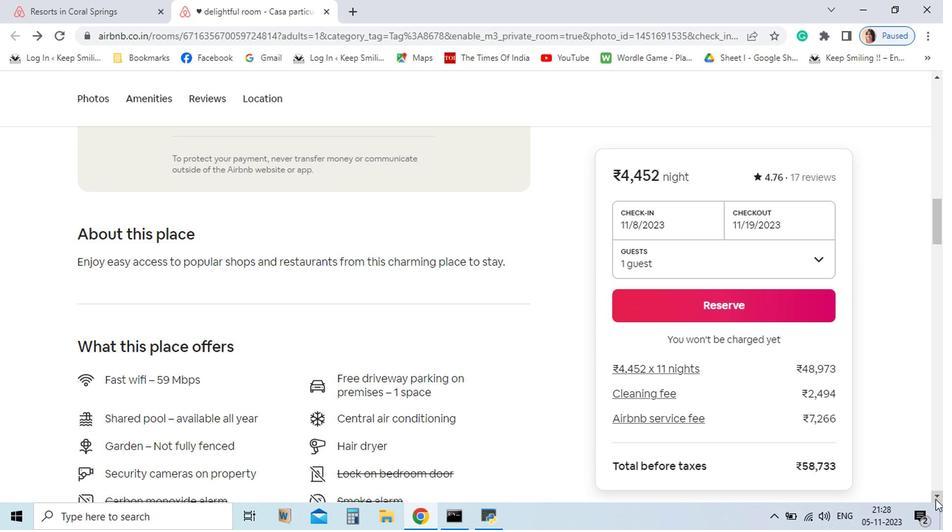 
Action: Mouse pressed left at (799, 492)
Screenshot: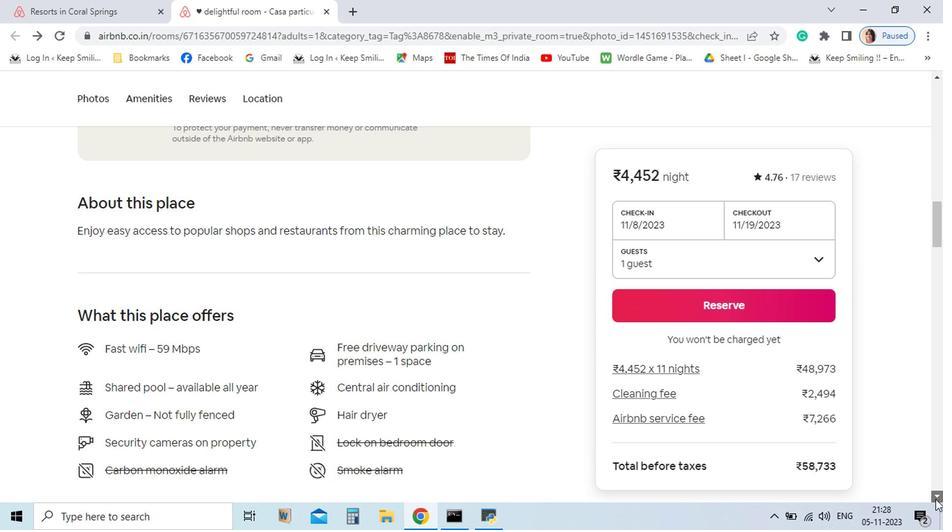 
Action: Mouse pressed left at (799, 492)
Screenshot: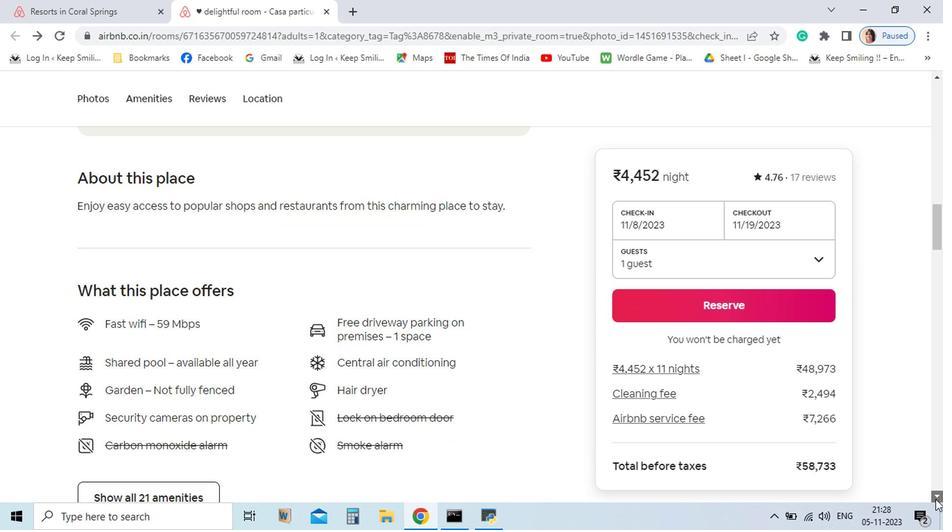 
Action: Mouse pressed left at (799, 492)
Screenshot: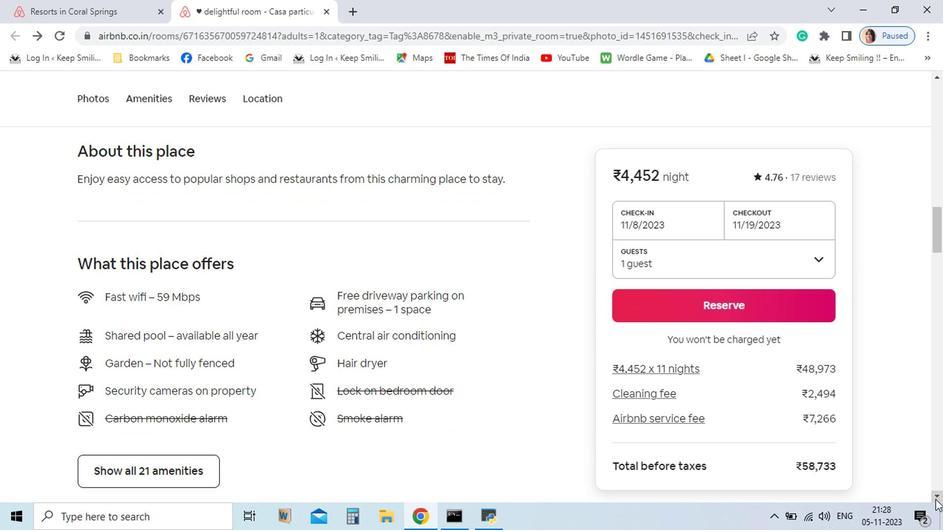 
Action: Mouse moved to (267, 472)
Screenshot: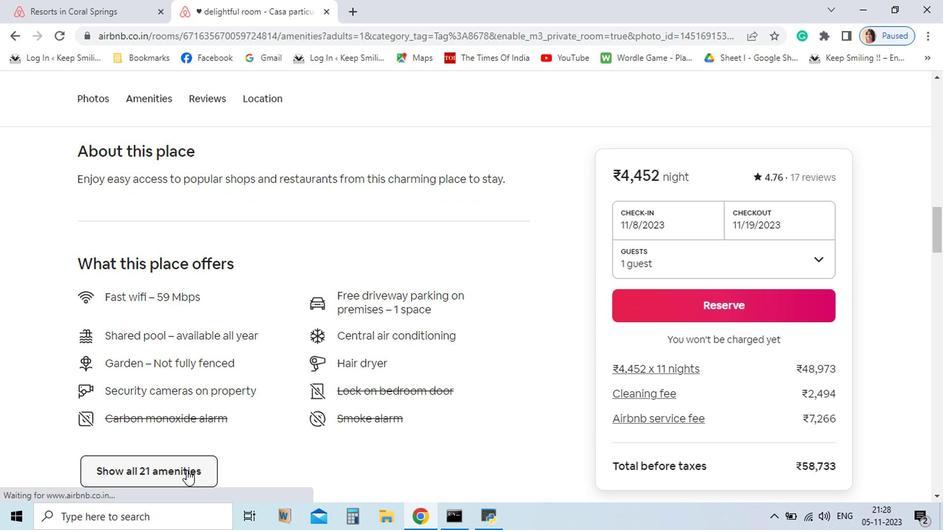 
Action: Mouse pressed left at (267, 472)
Screenshot: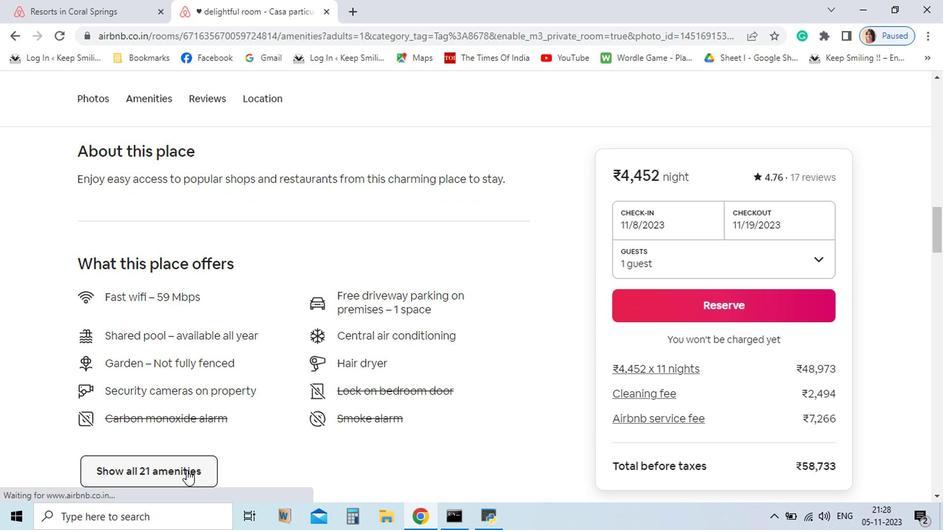 
Action: Mouse moved to (657, 469)
Screenshot: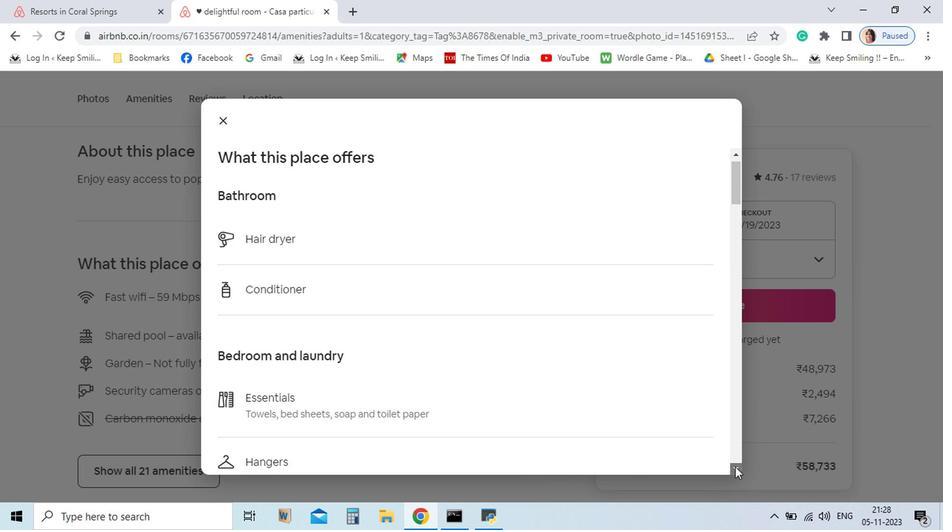 
Action: Mouse pressed left at (657, 469)
Screenshot: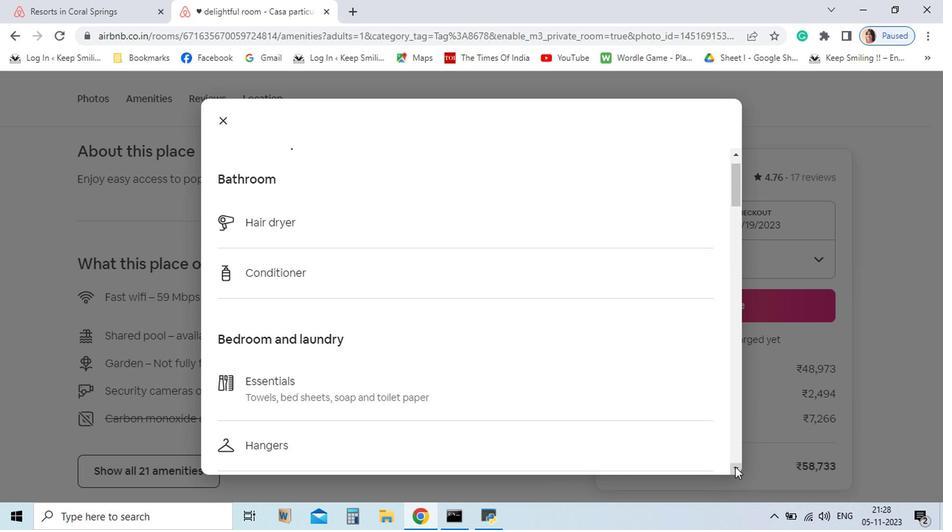 
Action: Mouse pressed left at (657, 469)
Screenshot: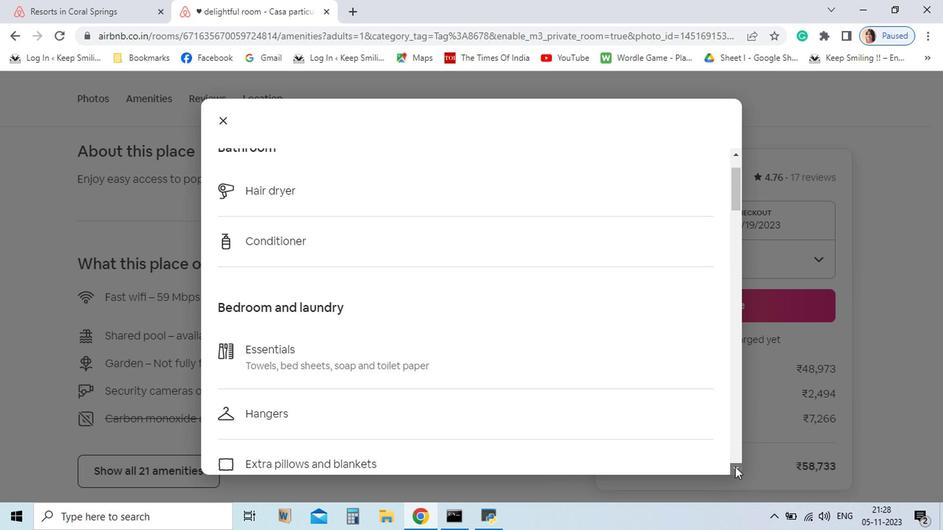 
Action: Mouse pressed left at (657, 469)
Screenshot: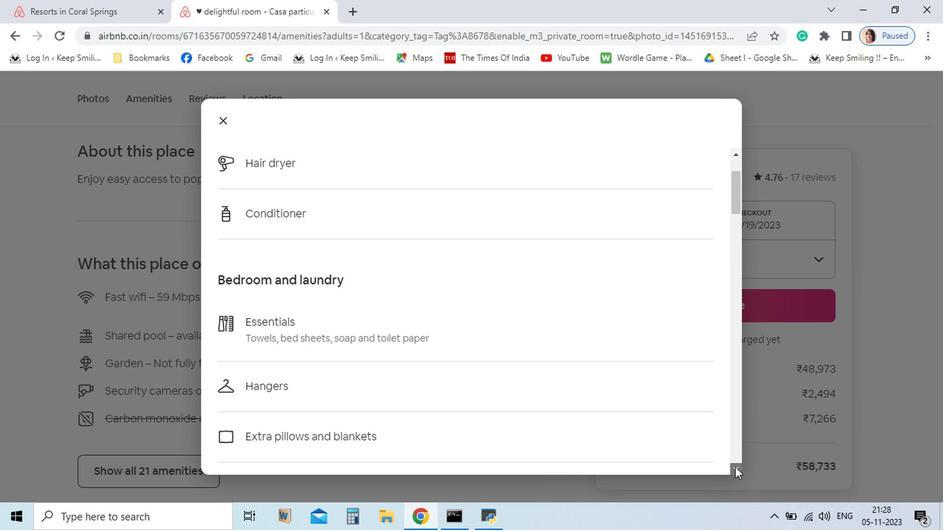 
Action: Mouse pressed left at (657, 469)
Screenshot: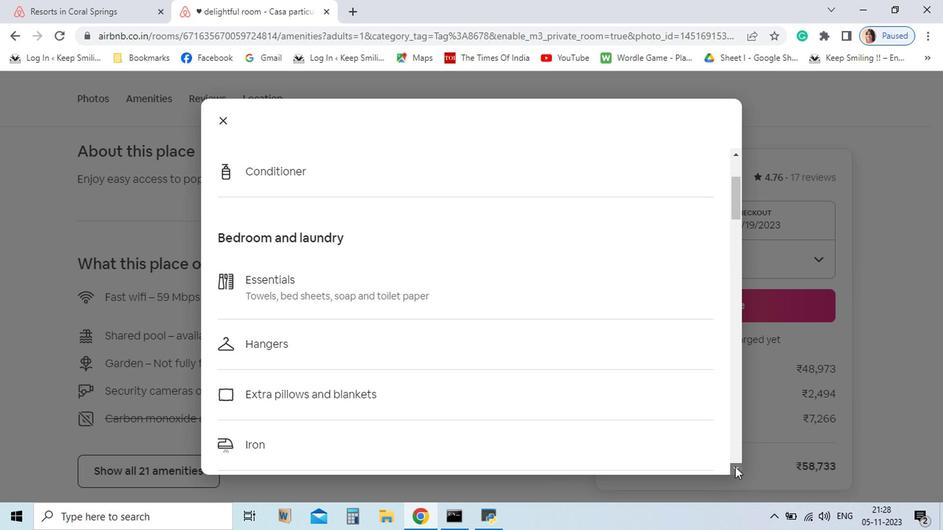 
Action: Mouse pressed left at (657, 469)
Screenshot: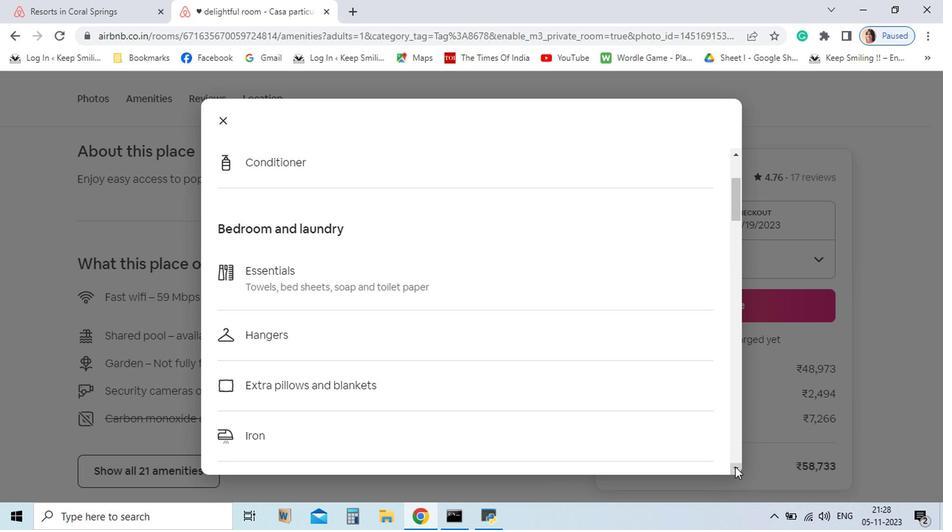 
Action: Mouse pressed left at (657, 469)
Screenshot: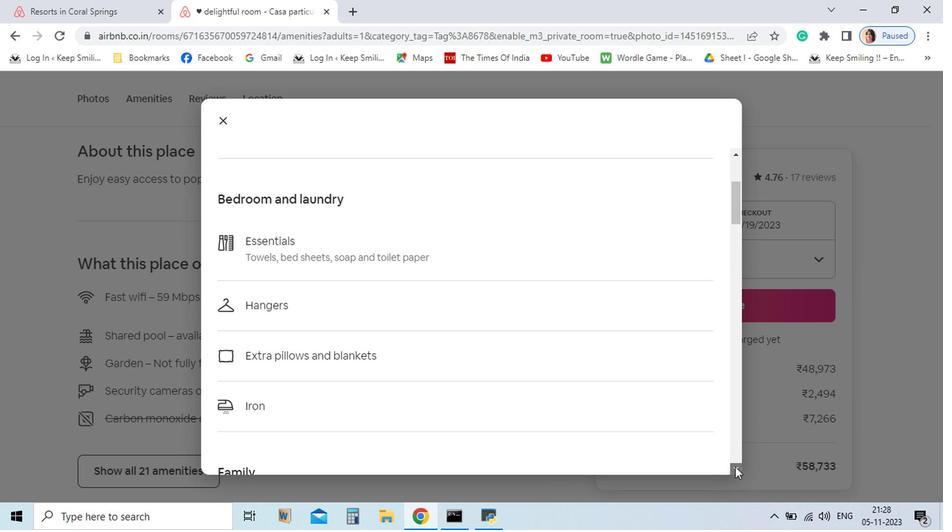 
Action: Mouse pressed left at (657, 469)
Screenshot: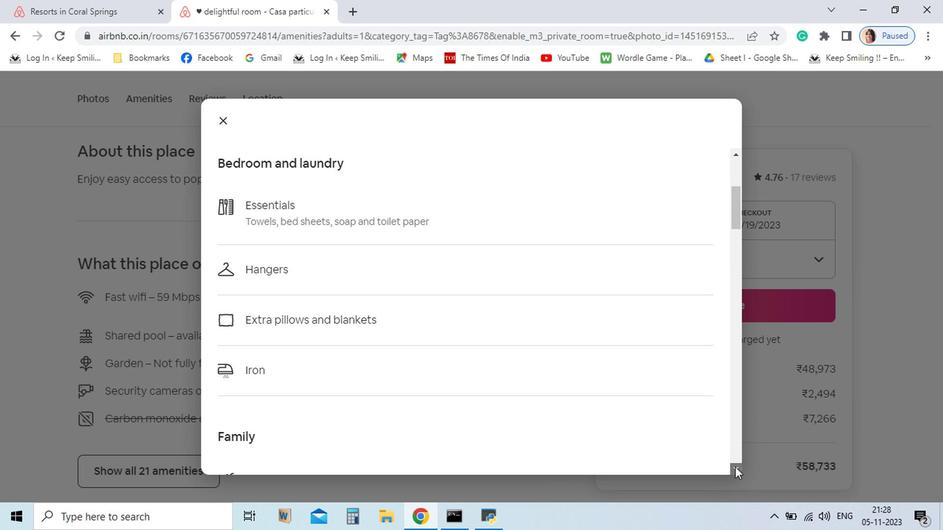 
Action: Mouse pressed left at (657, 469)
Screenshot: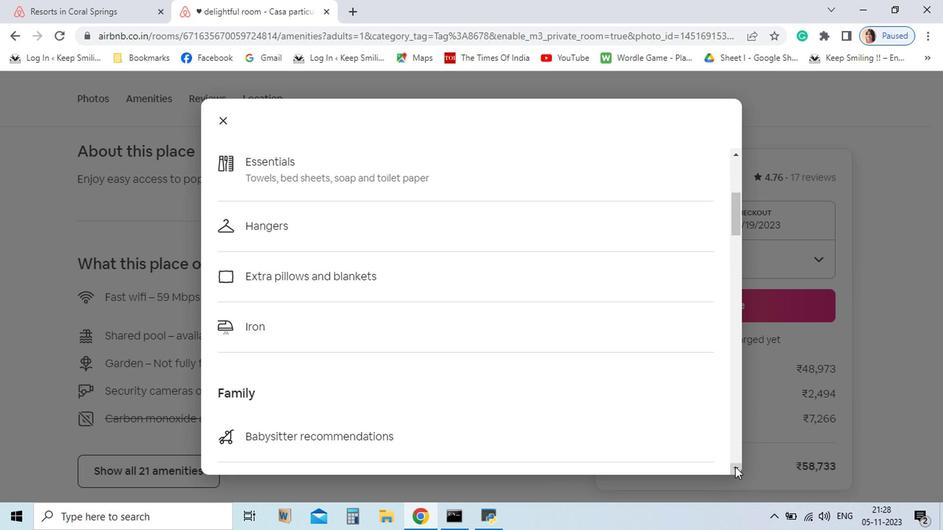 
Action: Mouse pressed left at (657, 469)
Screenshot: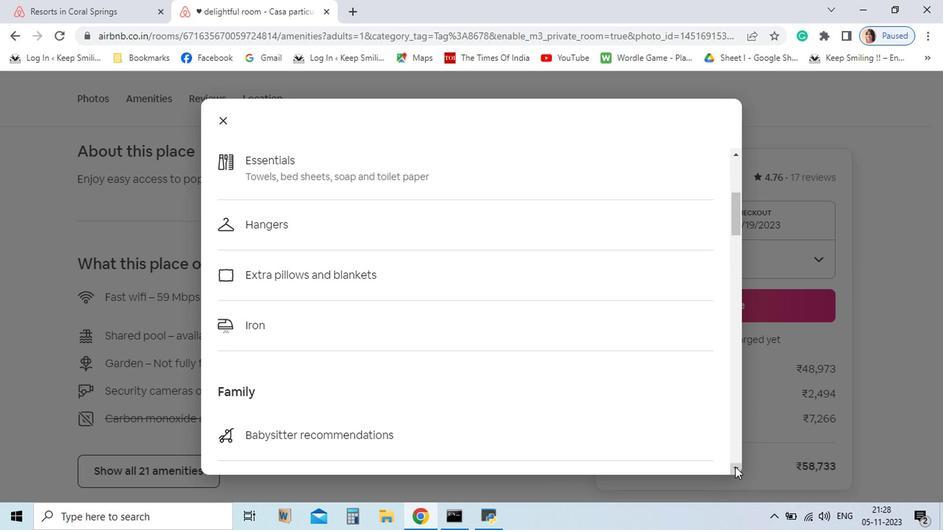 
Action: Mouse pressed left at (657, 469)
Screenshot: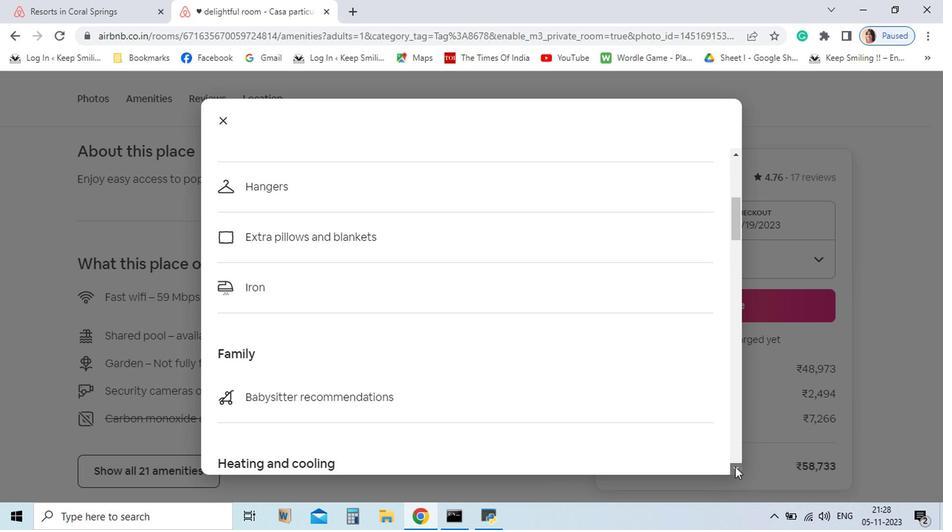 
Action: Mouse pressed left at (657, 469)
Screenshot: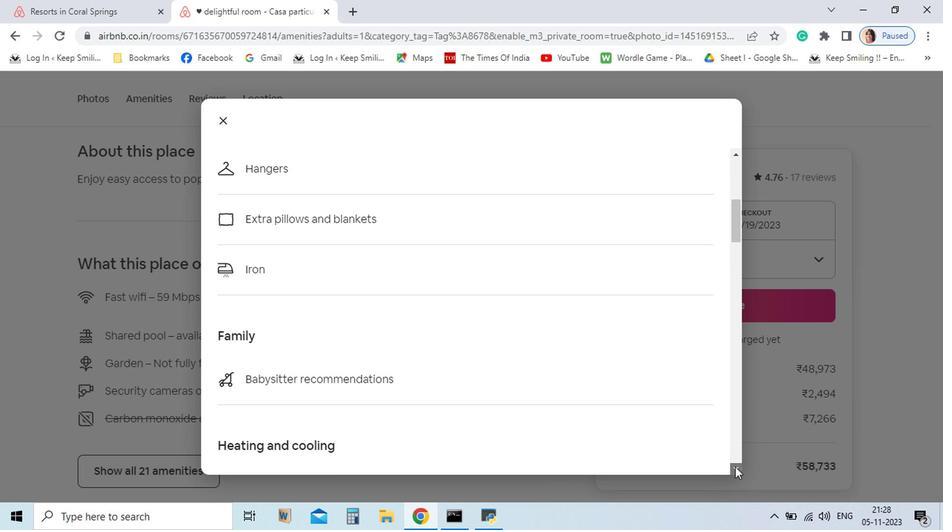 
Action: Mouse pressed left at (657, 469)
Screenshot: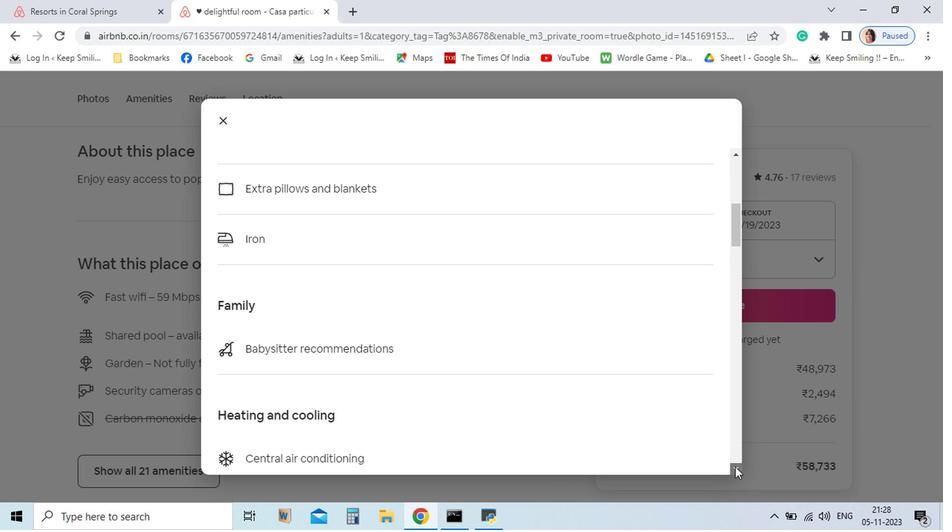 
Action: Mouse pressed left at (657, 469)
Screenshot: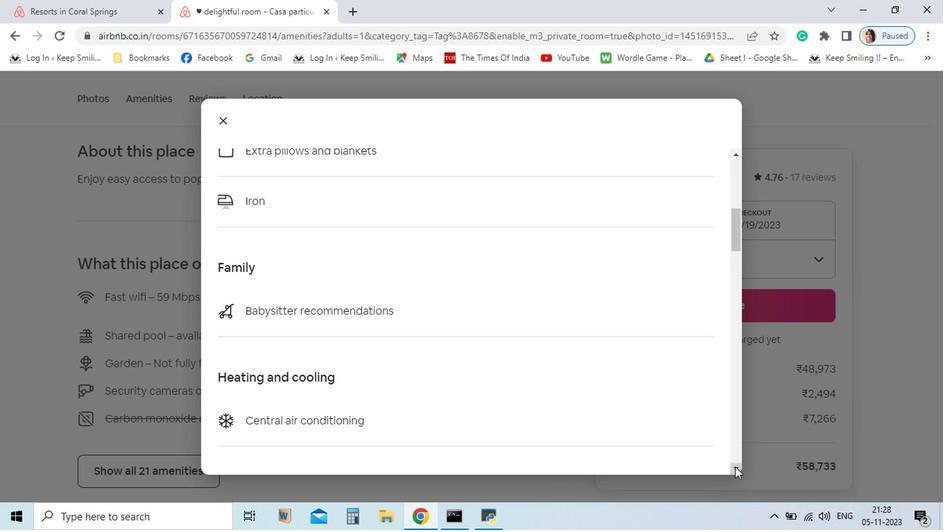 
Action: Mouse pressed left at (657, 469)
Screenshot: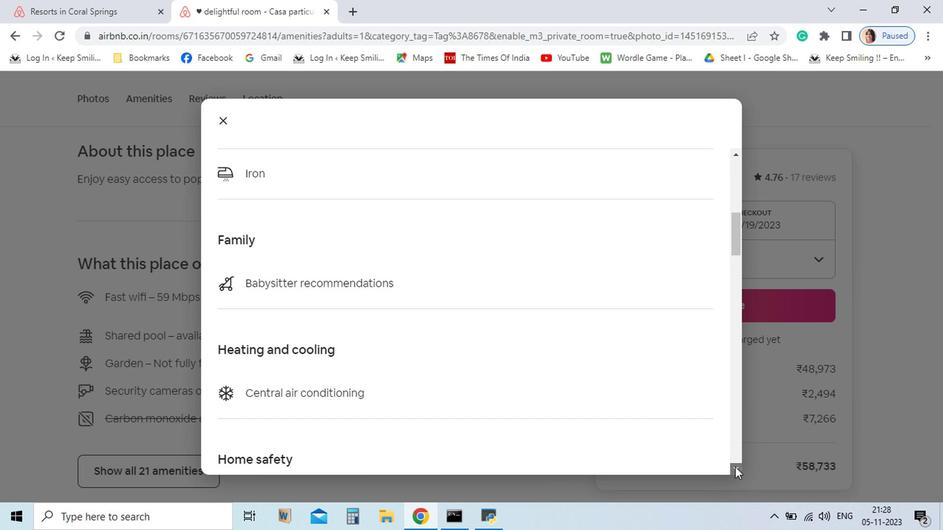 
Action: Mouse pressed left at (657, 469)
Screenshot: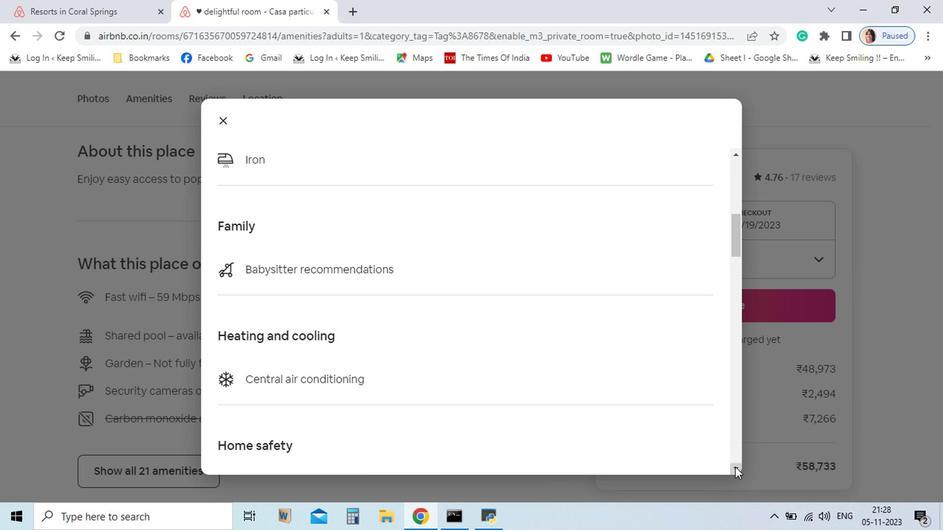 
Action: Mouse pressed left at (657, 469)
Screenshot: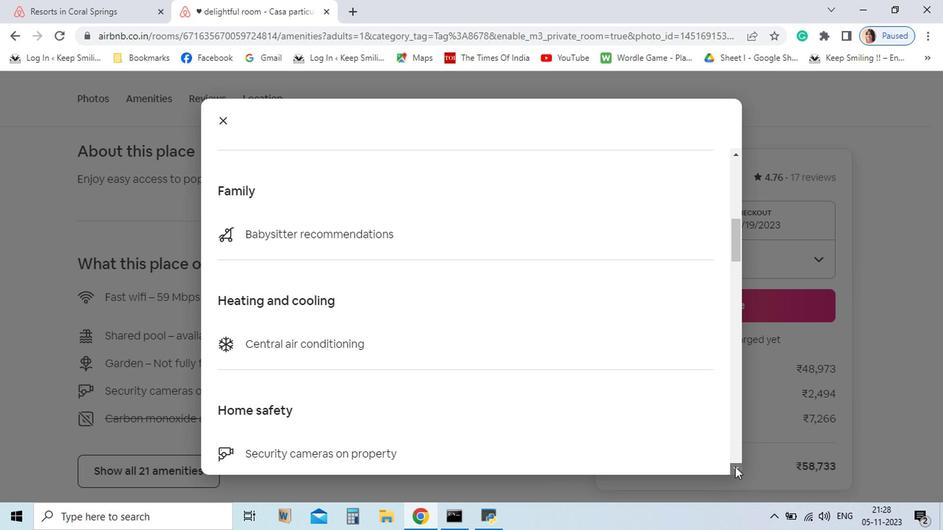 
Action: Mouse pressed left at (657, 469)
Screenshot: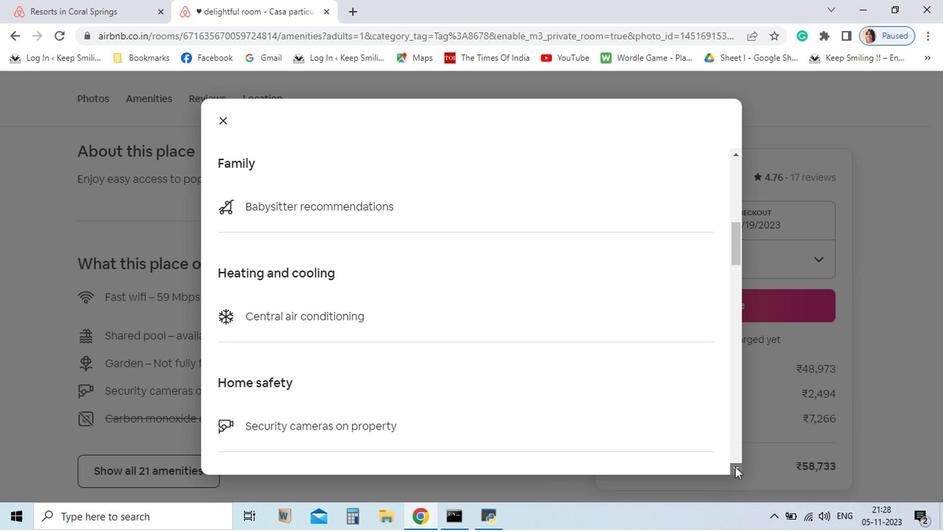 
Action: Mouse pressed left at (657, 469)
Screenshot: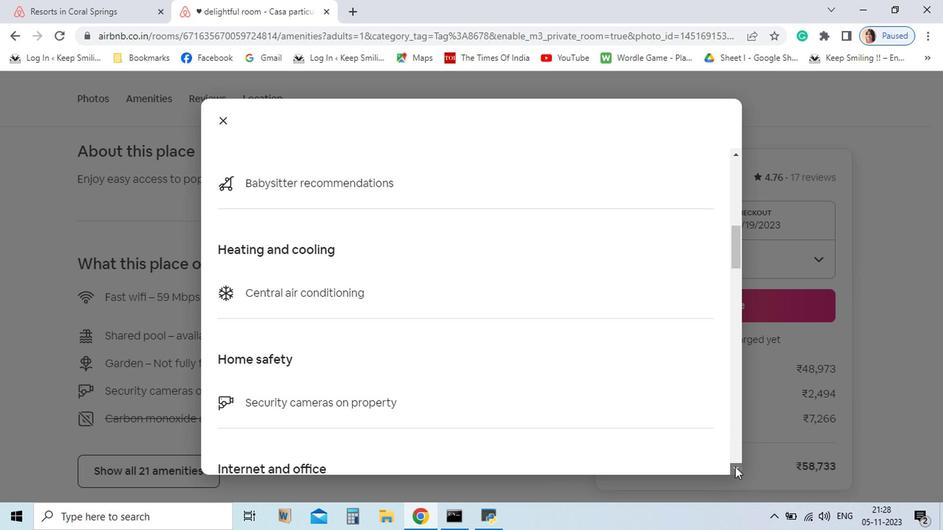 
Action: Mouse pressed left at (657, 469)
Screenshot: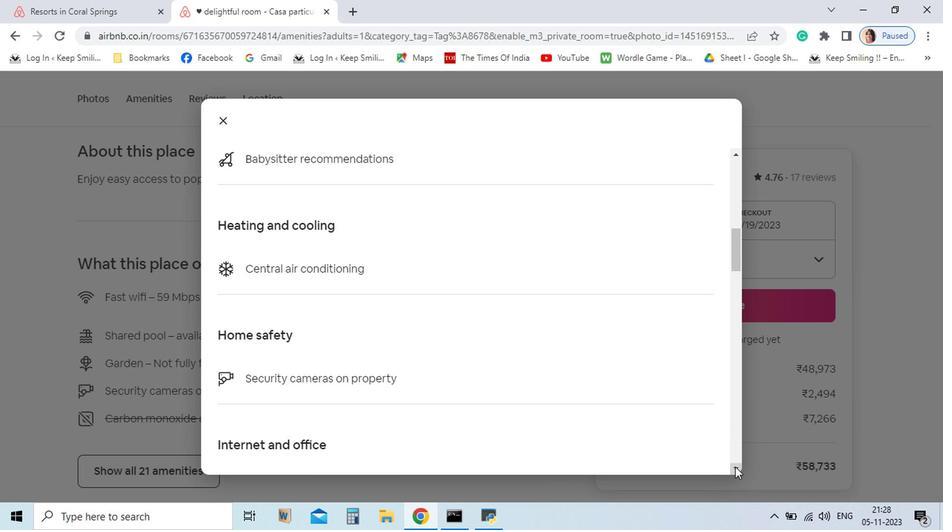 
Action: Mouse pressed left at (657, 469)
Screenshot: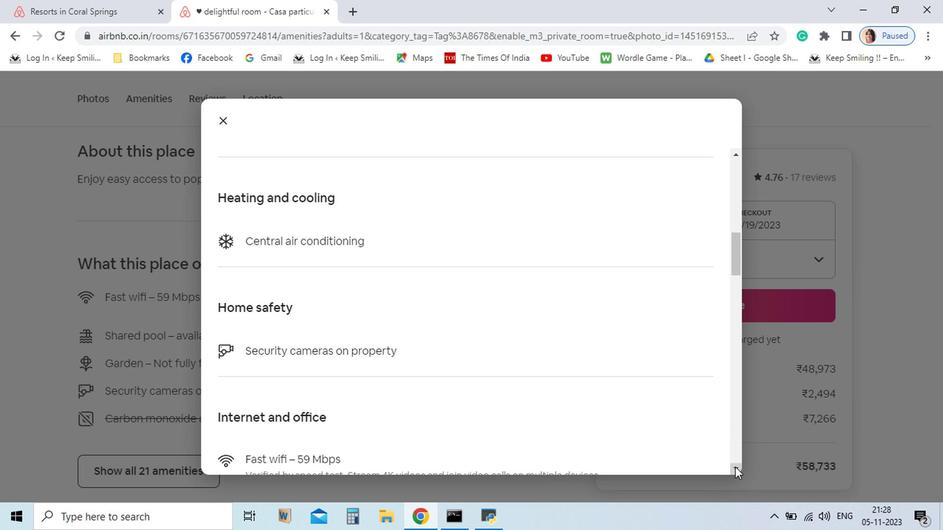 
Action: Mouse moved to (656, 468)
Screenshot: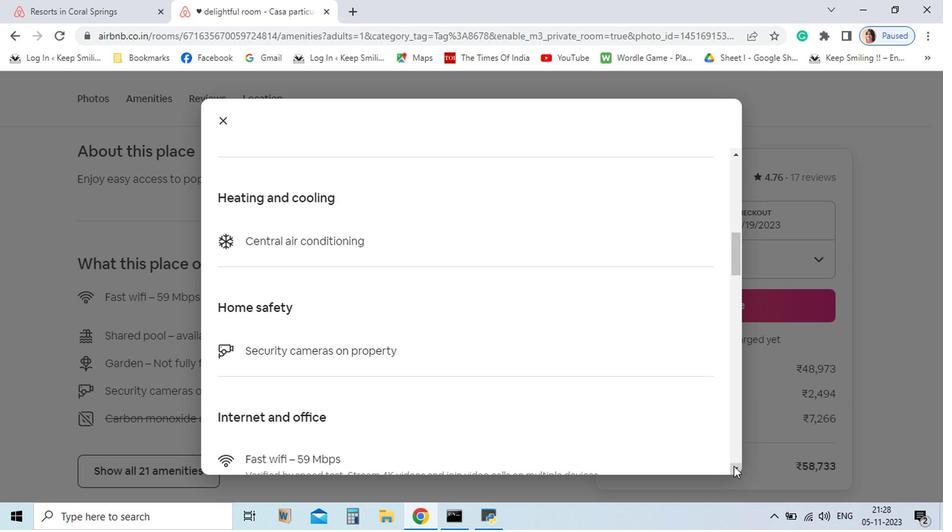 
Action: Mouse pressed left at (656, 468)
Screenshot: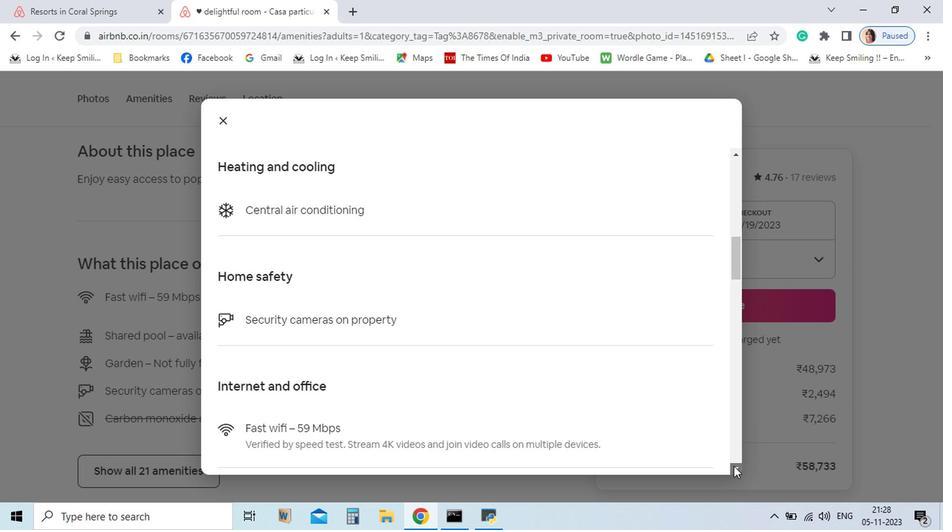 
Action: Mouse pressed left at (656, 468)
Screenshot: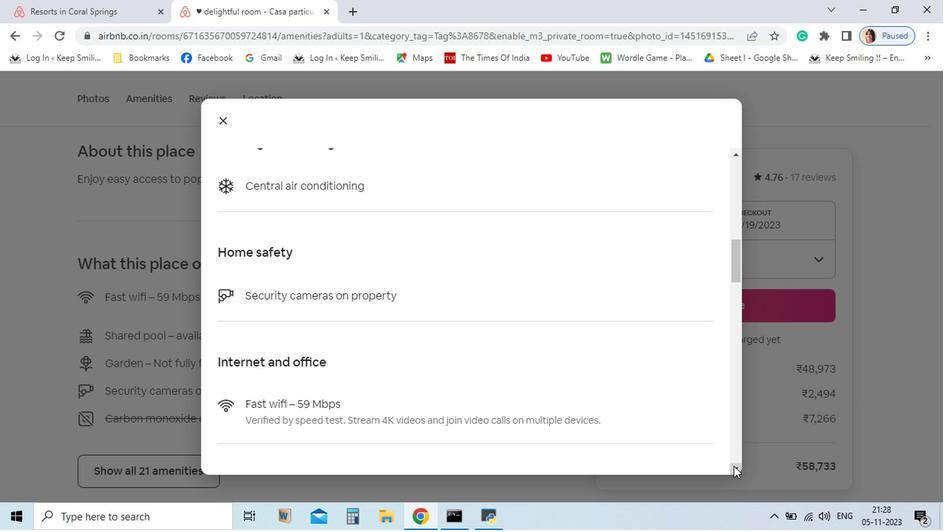 
Action: Mouse pressed left at (656, 468)
Screenshot: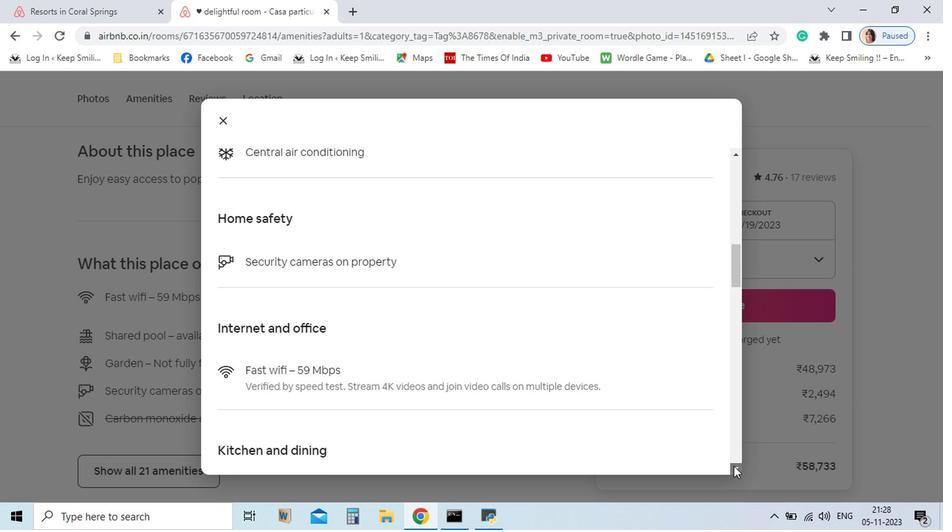 
Action: Mouse pressed left at (656, 468)
Screenshot: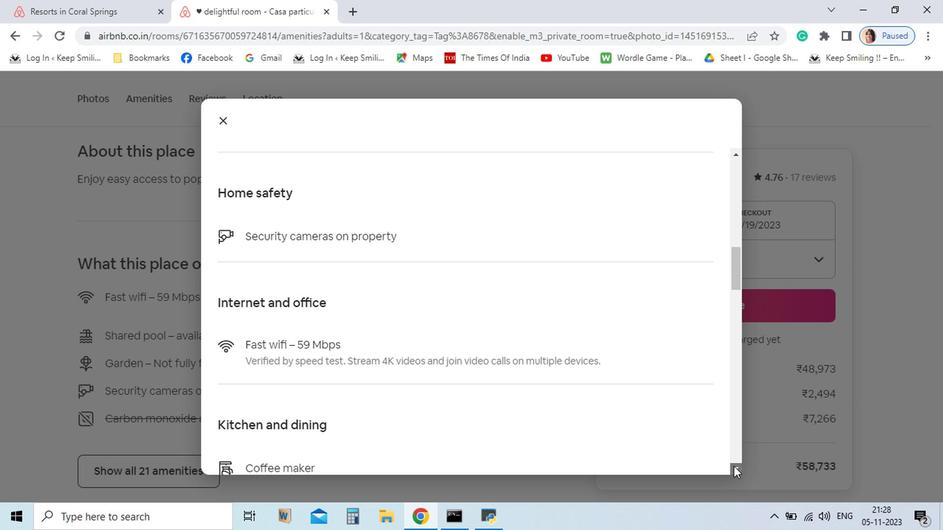 
Action: Mouse pressed left at (656, 468)
Screenshot: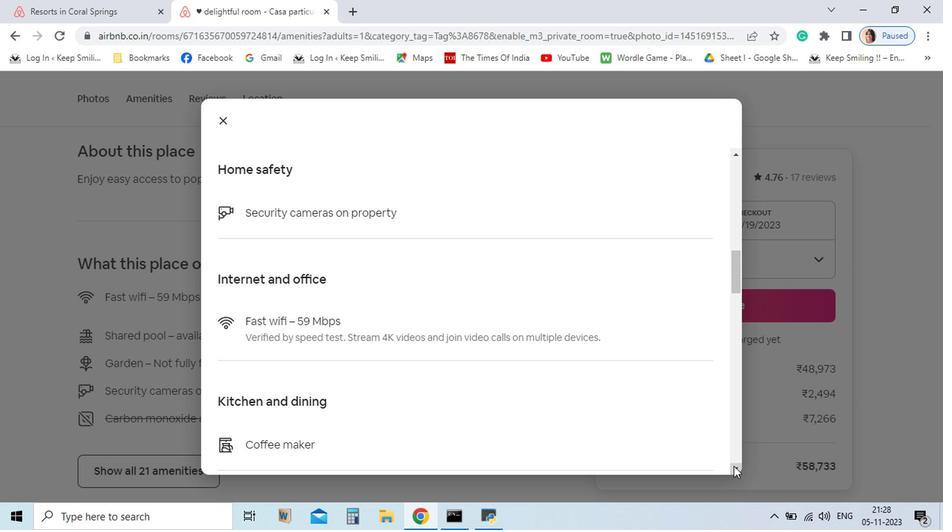 
Action: Mouse pressed left at (656, 468)
Screenshot: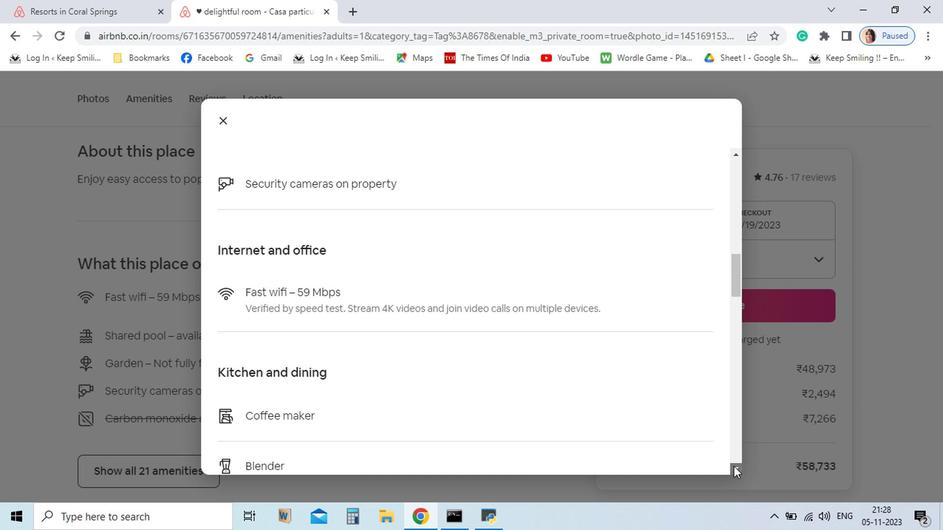 
Action: Mouse pressed left at (656, 468)
Screenshot: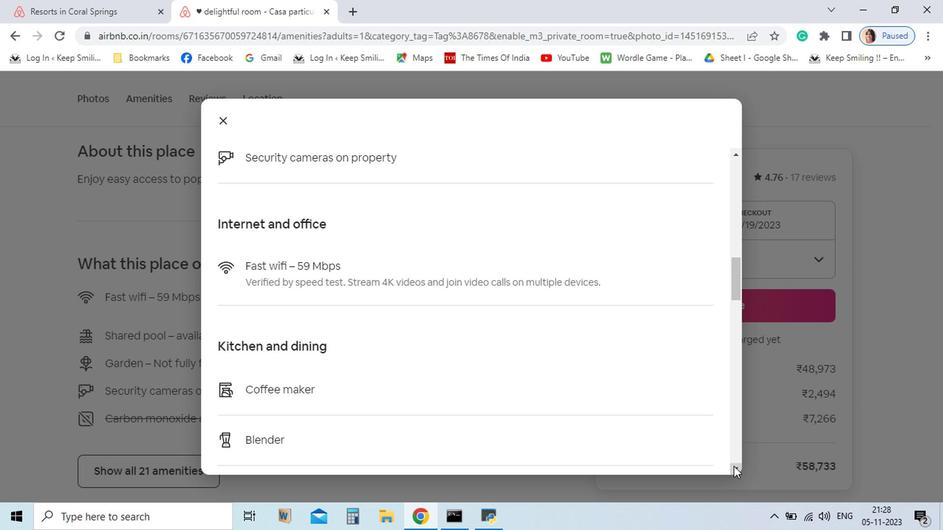 
Action: Mouse pressed left at (656, 468)
Screenshot: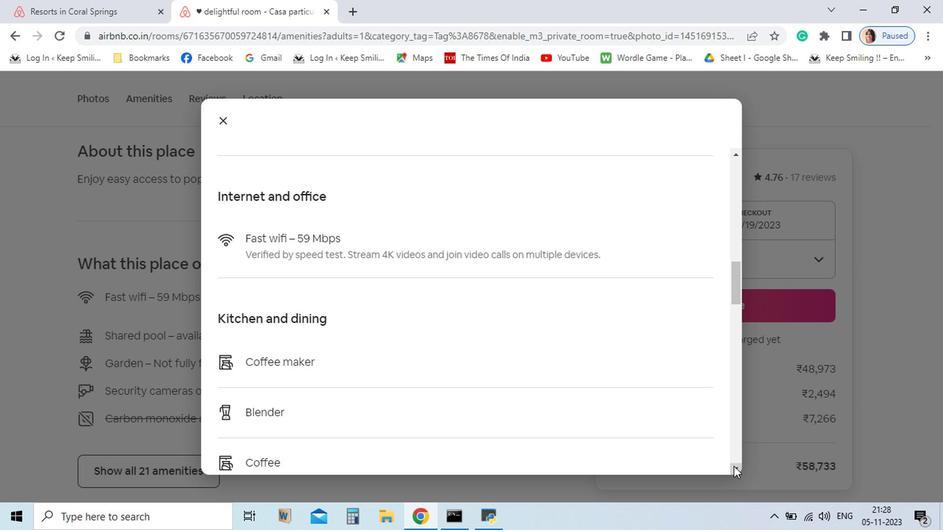 
Action: Mouse pressed left at (656, 468)
Screenshot: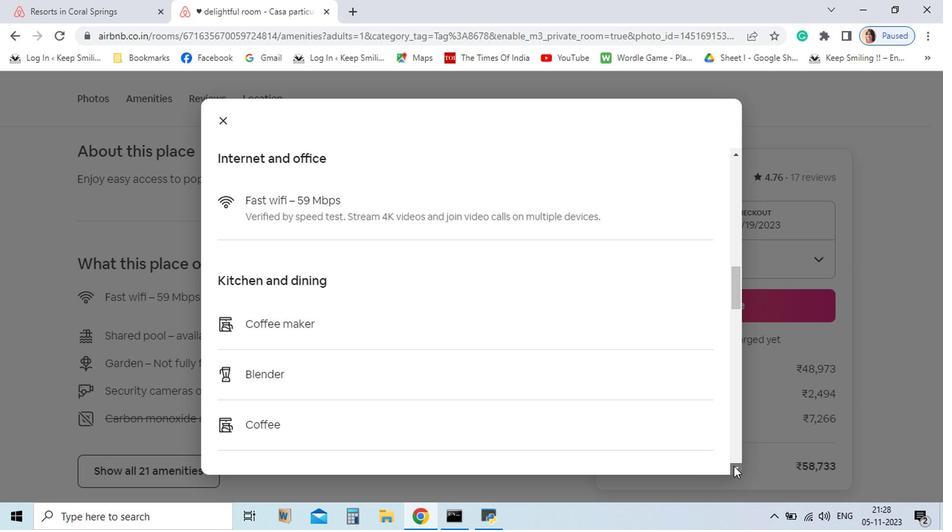 
Action: Mouse pressed left at (656, 468)
Screenshot: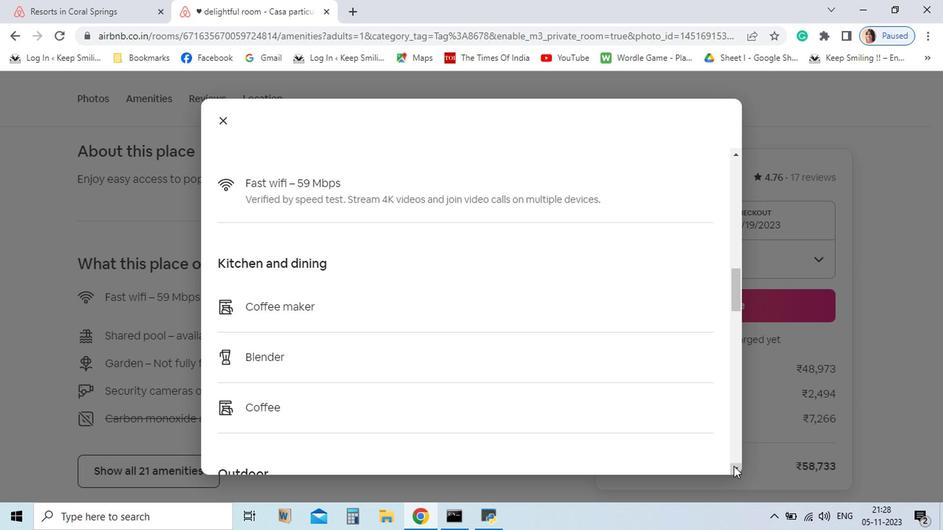 
Action: Mouse pressed left at (656, 468)
Screenshot: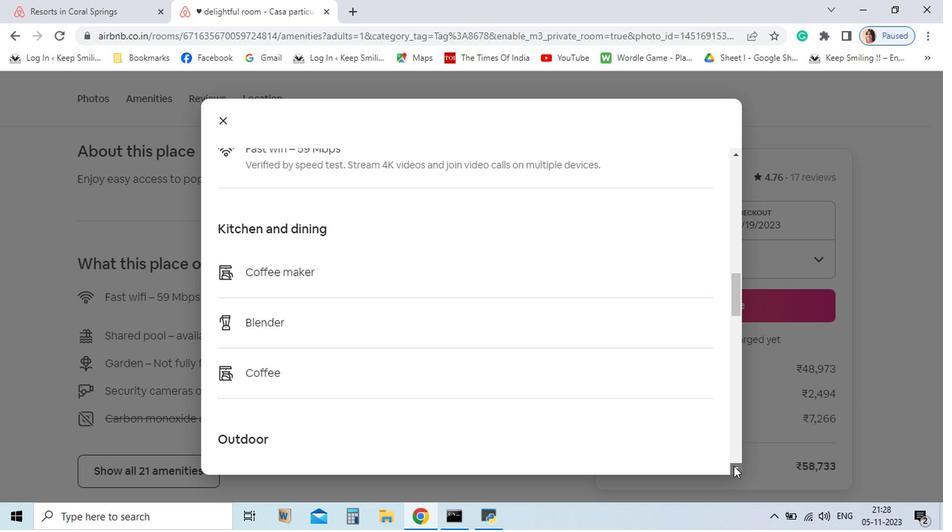 
Action: Mouse pressed left at (656, 468)
Screenshot: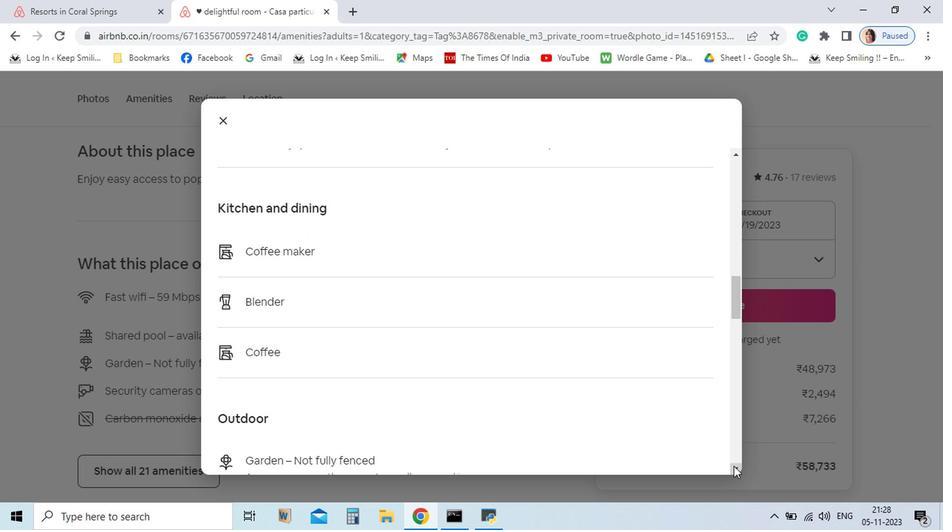 
Action: Mouse pressed left at (656, 468)
Screenshot: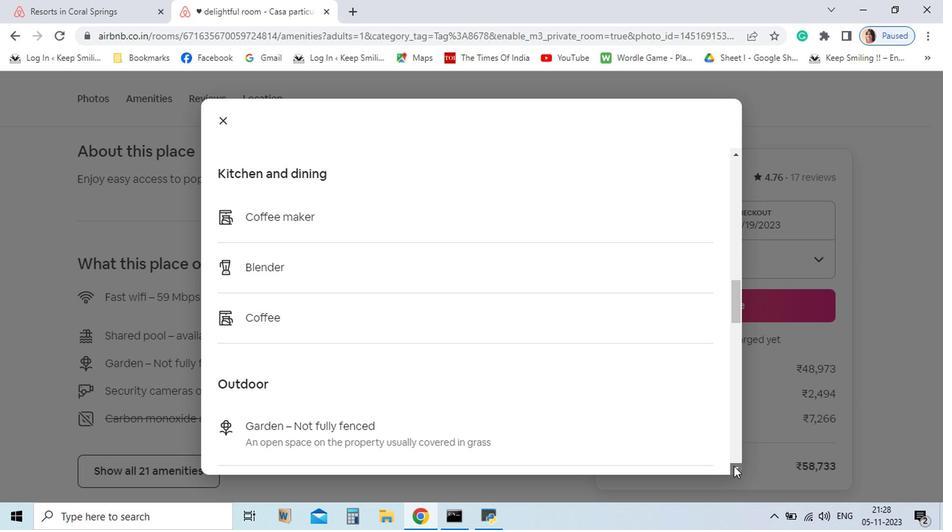 
Action: Mouse pressed left at (656, 468)
Screenshot: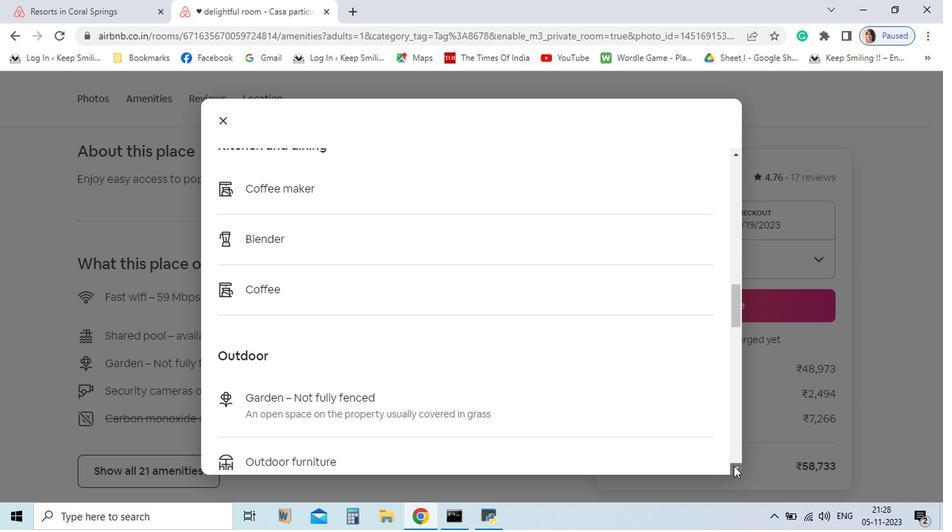 
Action: Mouse pressed left at (656, 468)
Screenshot: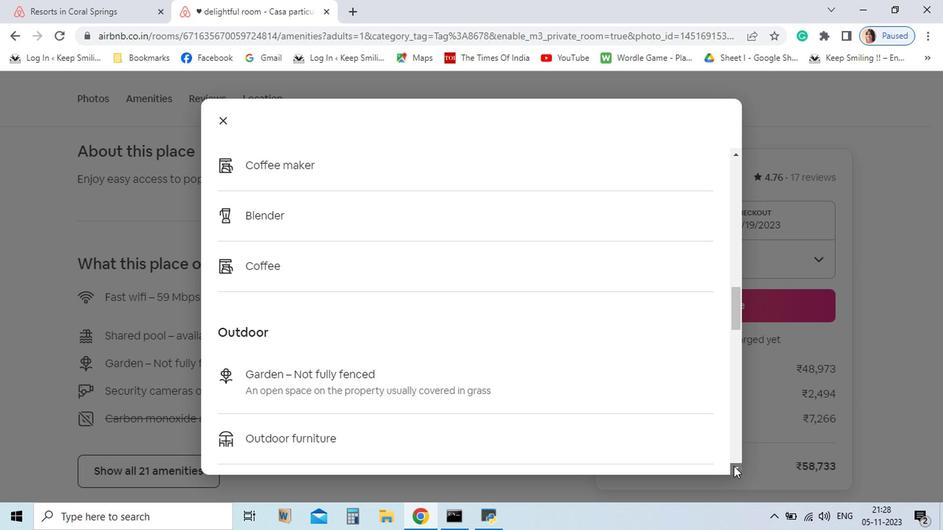 
Action: Mouse pressed left at (656, 468)
Screenshot: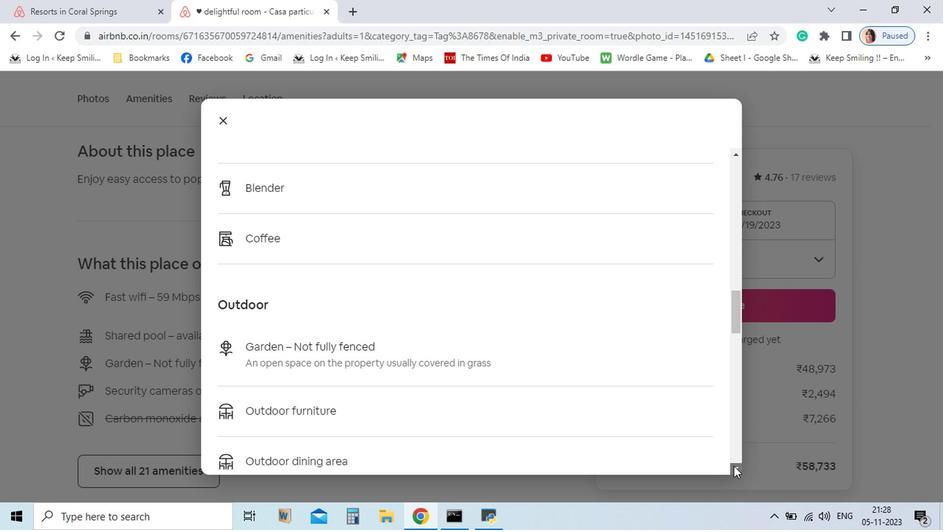
Action: Mouse pressed left at (656, 468)
Screenshot: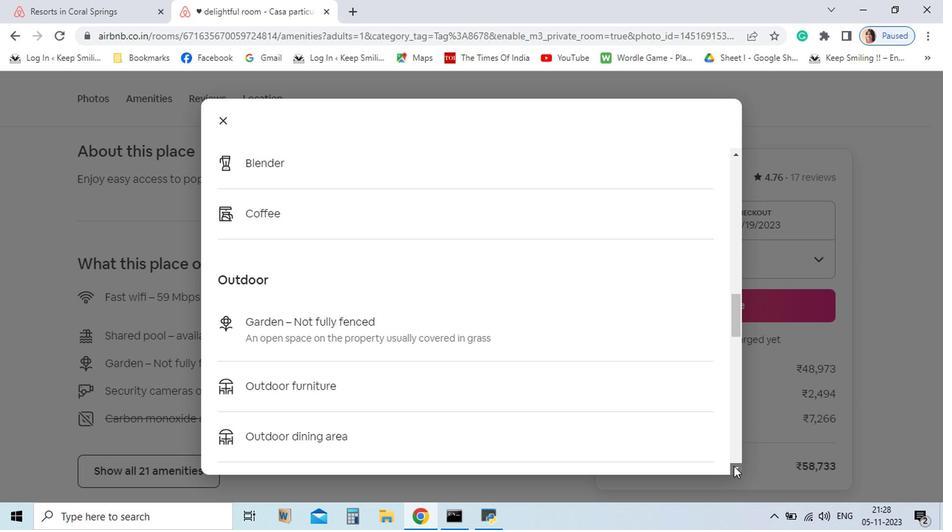 
Action: Mouse pressed left at (656, 468)
Screenshot: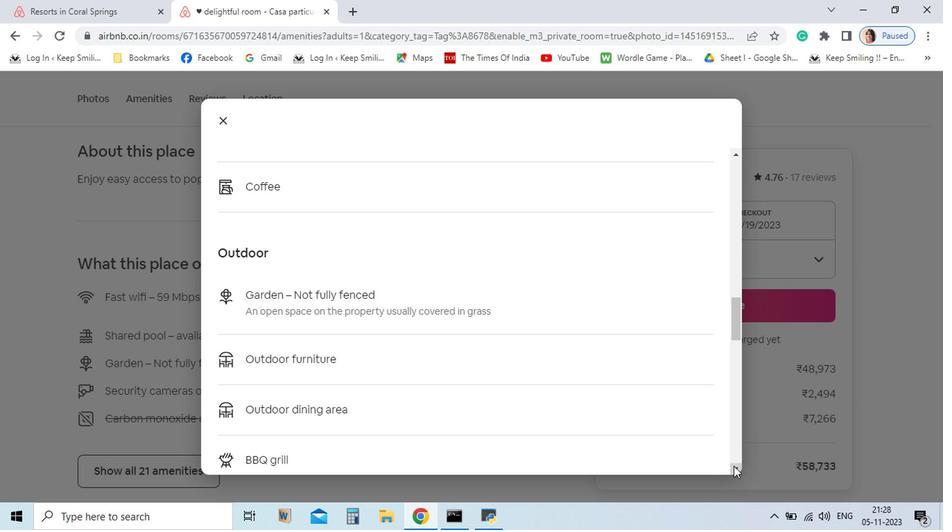 
Action: Mouse pressed left at (656, 468)
Screenshot: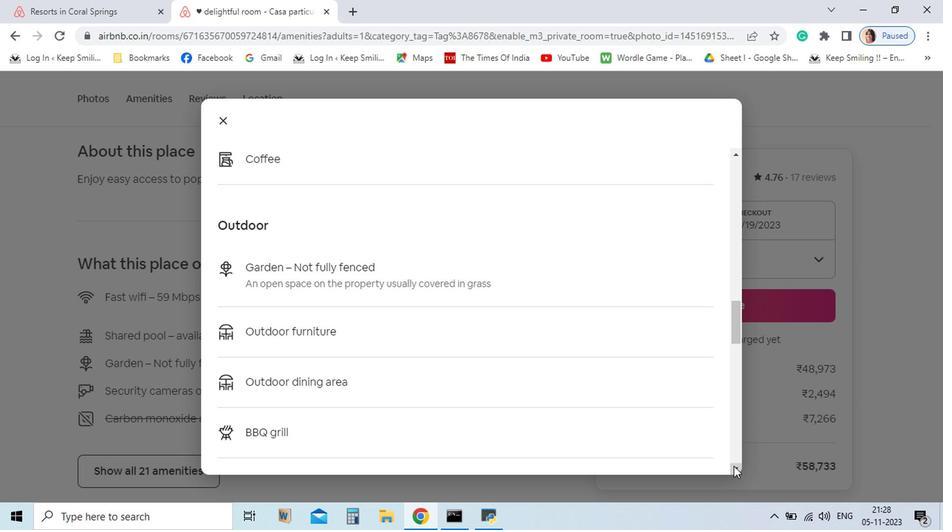 
Action: Mouse pressed left at (656, 468)
Screenshot: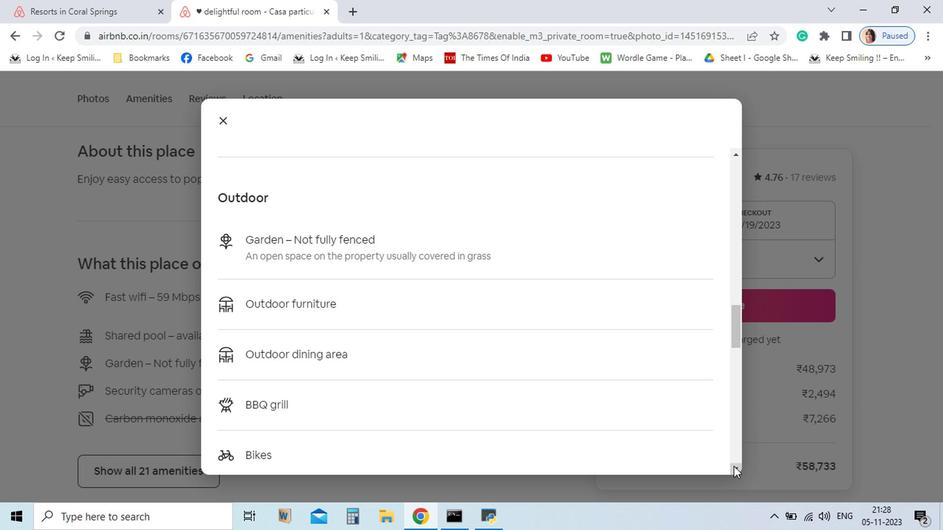 
Action: Mouse pressed left at (656, 468)
Screenshot: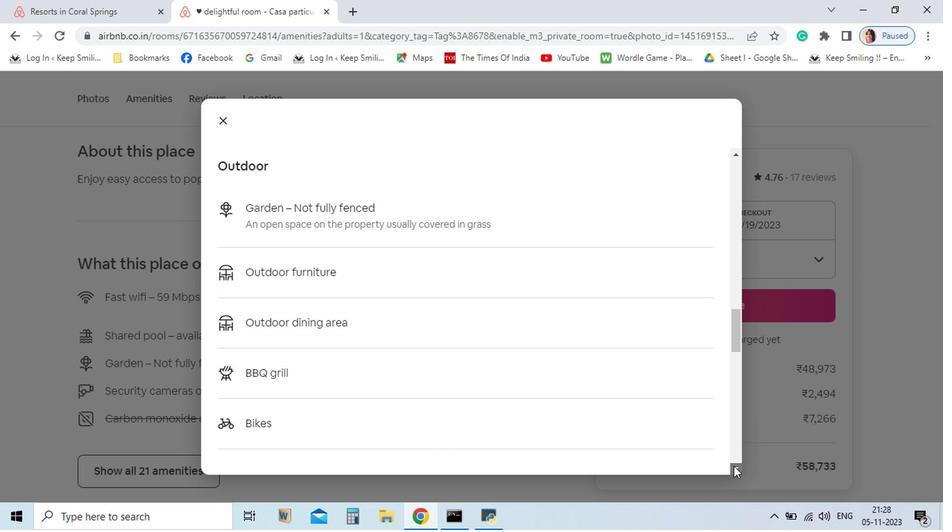 
Action: Mouse pressed left at (656, 468)
Screenshot: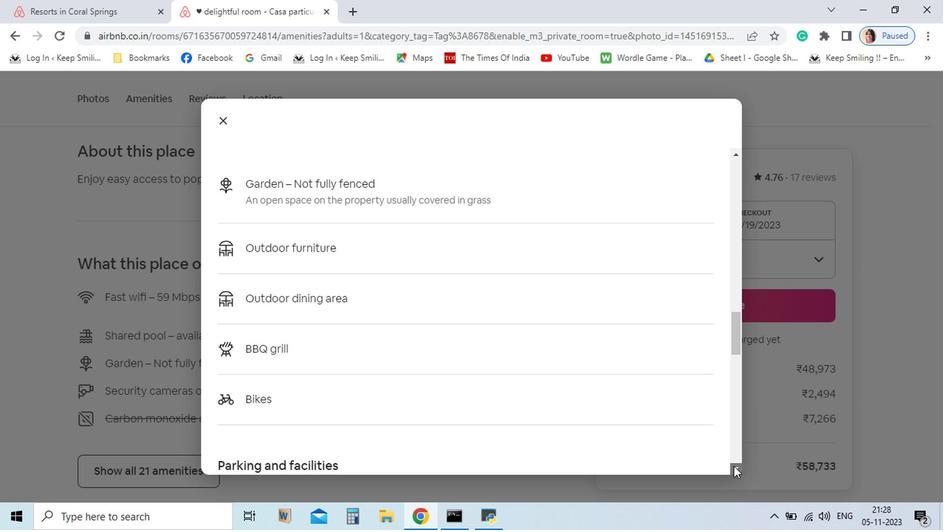 
Action: Mouse pressed left at (656, 468)
Screenshot: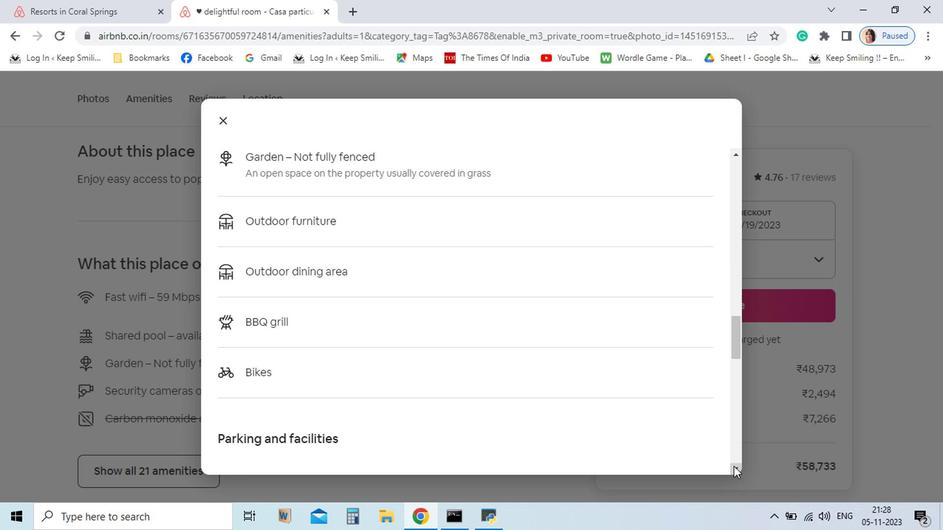 
Action: Mouse pressed left at (656, 468)
Screenshot: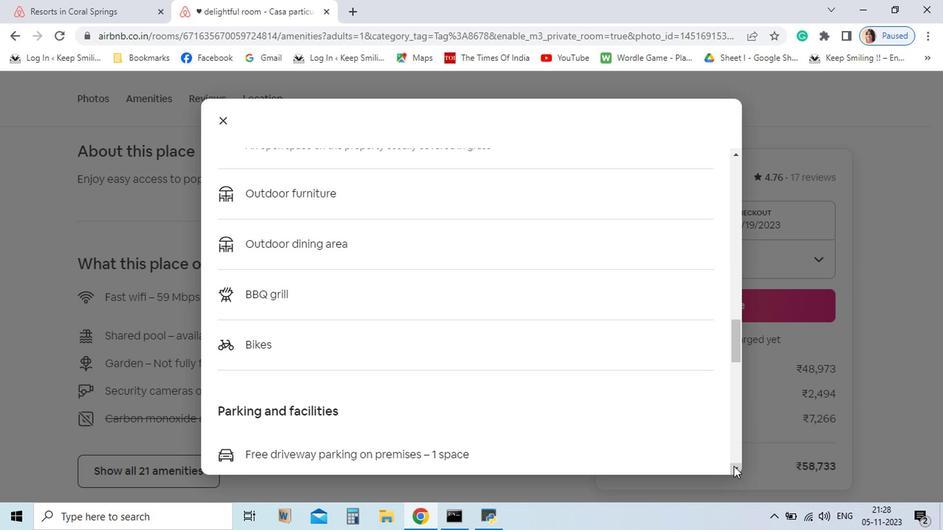 
Action: Mouse pressed left at (656, 468)
Screenshot: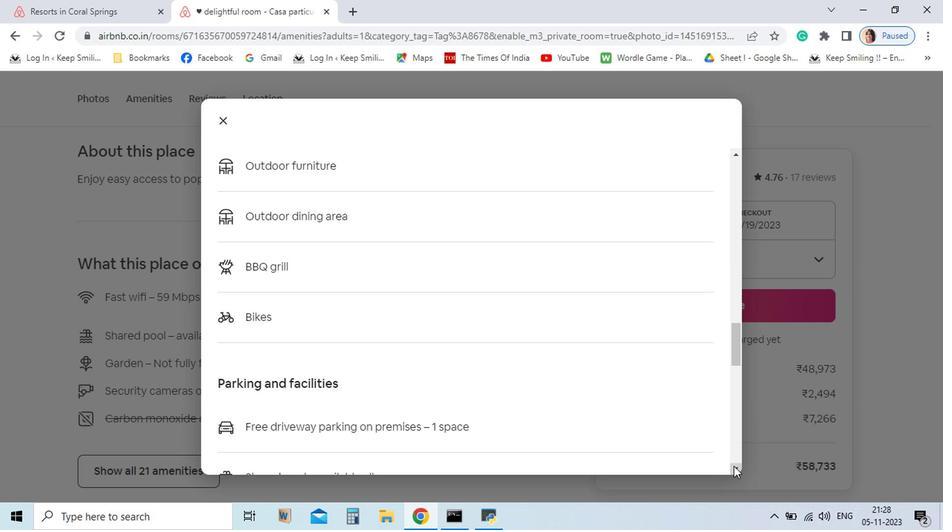 
Action: Mouse pressed left at (656, 468)
Screenshot: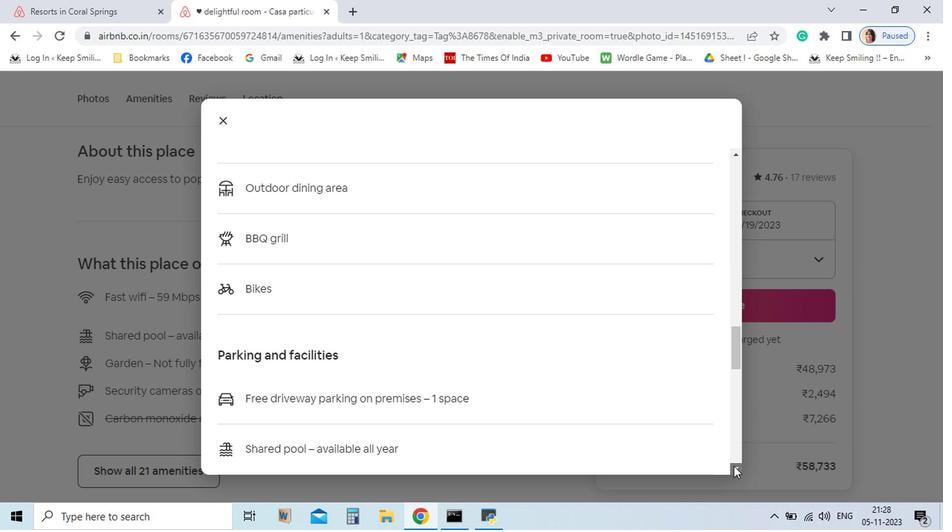 
Action: Mouse pressed left at (656, 468)
Screenshot: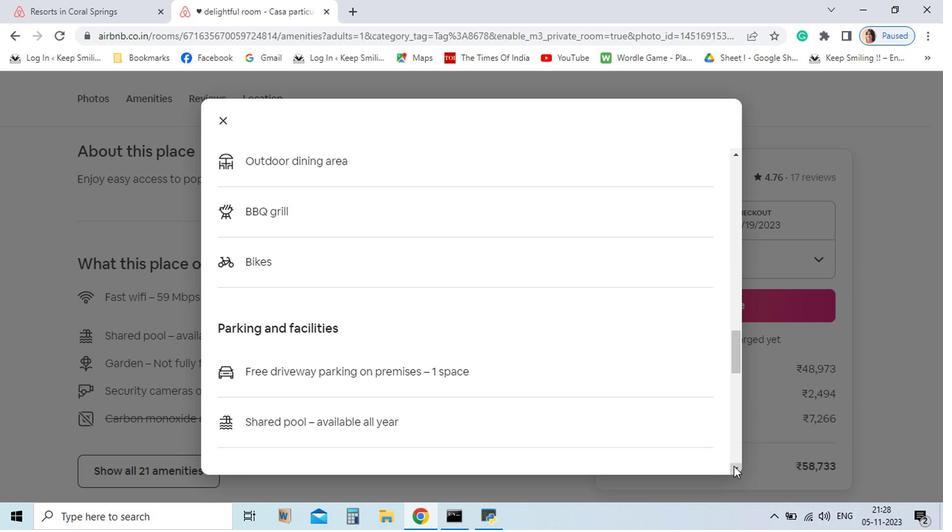 
Action: Mouse pressed left at (656, 468)
Screenshot: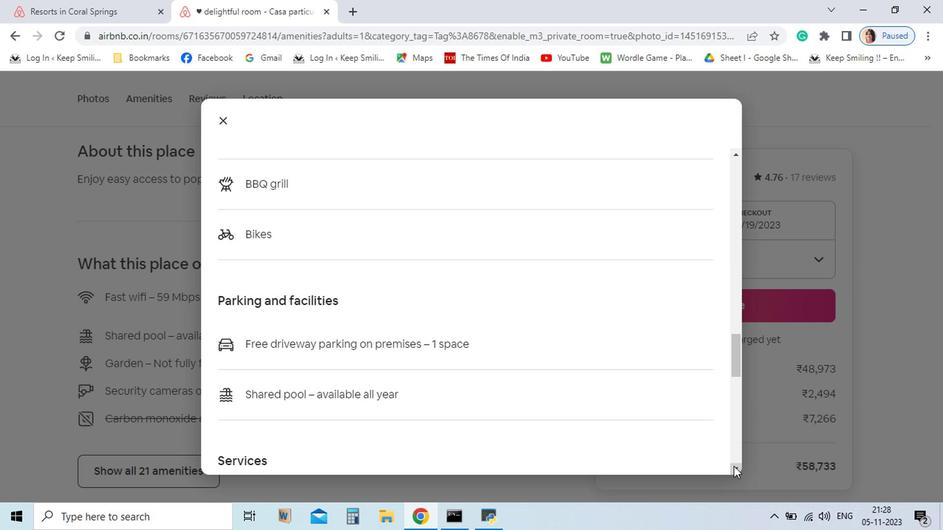 
Action: Mouse pressed left at (656, 468)
Screenshot: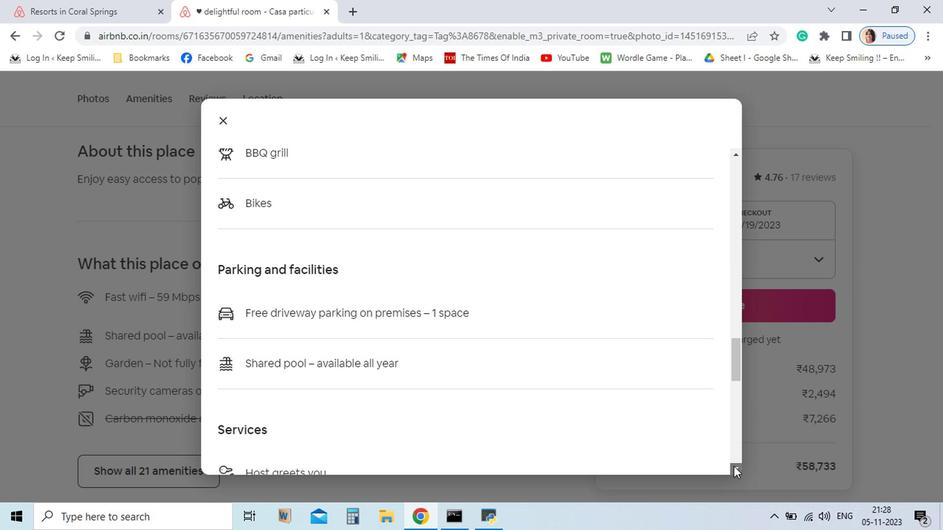 
Action: Mouse pressed left at (656, 468)
Screenshot: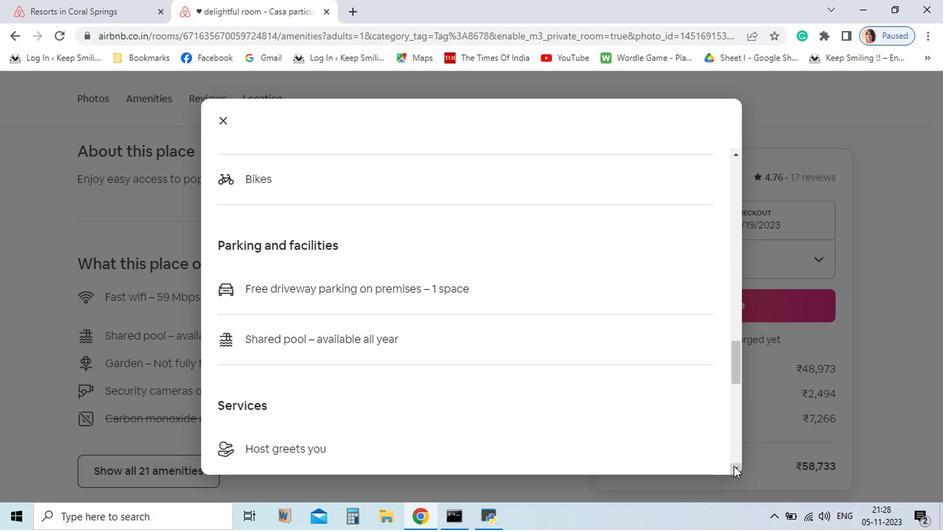 
Action: Mouse pressed left at (656, 468)
Screenshot: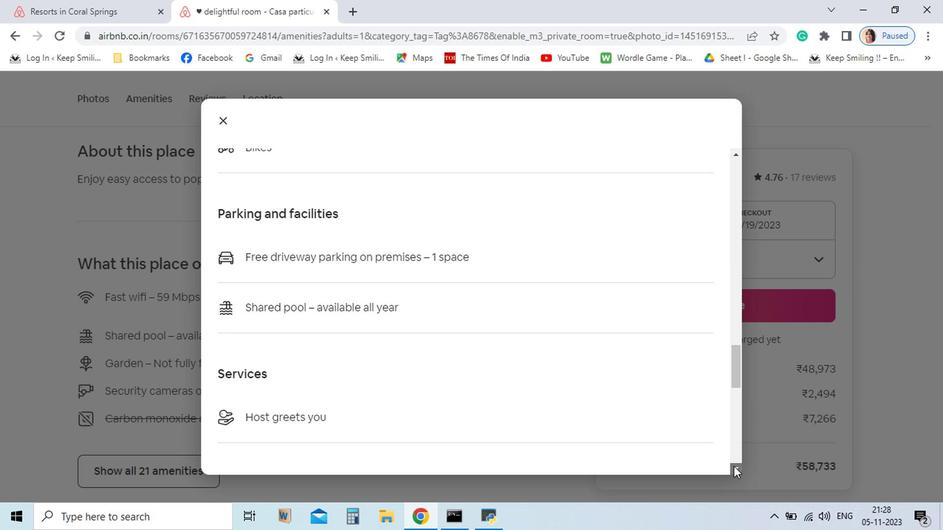 
Action: Mouse pressed left at (656, 468)
Screenshot: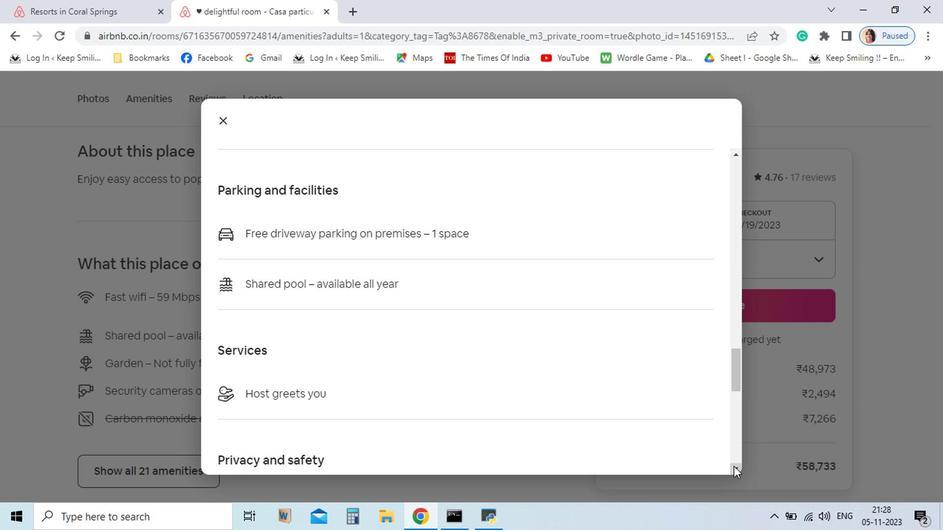 
Action: Mouse pressed left at (656, 468)
Screenshot: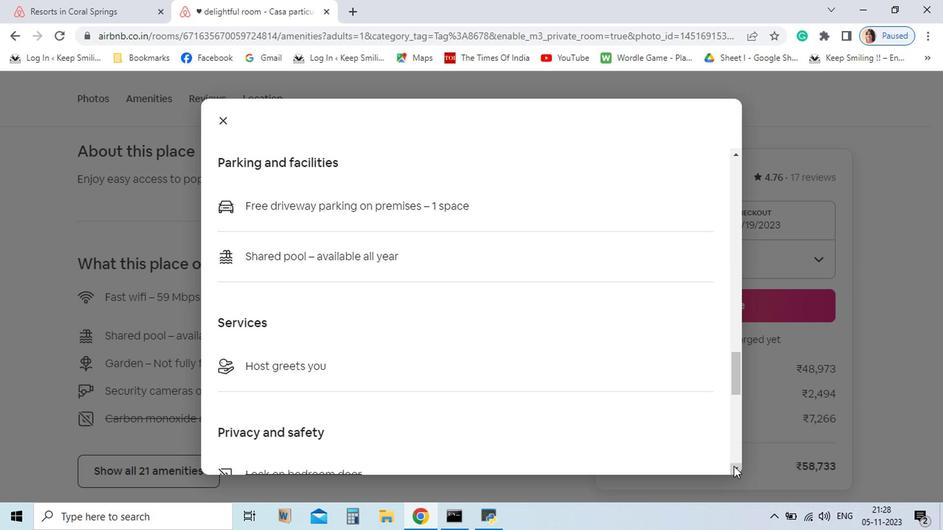 
Action: Mouse pressed left at (656, 468)
Screenshot: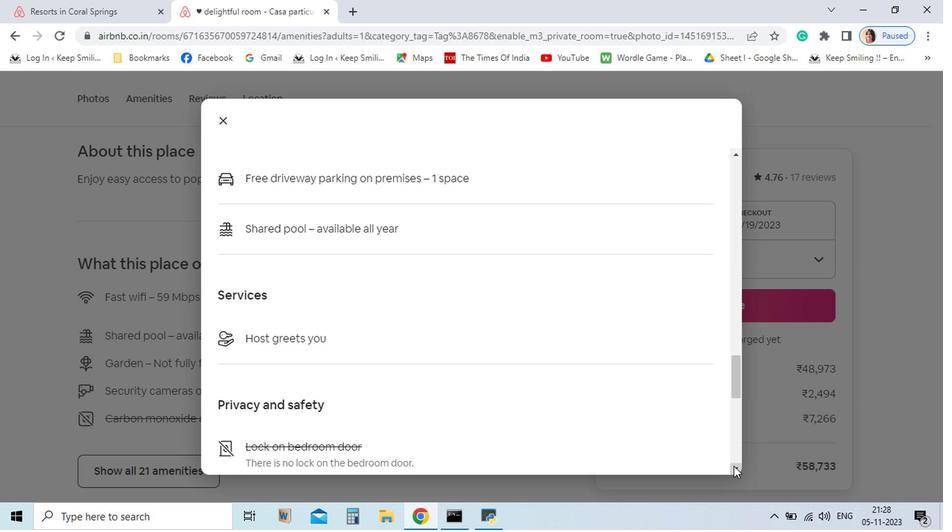 
Action: Mouse pressed left at (656, 468)
Screenshot: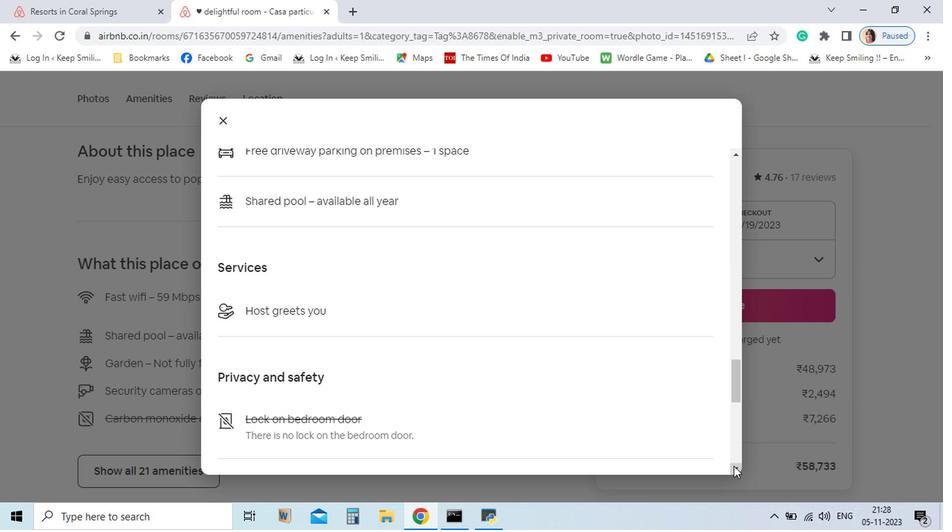 
Action: Mouse pressed left at (656, 468)
Screenshot: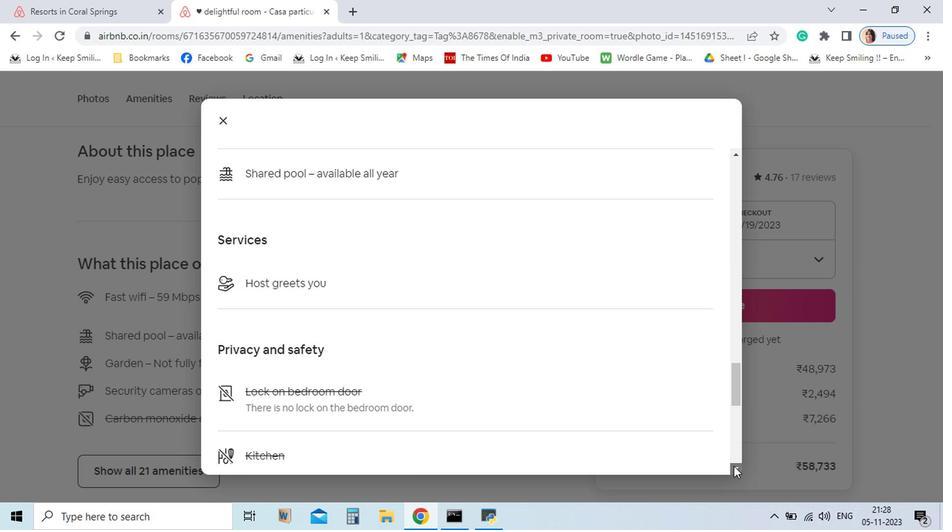 
Action: Mouse pressed left at (656, 468)
Screenshot: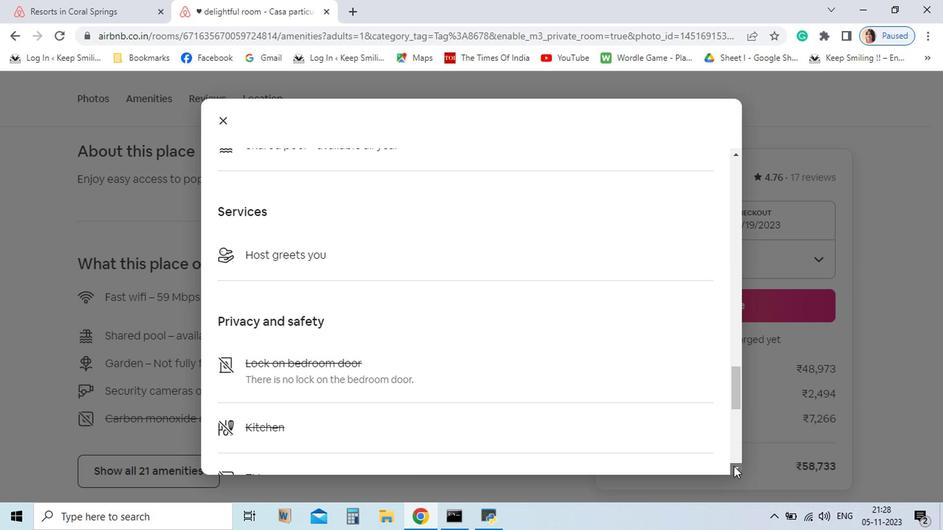 
Action: Mouse pressed left at (656, 468)
Screenshot: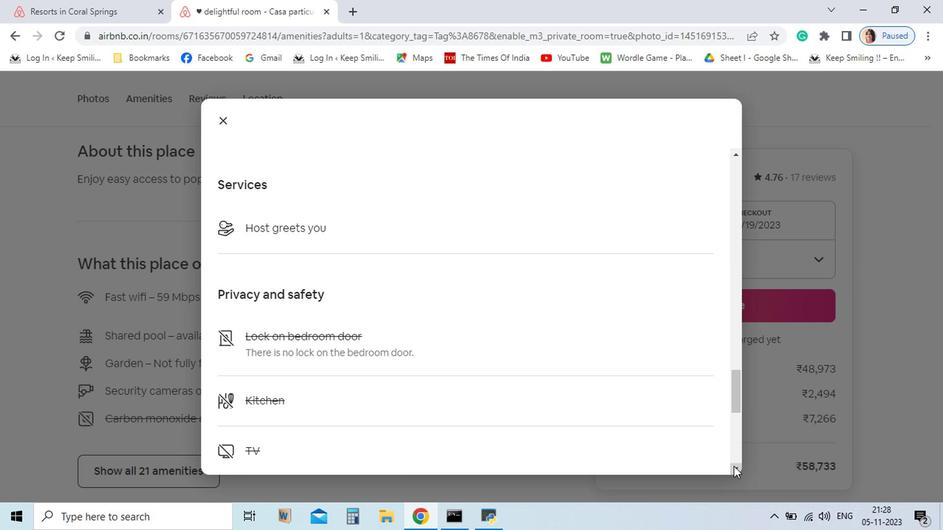 
Action: Mouse pressed left at (656, 468)
Screenshot: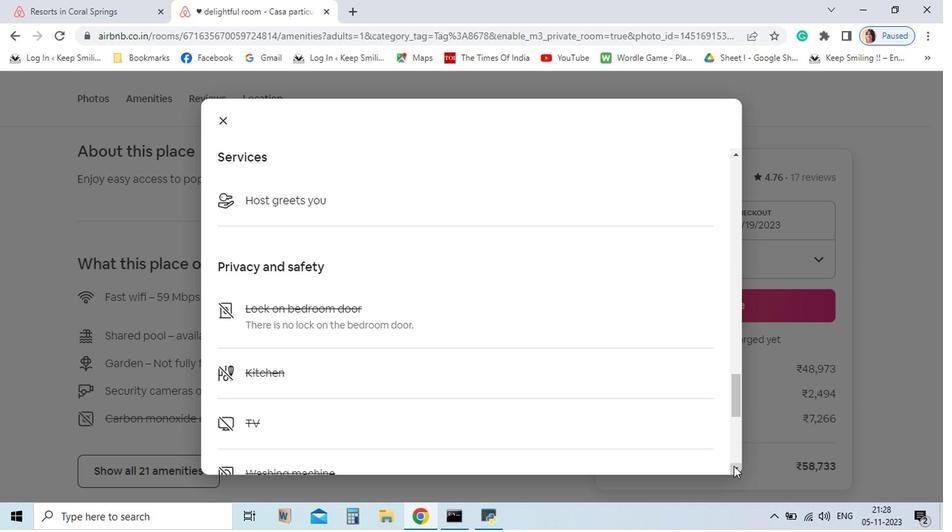 
Action: Mouse pressed left at (656, 468)
Screenshot: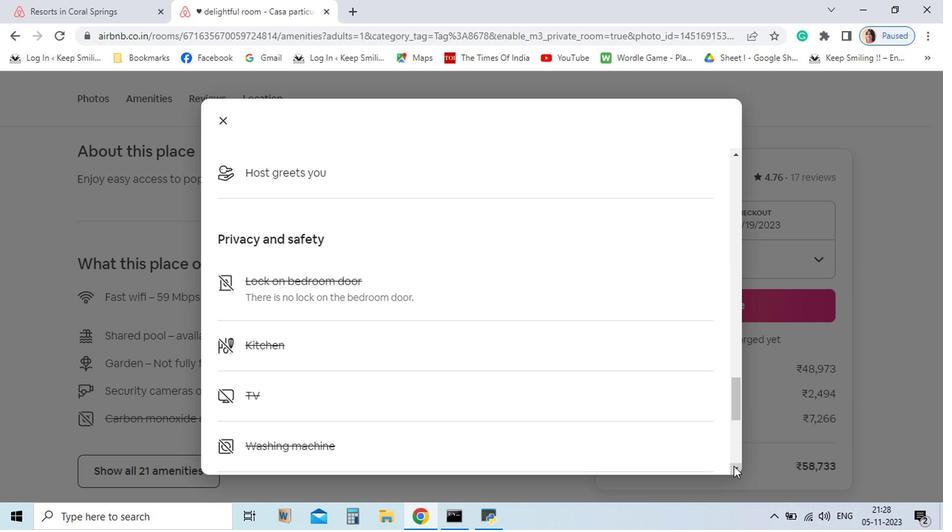 
Action: Mouse pressed left at (656, 468)
Screenshot: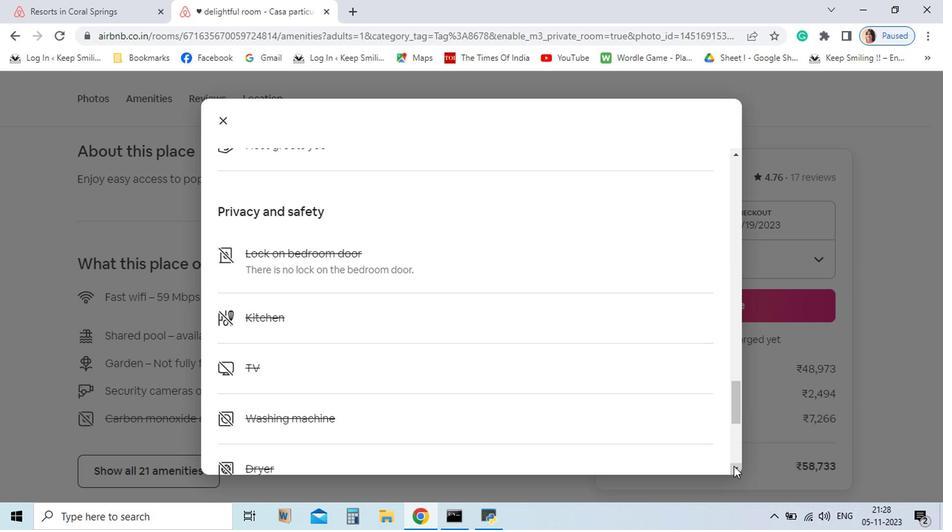 
Action: Mouse pressed left at (656, 468)
Screenshot: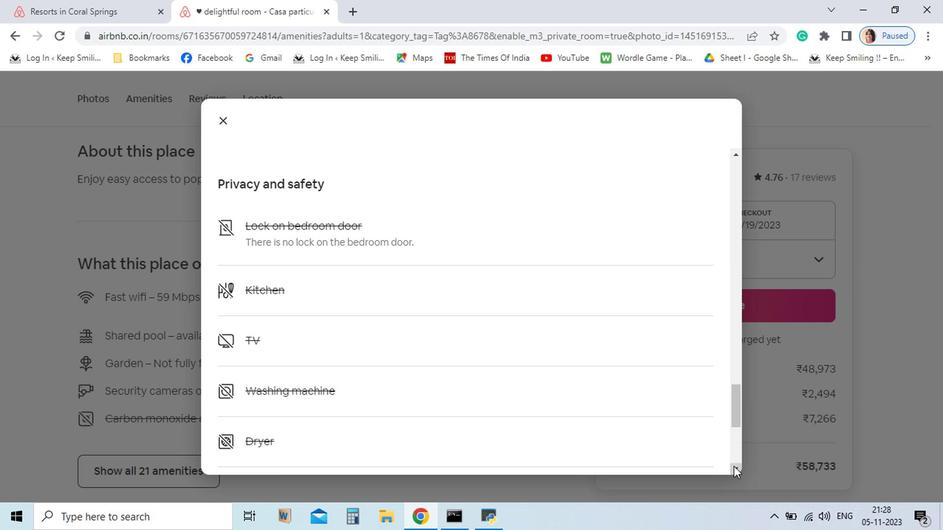 
Action: Mouse pressed left at (656, 468)
Screenshot: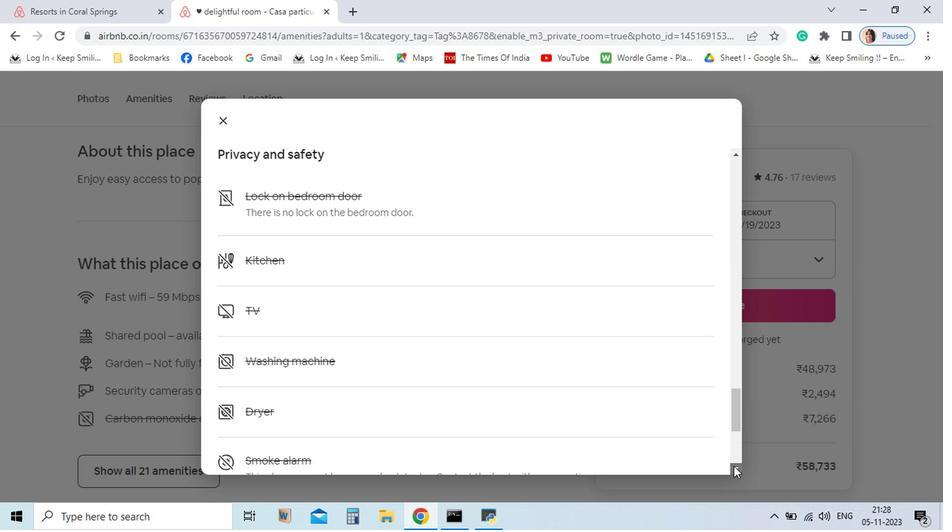 
Action: Mouse pressed left at (656, 468)
Screenshot: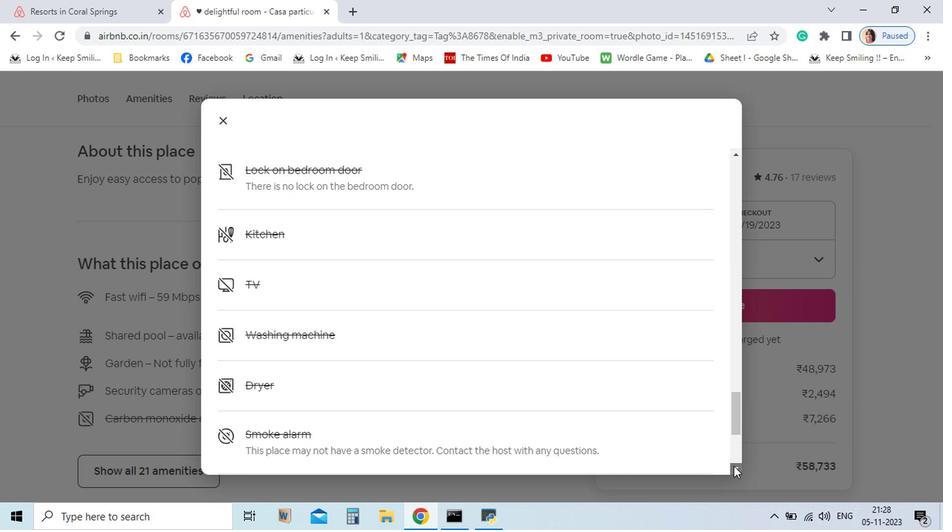 
Action: Mouse pressed left at (656, 468)
Screenshot: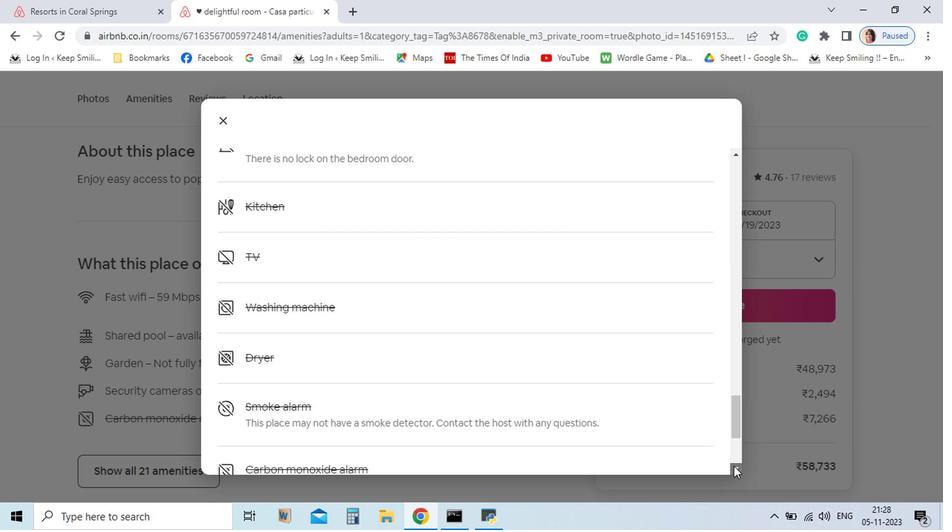 
Action: Mouse pressed left at (656, 468)
Screenshot: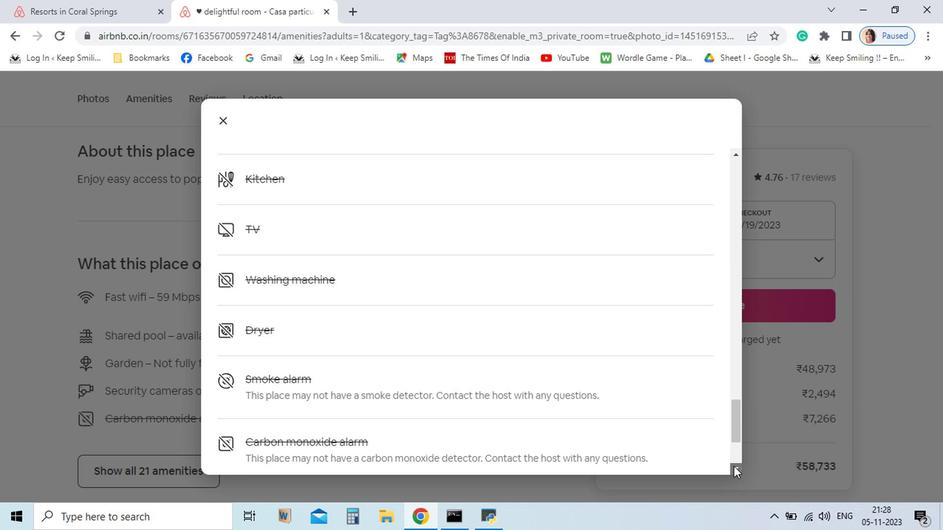 
Action: Mouse pressed left at (656, 468)
Screenshot: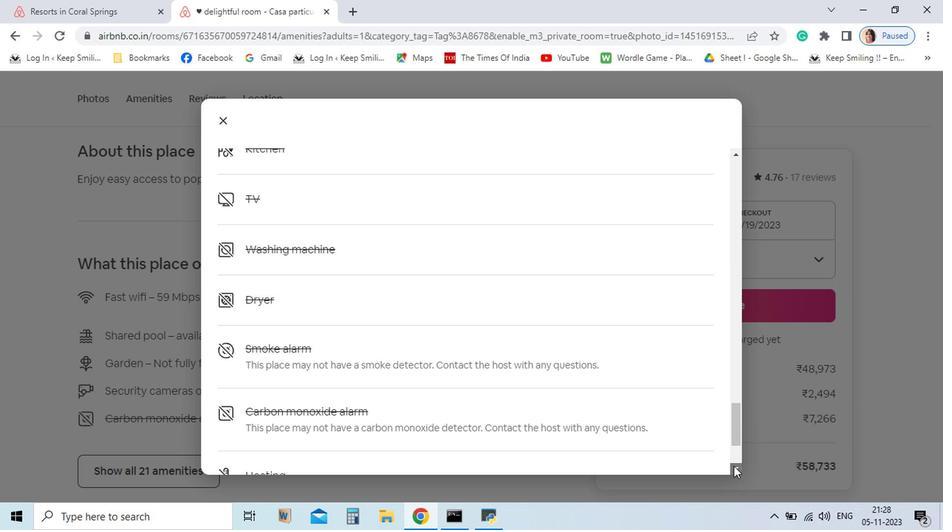 
Action: Mouse pressed left at (656, 468)
Screenshot: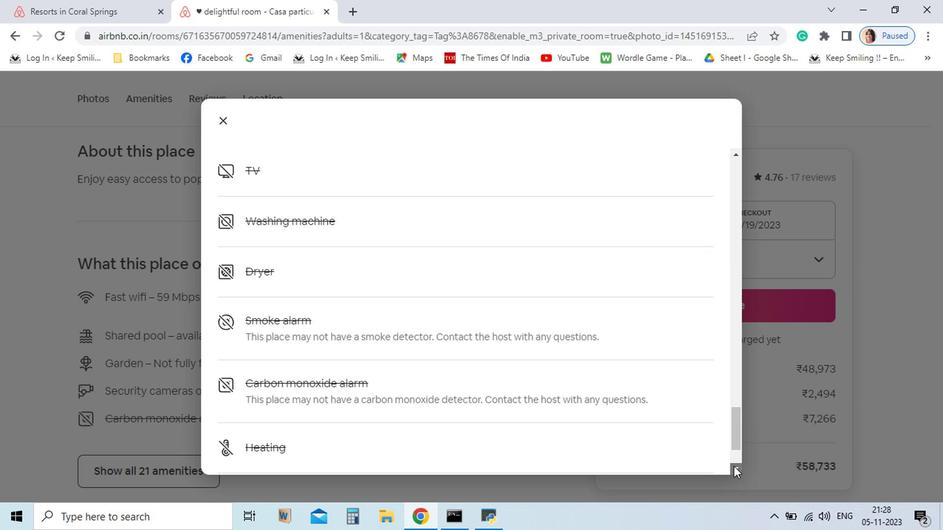 
Action: Mouse pressed left at (656, 468)
Screenshot: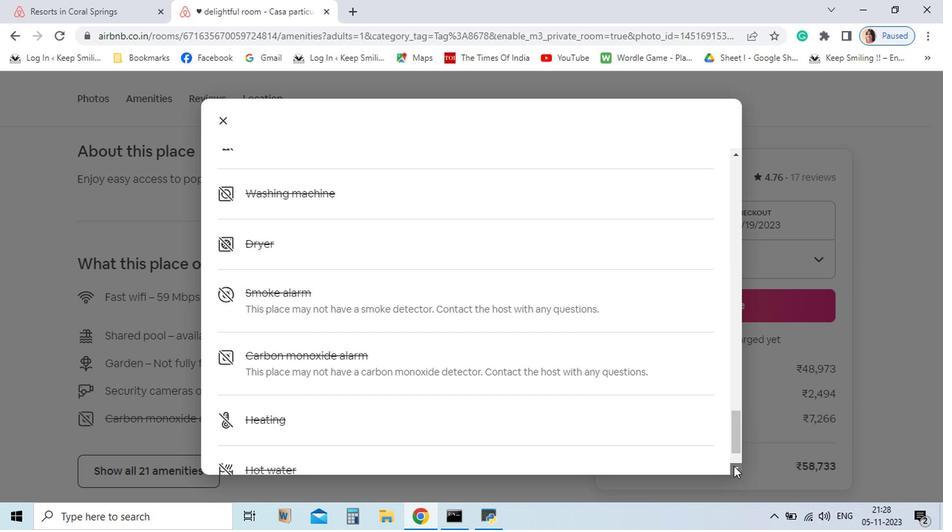 
Action: Mouse pressed left at (656, 468)
Screenshot: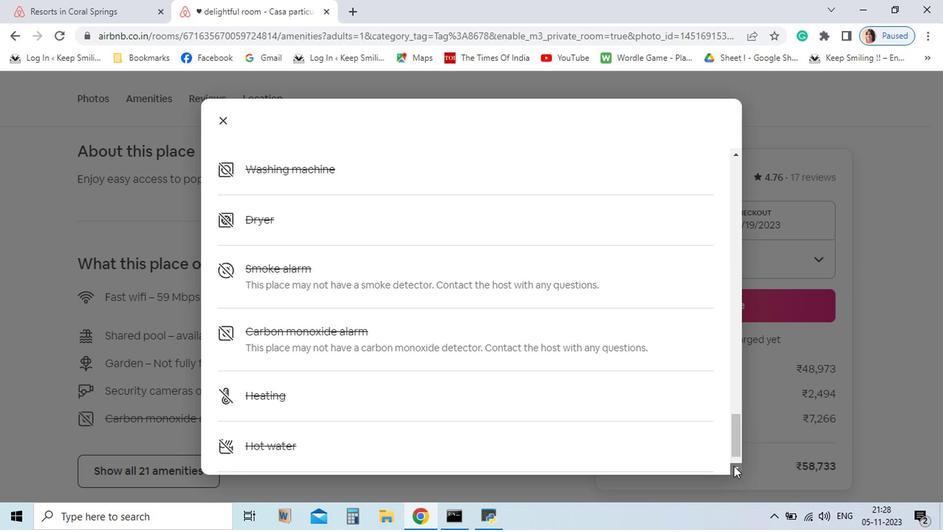 
Action: Mouse pressed left at (656, 468)
Screenshot: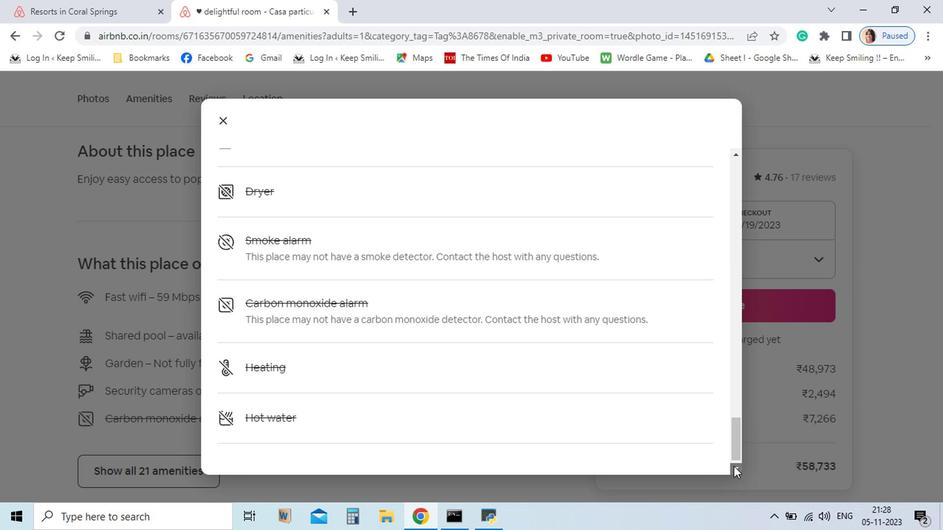 
Action: Mouse pressed left at (656, 468)
Screenshot: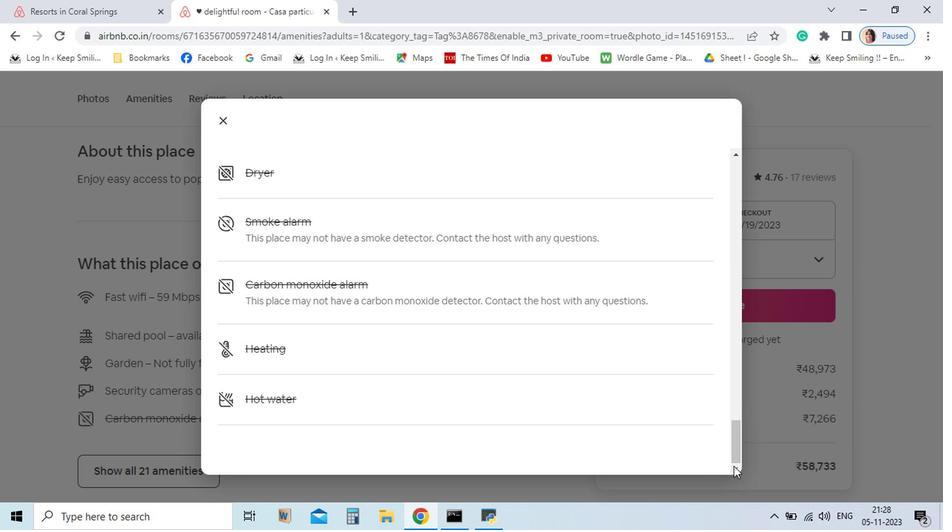 
Action: Mouse pressed left at (656, 468)
Screenshot: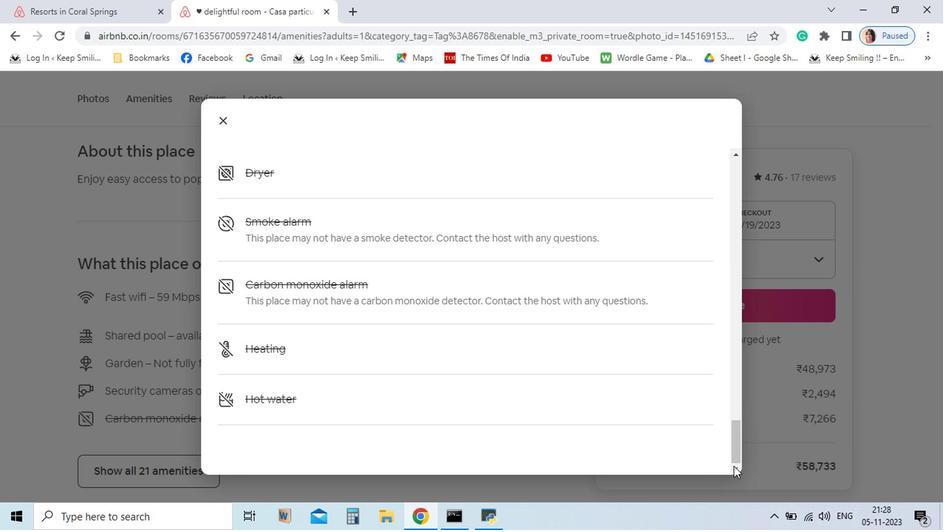 
Action: Mouse moved to (294, 220)
Screenshot: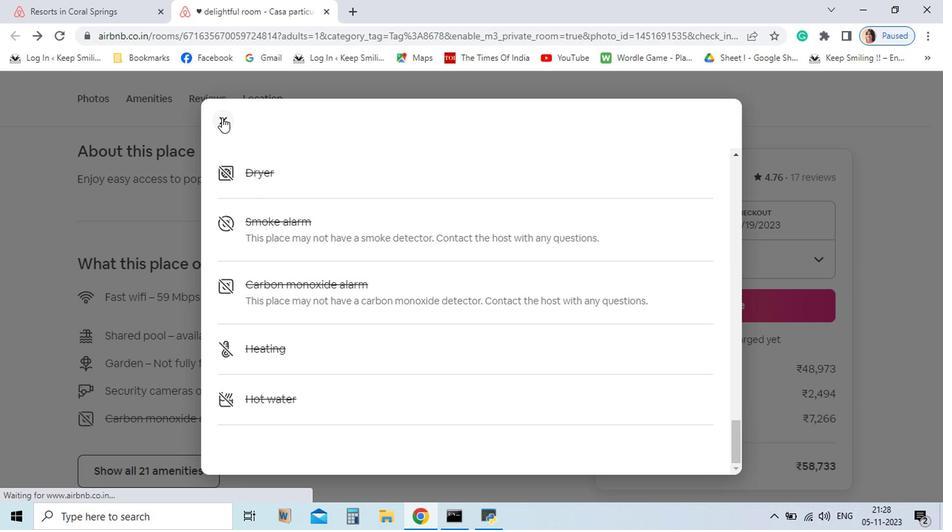 
Action: Mouse pressed left at (294, 220)
Screenshot: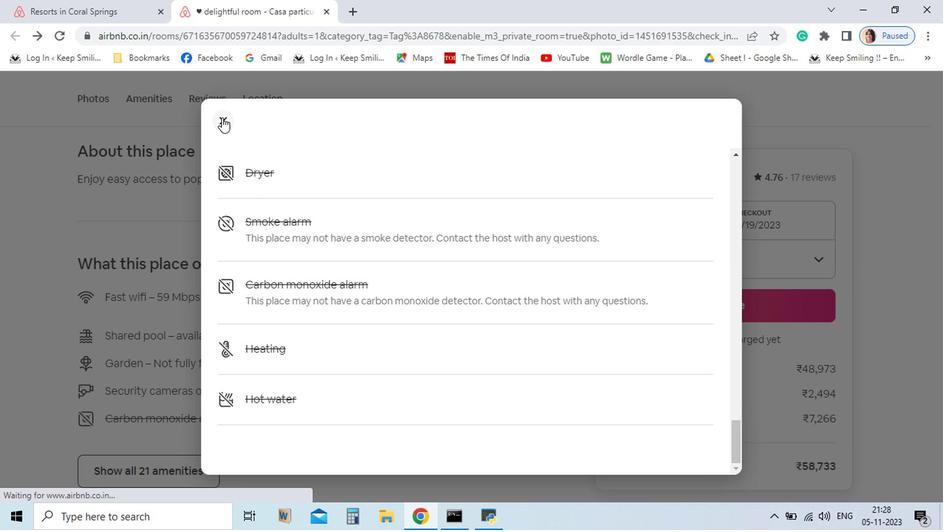 
Action: Mouse moved to (505, 470)
Screenshot: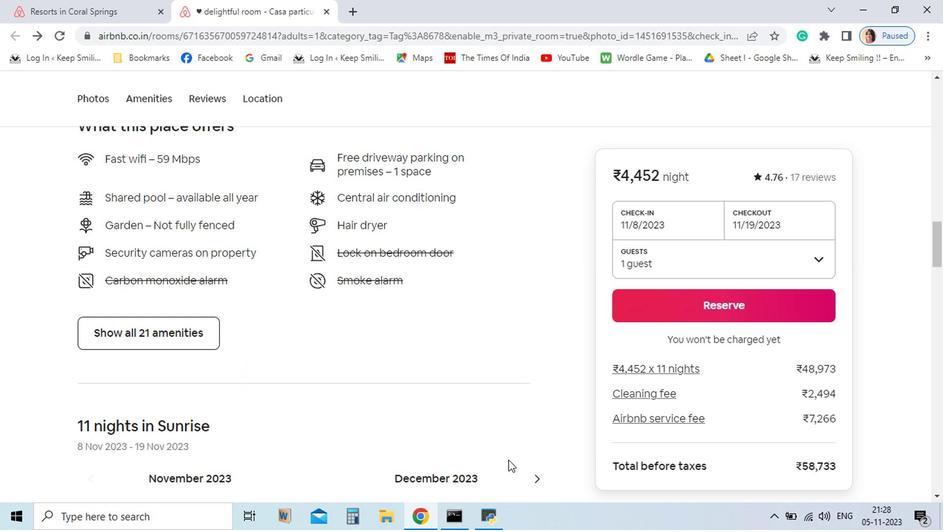 
Action: Mouse scrolled (505, 469) with delta (0, 0)
Screenshot: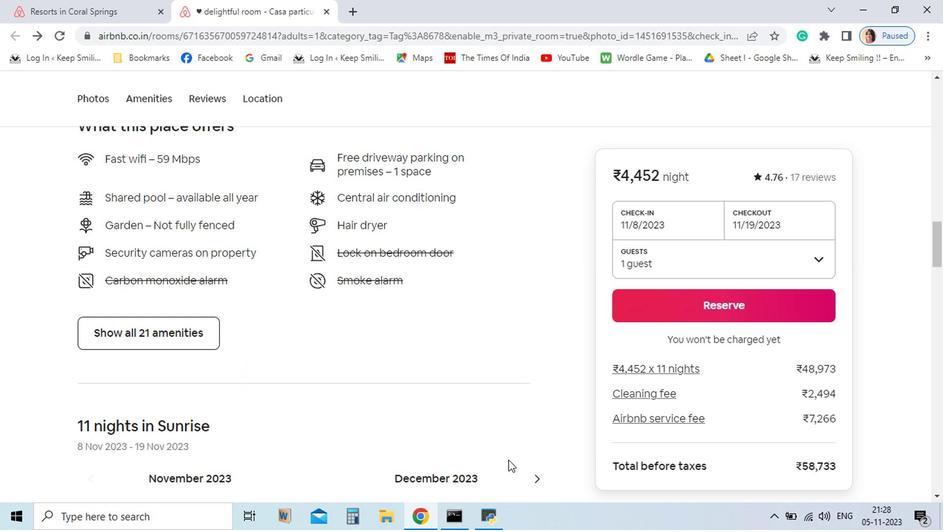 
Action: Mouse moved to (499, 466)
Screenshot: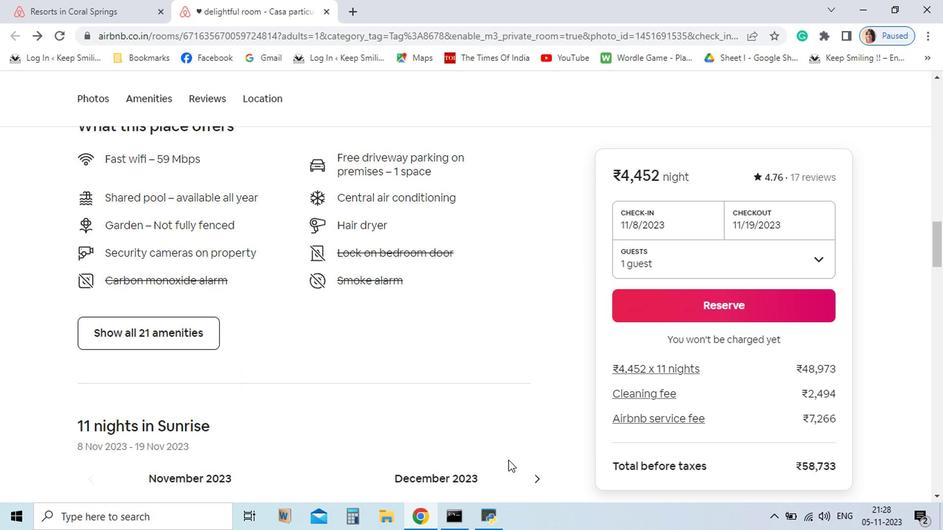 
Action: Mouse scrolled (499, 466) with delta (0, 0)
Screenshot: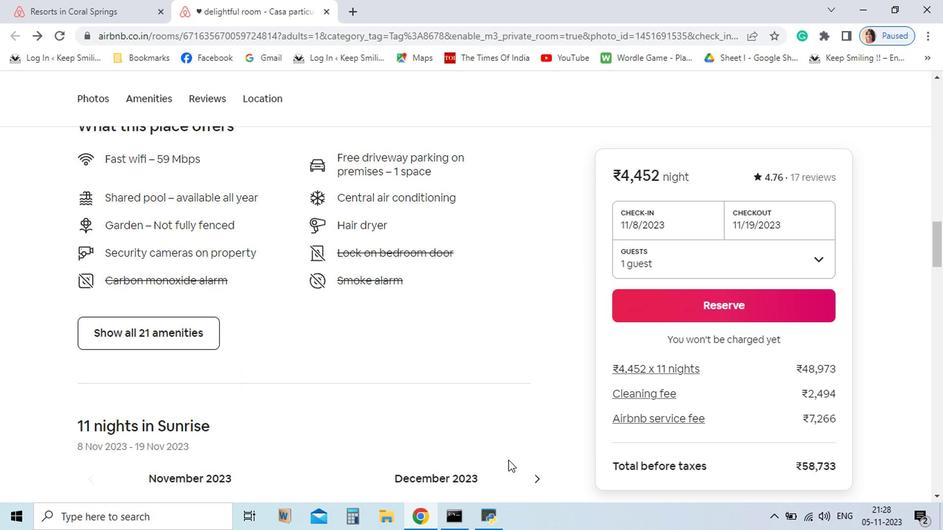 
Action: Mouse moved to (497, 464)
Screenshot: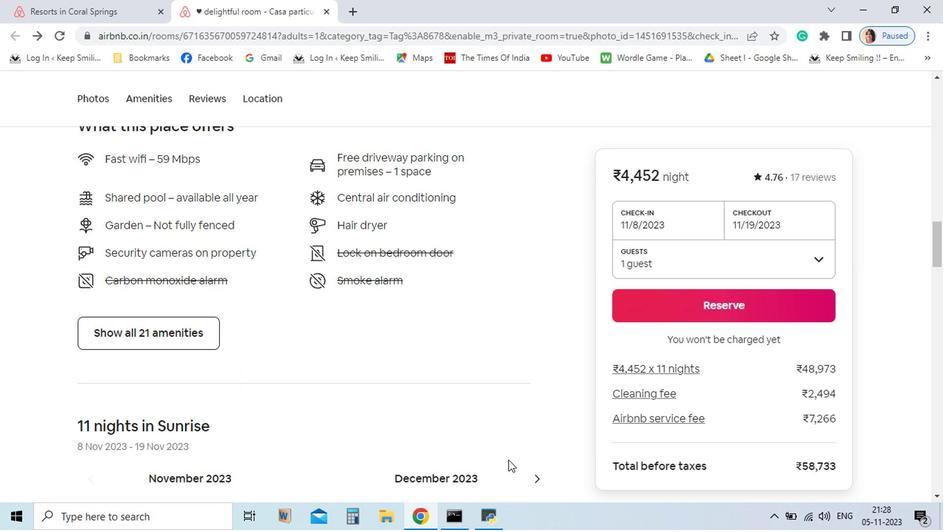 
Action: Mouse scrolled (497, 463) with delta (0, 0)
Screenshot: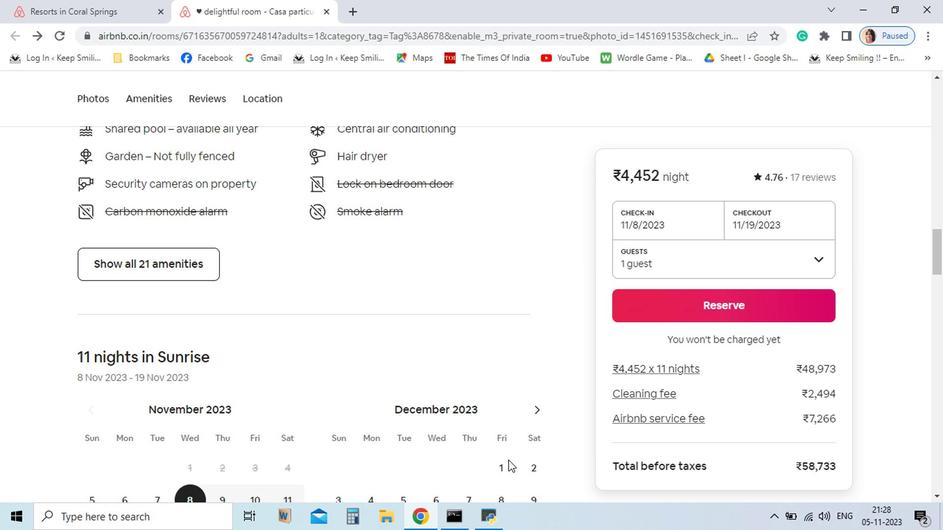 
Action: Mouse scrolled (497, 463) with delta (0, 0)
Screenshot: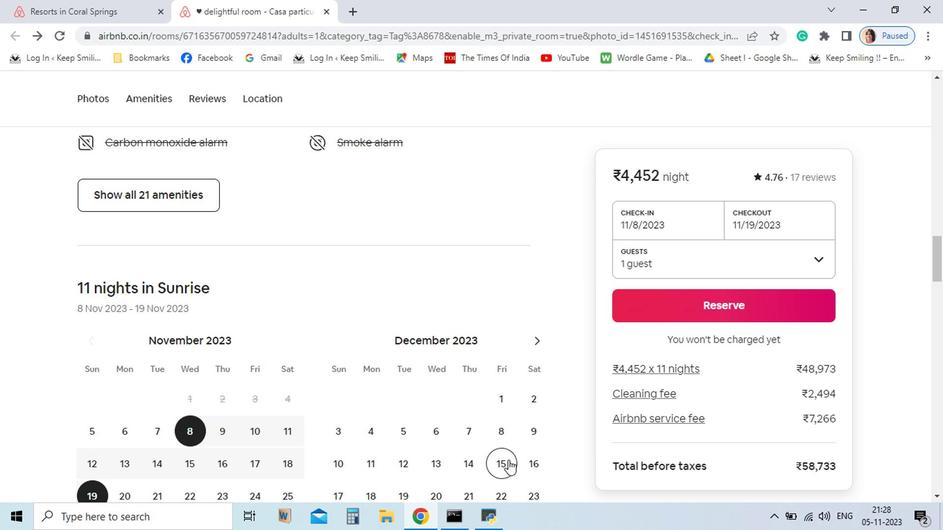 
Action: Mouse scrolled (497, 463) with delta (0, 0)
Screenshot: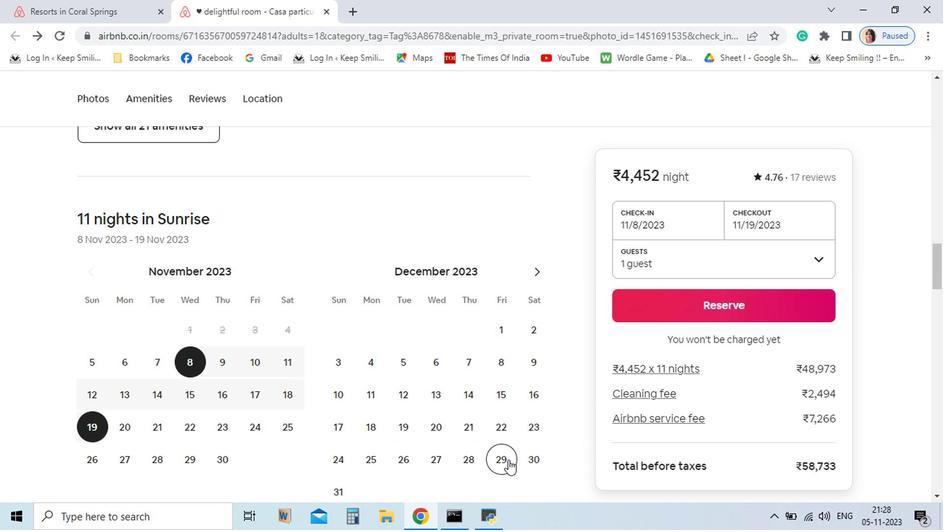 
Action: Mouse scrolled (497, 463) with delta (0, 0)
Screenshot: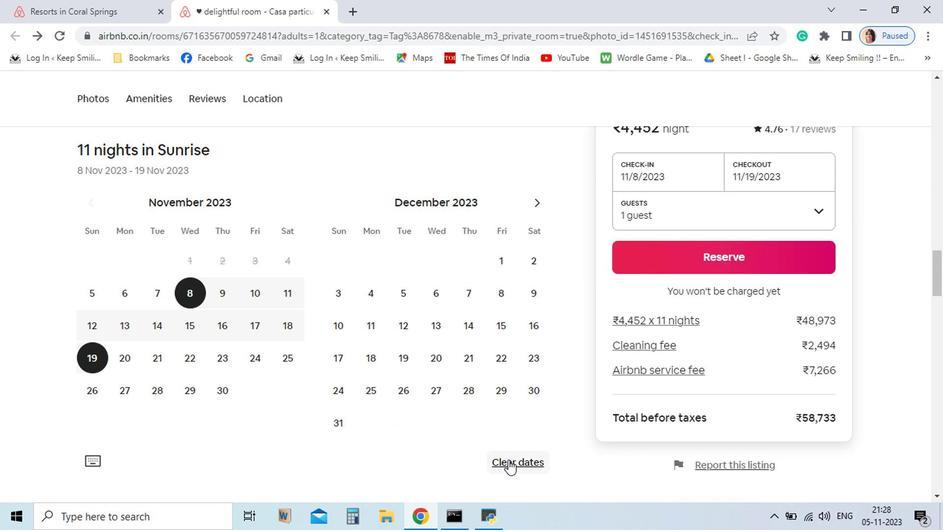 
Action: Mouse moved to (497, 465)
Screenshot: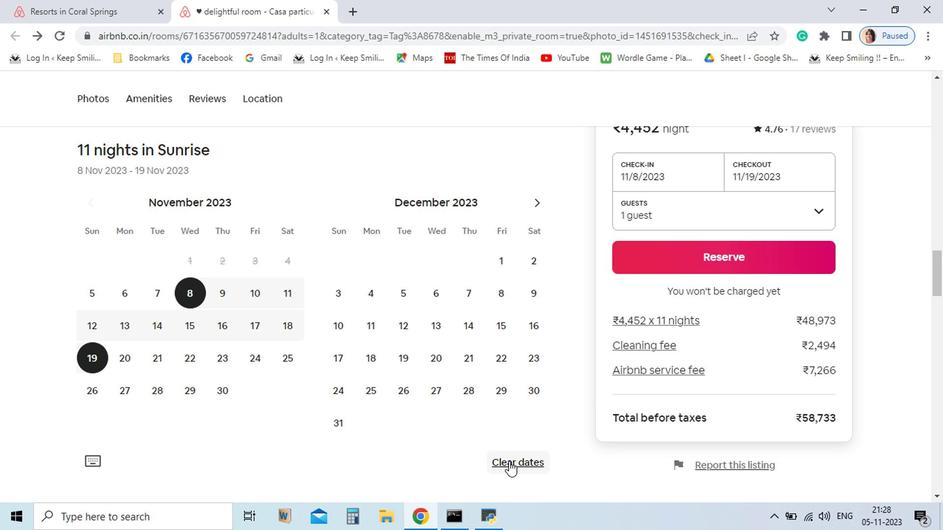 
Action: Mouse scrolled (497, 464) with delta (0, 0)
Screenshot: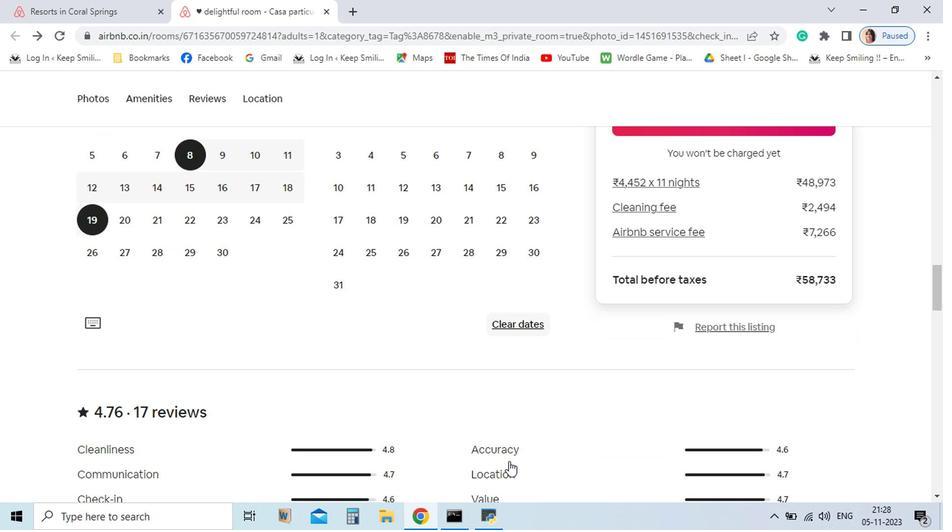 
Action: Mouse scrolled (497, 464) with delta (0, 0)
Screenshot: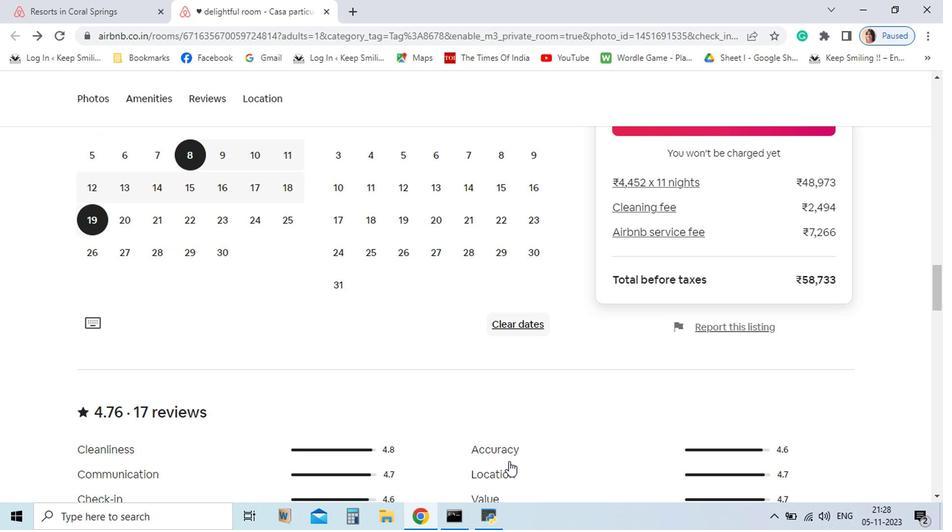 
Action: Mouse scrolled (497, 464) with delta (0, 0)
Screenshot: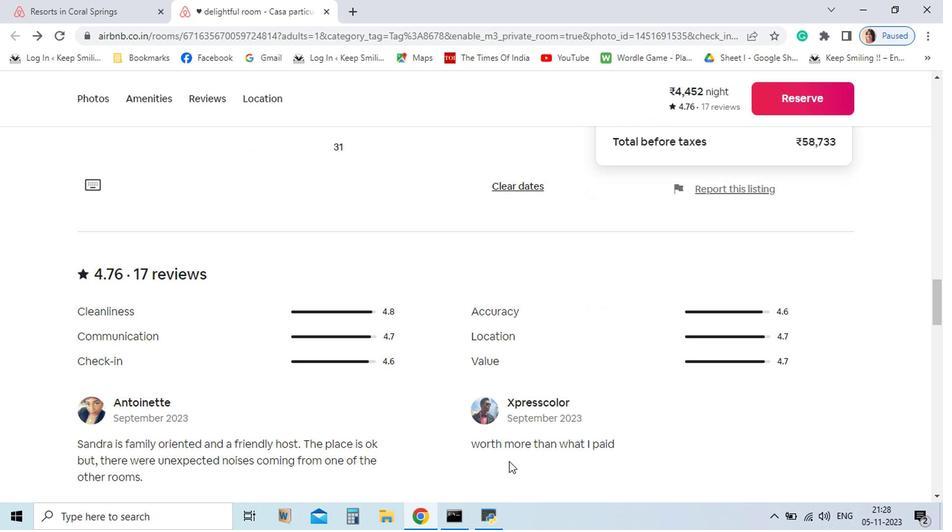
Action: Mouse scrolled (497, 464) with delta (0, 0)
Screenshot: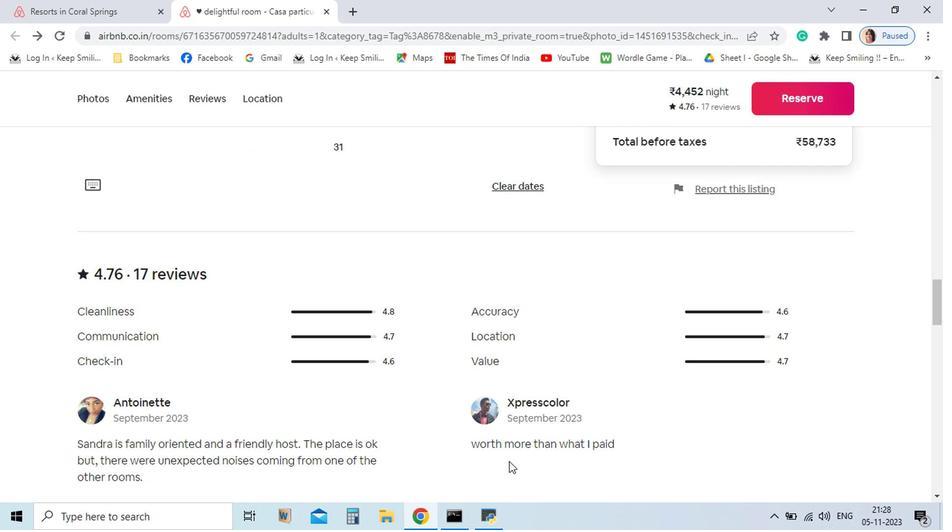 
Action: Mouse scrolled (497, 464) with delta (0, 0)
Screenshot: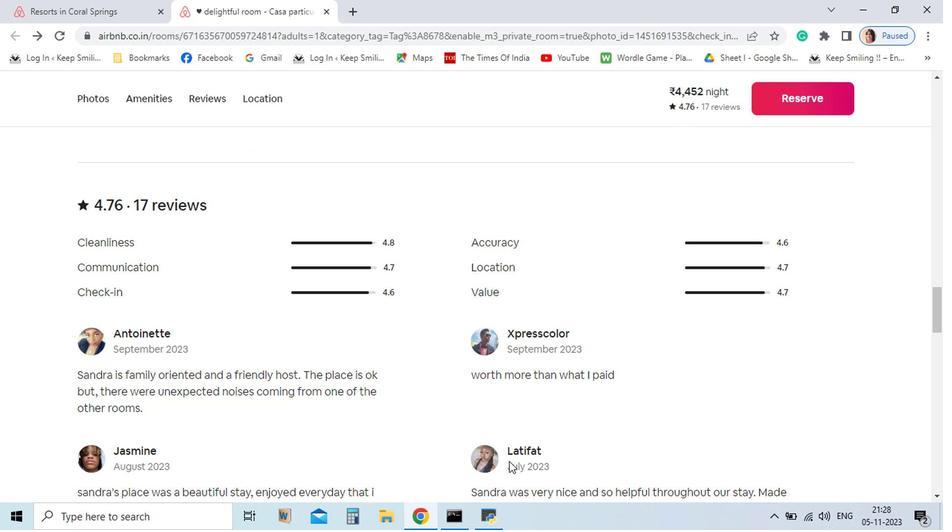 
Action: Mouse scrolled (497, 464) with delta (0, 0)
Screenshot: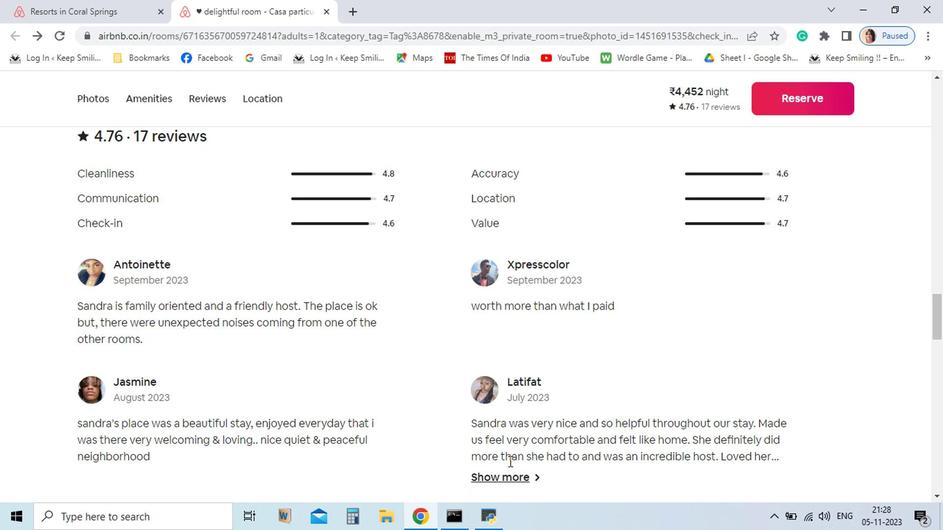 
Action: Mouse moved to (798, 491)
Screenshot: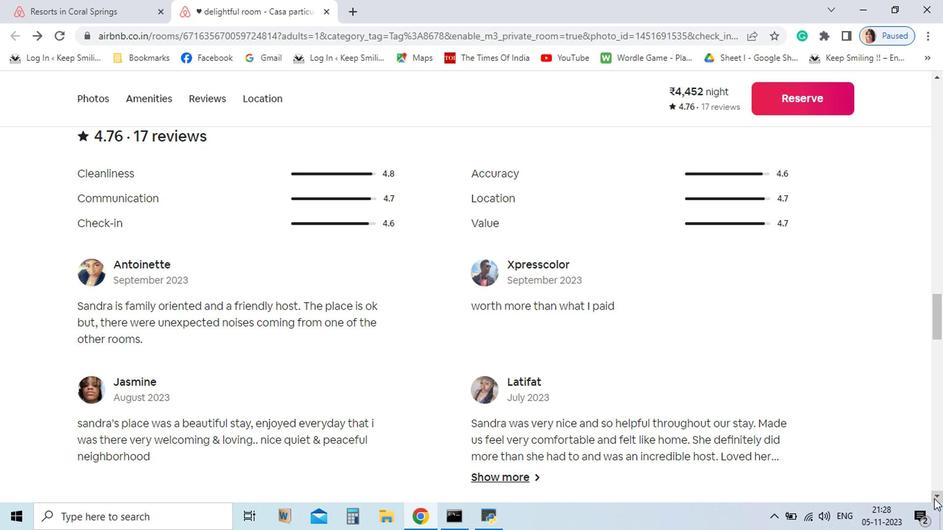 
Action: Mouse pressed left at (798, 491)
Screenshot: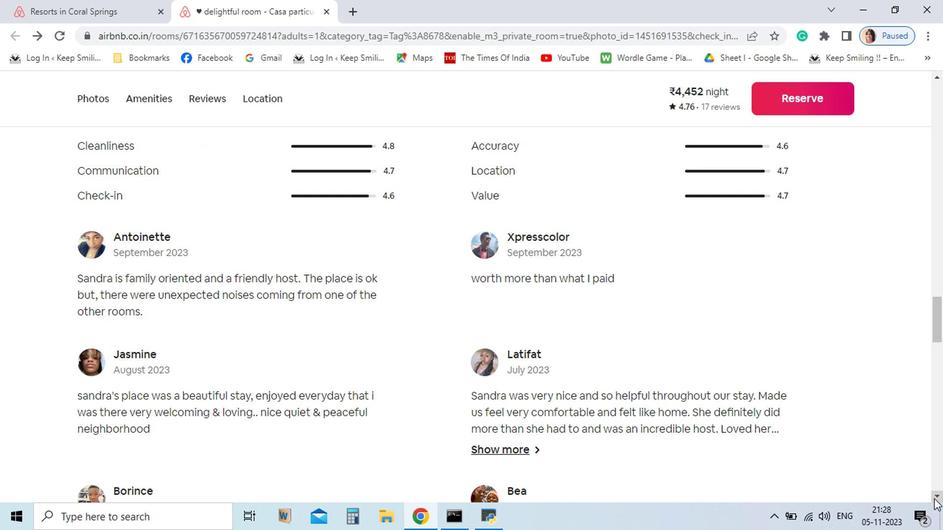 
Action: Mouse pressed left at (798, 491)
Screenshot: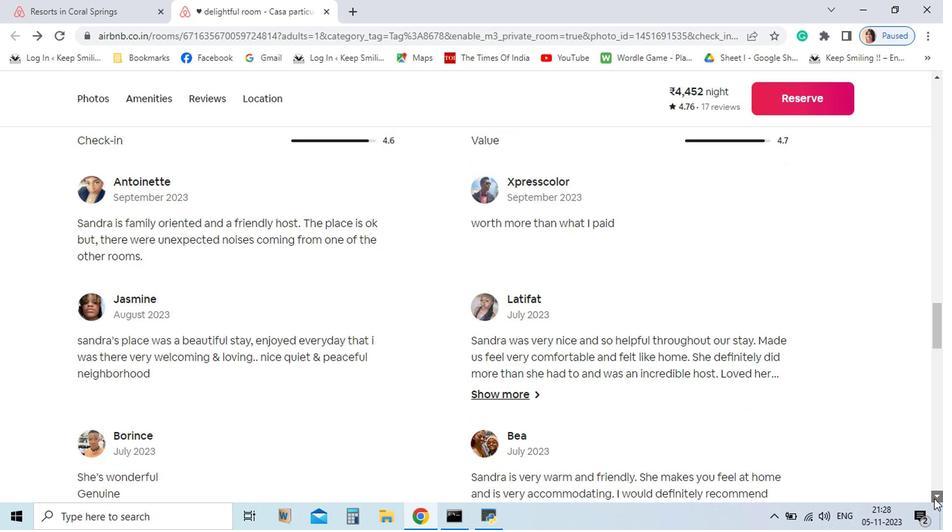 
Action: Mouse pressed left at (798, 491)
Screenshot: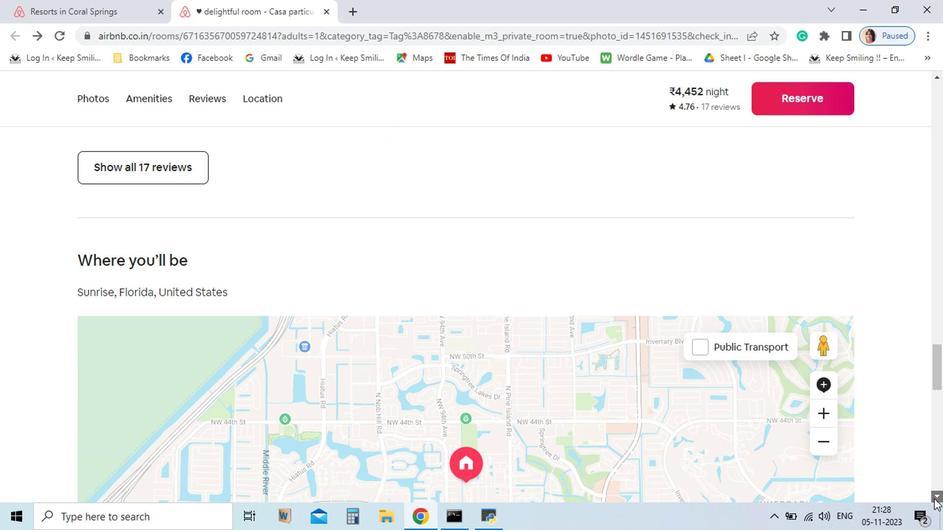 
Action: Mouse pressed left at (798, 491)
Screenshot: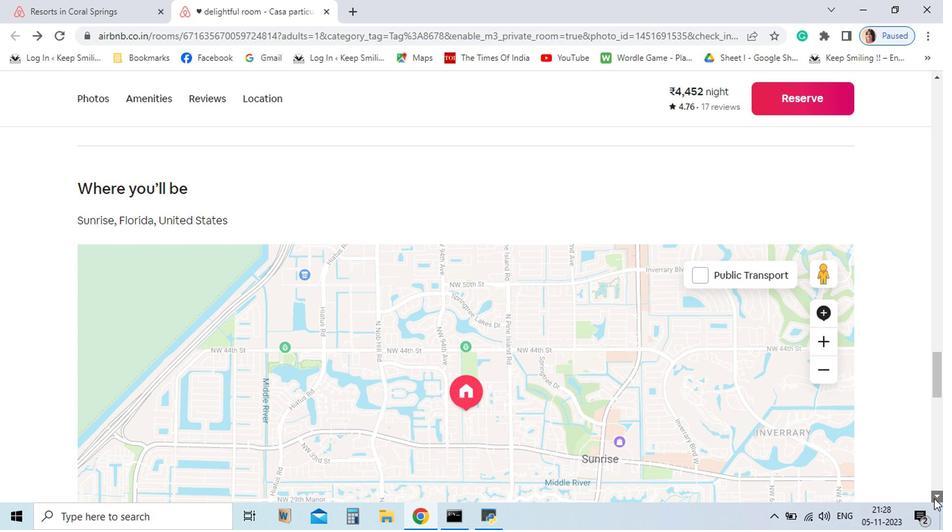 
Action: Mouse pressed left at (798, 491)
Screenshot: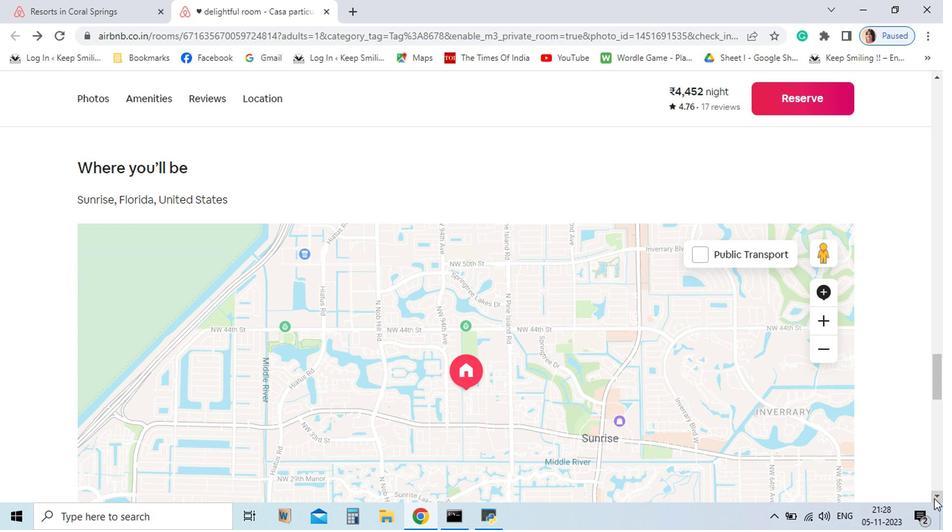 
Action: Mouse pressed left at (798, 491)
Screenshot: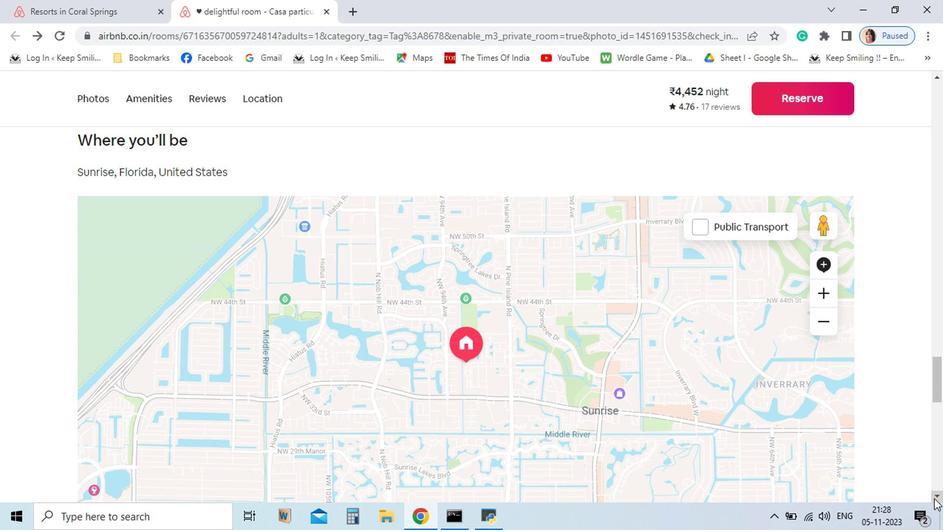 
Action: Mouse pressed left at (798, 491)
Screenshot: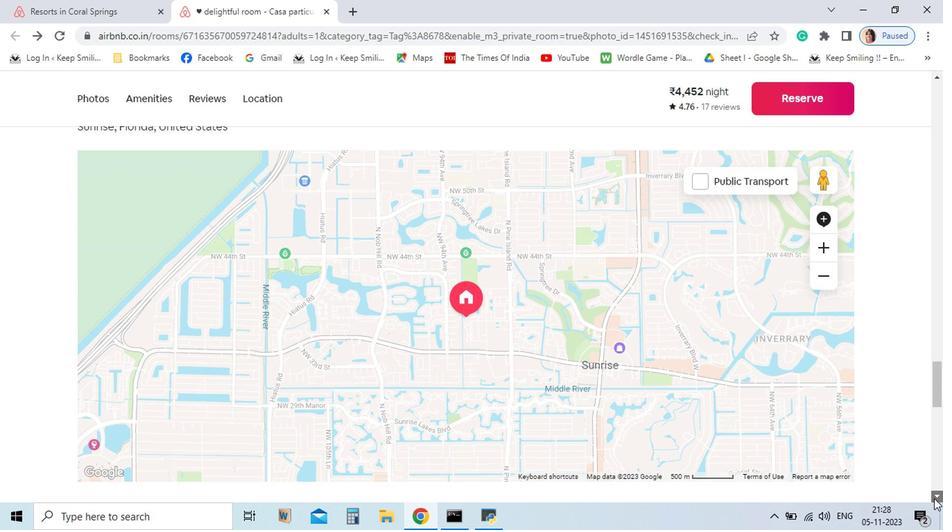 
Action: Mouse pressed left at (798, 491)
Screenshot: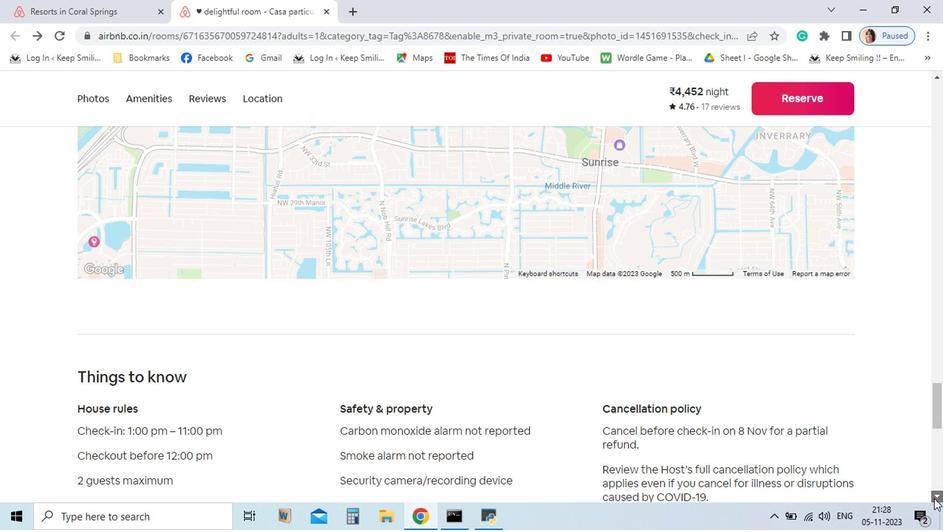 
Action: Mouse pressed left at (798, 491)
Screenshot: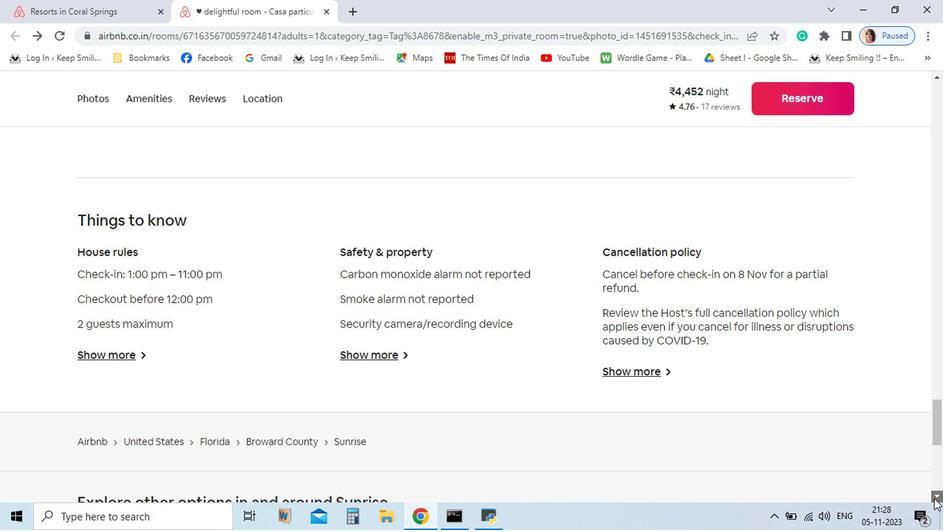 
Action: Mouse pressed left at (798, 491)
Screenshot: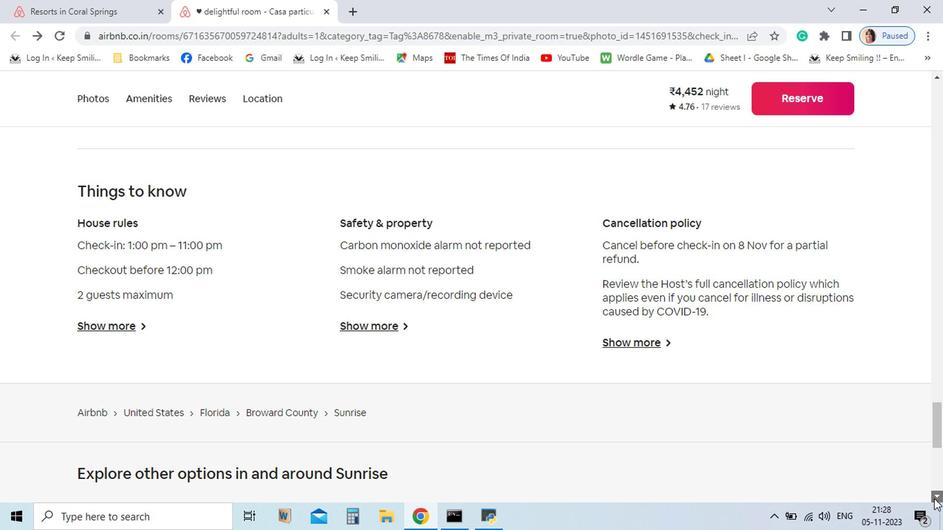 
Action: Mouse pressed left at (798, 491)
Screenshot: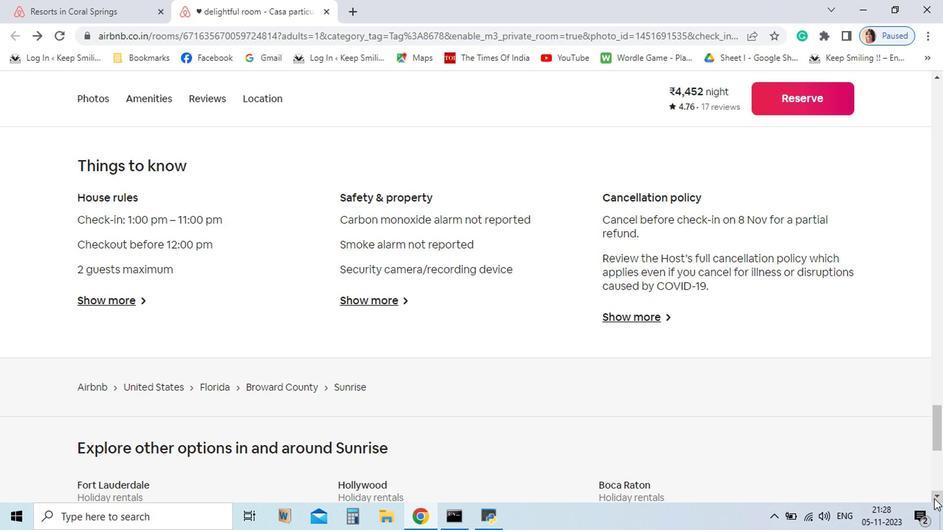 
Action: Mouse moved to (217, 350)
Screenshot: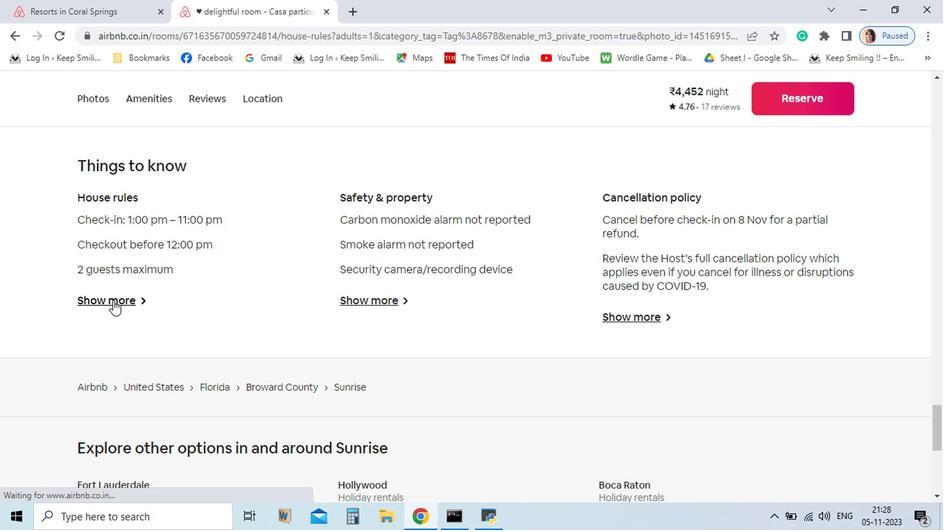 
Action: Mouse pressed left at (217, 350)
Screenshot: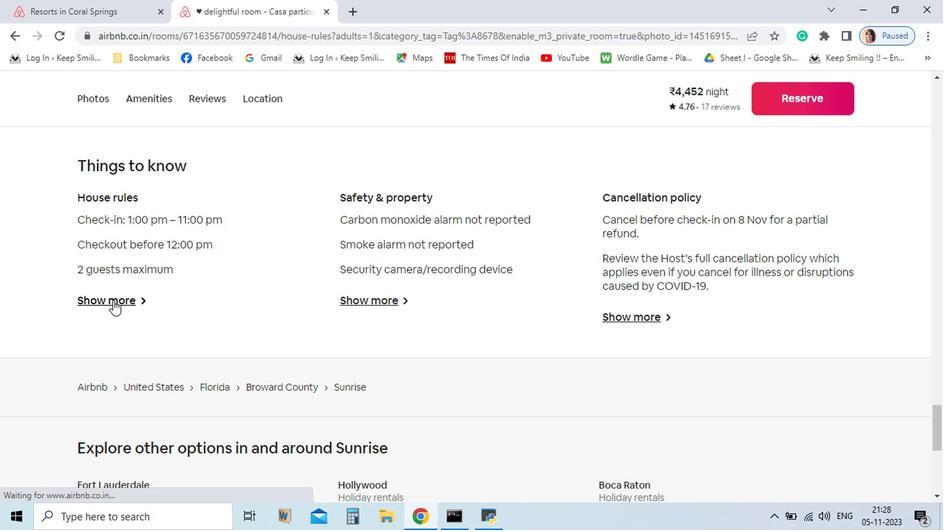 
Action: Mouse moved to (656, 470)
Screenshot: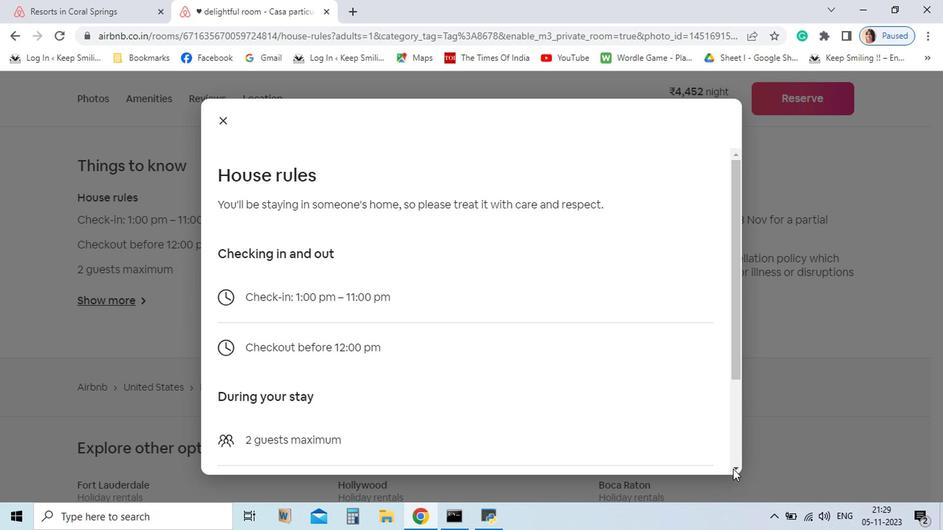 
Action: Mouse pressed left at (656, 470)
Screenshot: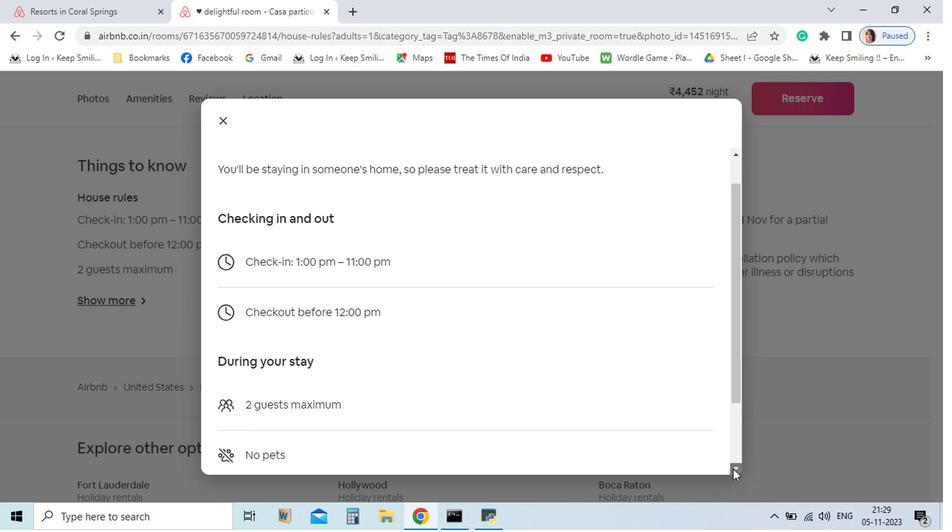 
Action: Mouse pressed left at (656, 470)
Screenshot: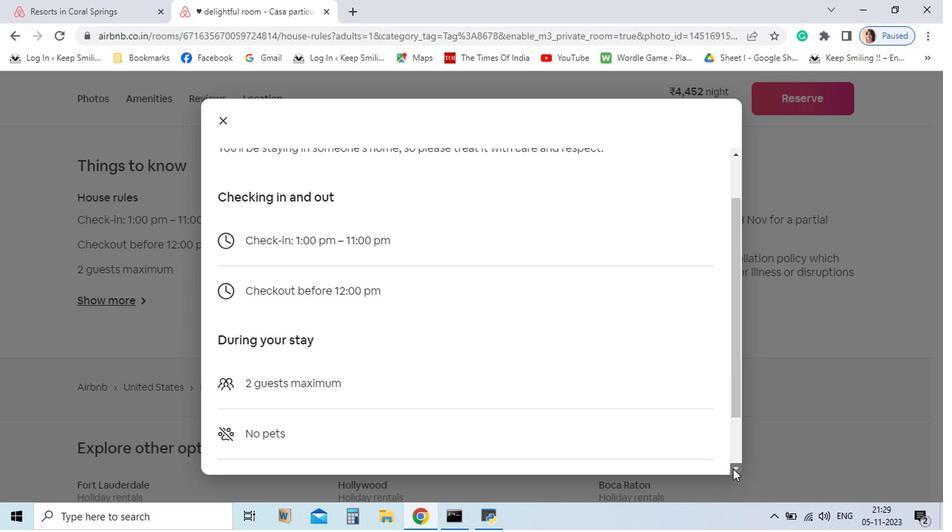 
Action: Mouse pressed left at (656, 470)
Screenshot: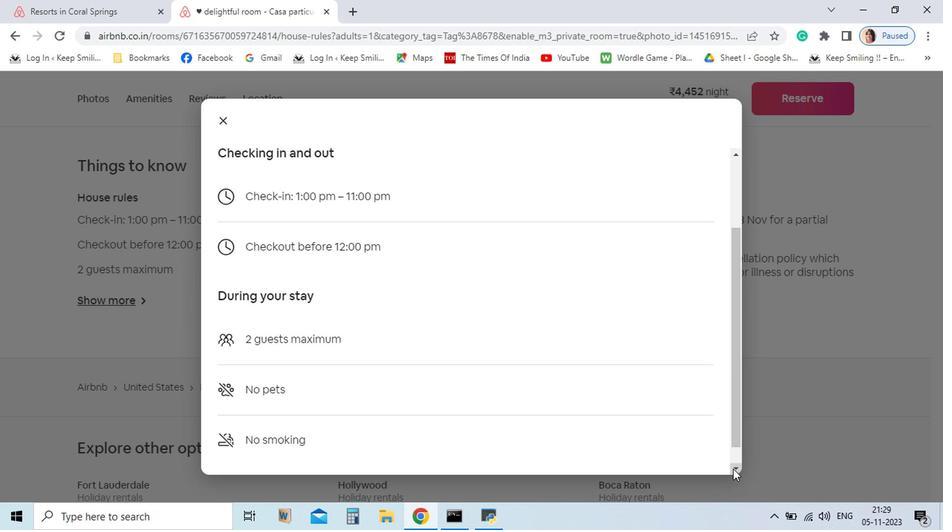 
Action: Mouse pressed left at (656, 470)
Screenshot: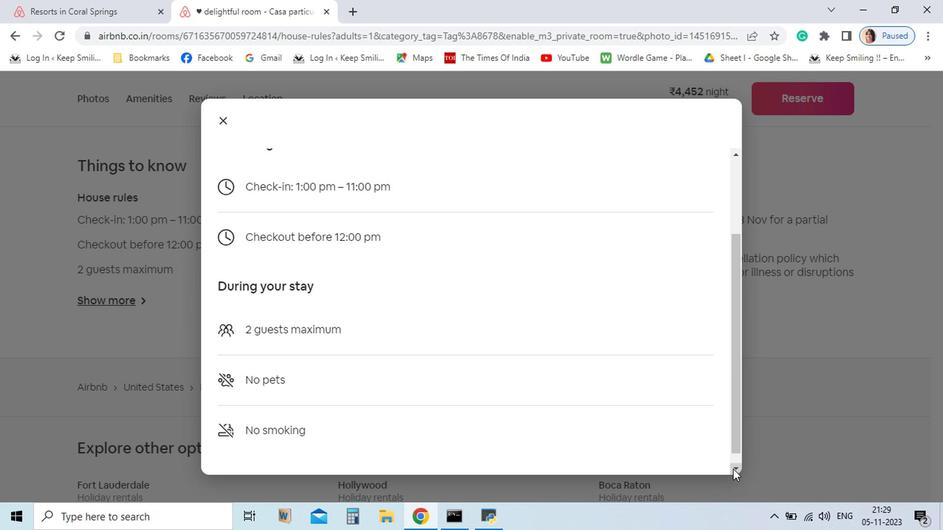 
Action: Mouse pressed left at (656, 470)
Screenshot: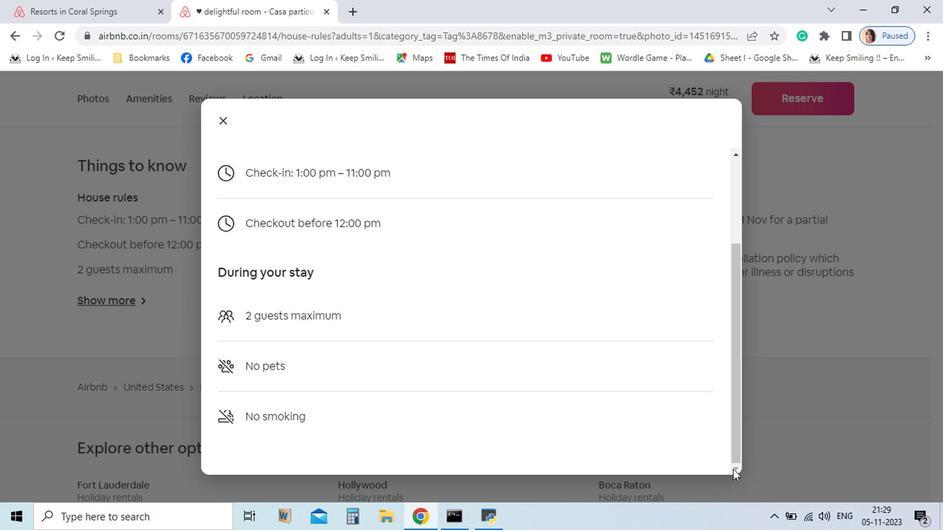 
Action: Mouse moved to (293, 222)
Screenshot: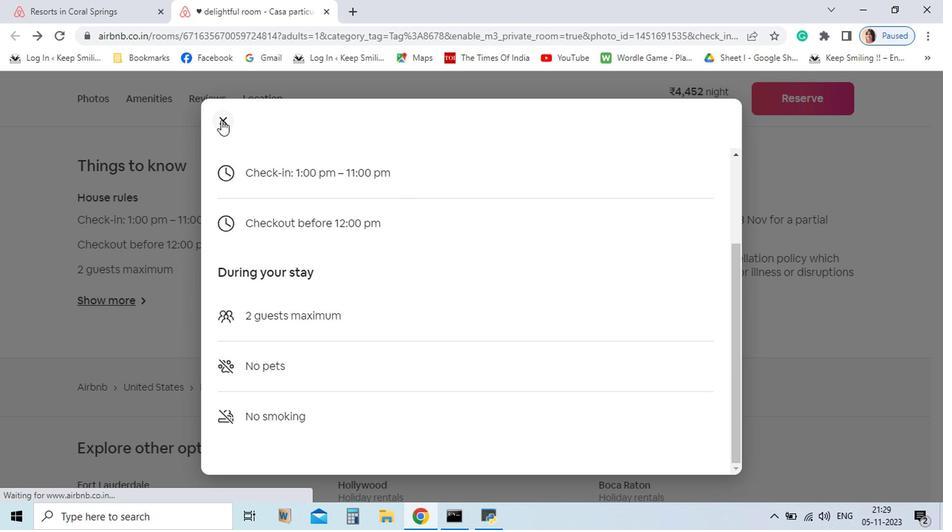 
Action: Mouse pressed left at (293, 222)
Screenshot: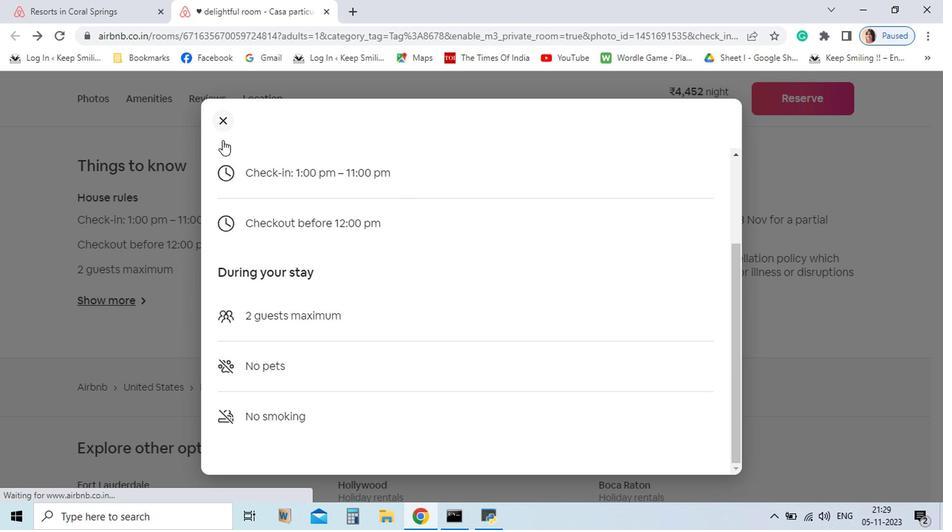 
Action: Mouse moved to (386, 349)
Screenshot: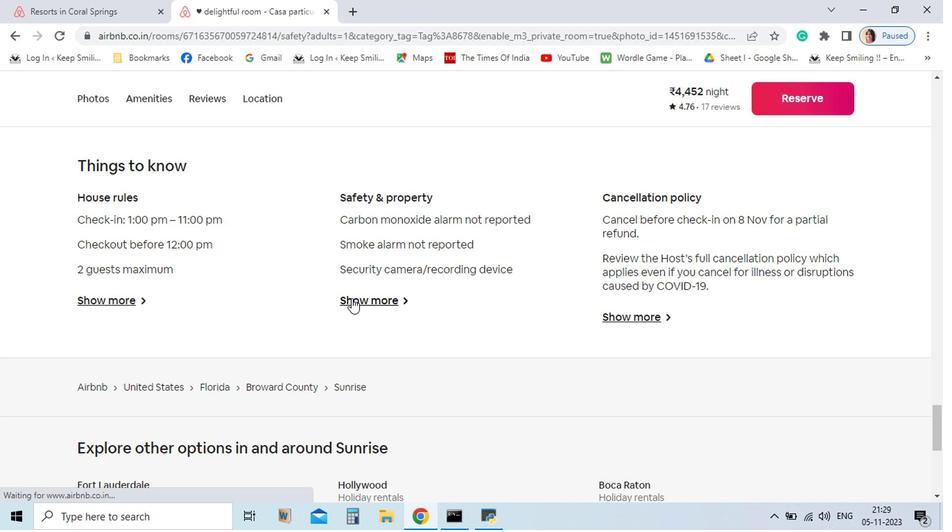 
Action: Mouse pressed left at (386, 349)
Screenshot: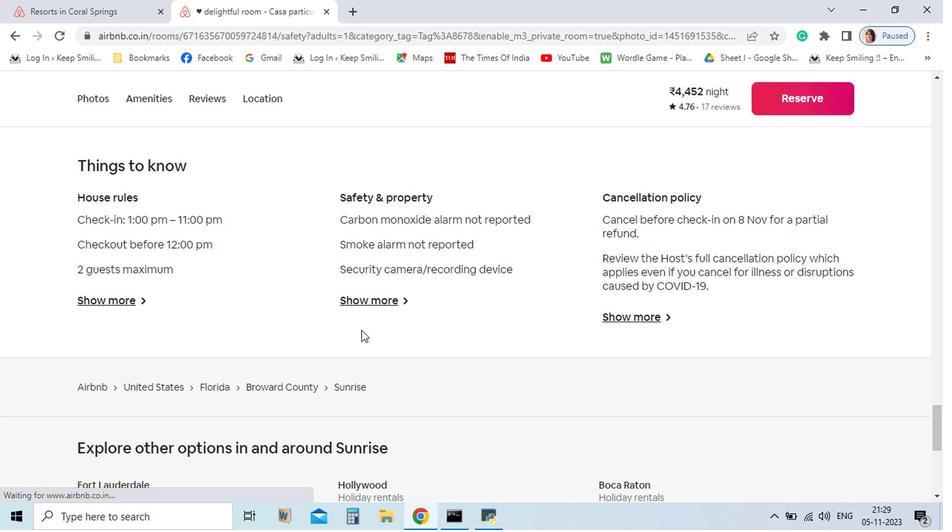 
Action: Mouse moved to (657, 469)
Screenshot: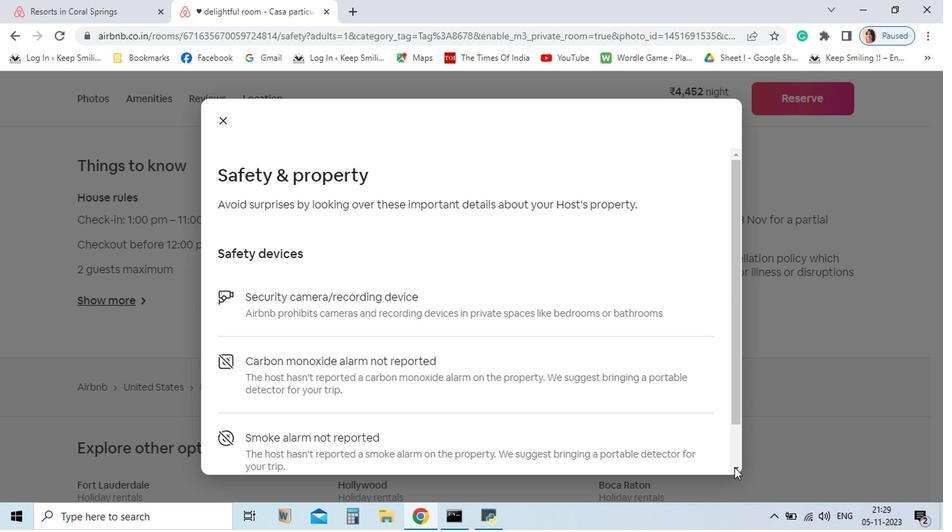 
Action: Mouse pressed left at (657, 469)
